 Task: Open a blank google sheet and write heading  Cash Flow TrackerAdd Dates in a column and its values below  '2023-05-01, 2023-05-03, 2023-05-06, 2023-05-10, 2023-05-15, 2023-05-20, 2023-05-25 & 2023-05-31'Add Descriptions in next column and its values below  Monthly Salary, Grocery Shopping, Dining Out., Utility Bill, Transportation, Entertainment, Miscellaneous & Total. Add Amount in next column and its values below  $2,500, $100, $50, $150, $30, $50, $20& $400. Add Income/ Expense in next column and its values below  Income, Expenses, Expenses, Expenses, Expenses, Expenses & Expenses. Add Balance in next column and its values below  $2,500, $2,400, $2,350, $2,200, $2,170, $2,120, $2,100 & $2100. Save page DashboardFinAudit
Action: Mouse moved to (317, 167)
Screenshot: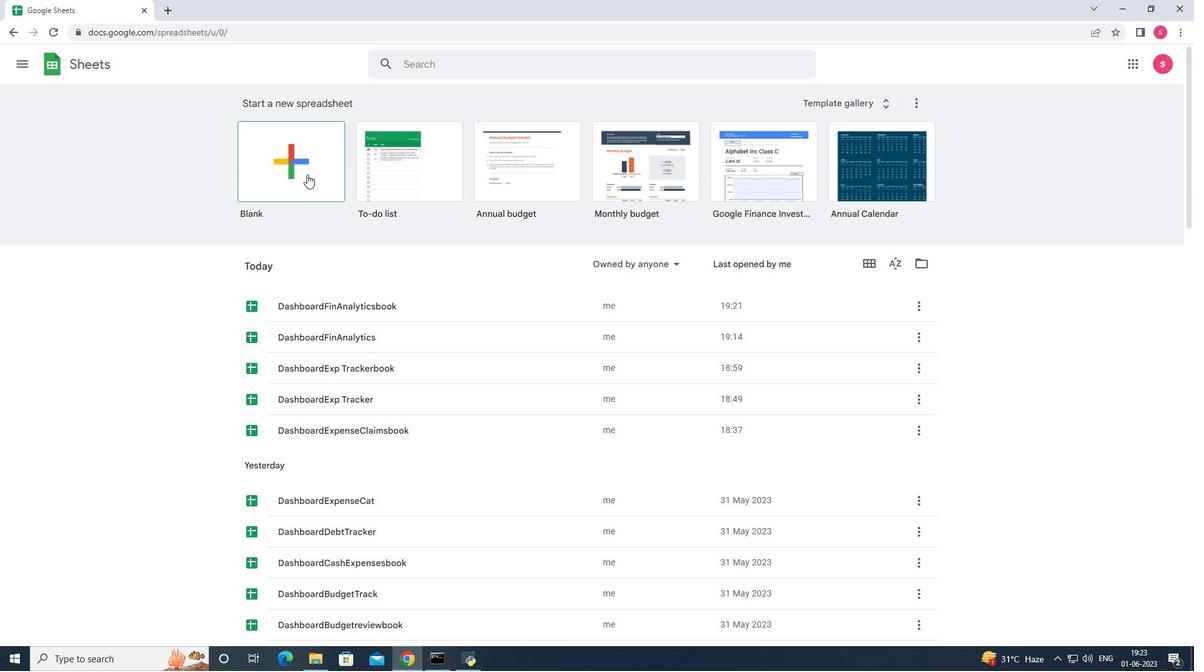 
Action: Mouse pressed left at (317, 167)
Screenshot: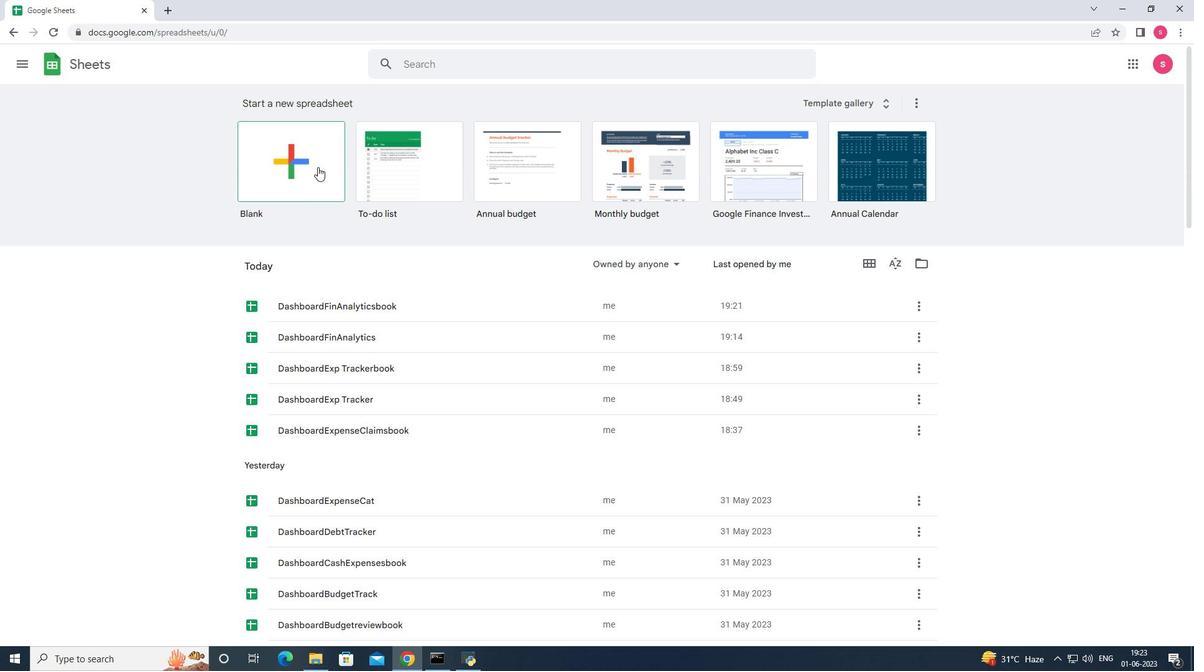 
Action: Key pressed <Key.shift>Cash<Key.space><Key.shift><Key.shift><Key.shift><Key.shift><Key.shift>Flow<Key.space><Key.shift>Tracker<Key.enter><Key.shift>Dates<Key.enter>2023-05-01<Key.enter>2023-05-03<Key.enter>2023-05-03<Key.enter><Key.up><Key.enter><Key.backspace>6<Key.enter>2023-05-10<Key.enter>2023-05-15<Key.enter>2023-05-20<Key.enter>2023-05-25<Key.enter>2023-05-31<Key.enter><Key.right><Key.up><Key.up><Key.up><Key.up><Key.up><Key.up><Key.up><Key.up><Key.up><Key.shift>Descriptions<Key.enter><Key.shift>Monthly<Key.space><Key.shift>sa<Key.backspace><Key.backspace><Key.shift>Salary<Key.enter><Key.shift><Key.shift><Key.shift><Key.shift><Key.shift><Key.shift><Key.shift><Key.shift><Key.shift><Key.shift>Grocery<Key.enter><Key.up><Key.enter><Key.space><Key.shift>Shopping<Key.enter><Key.shift>Dining<Key.space><Key.shift>Out<Key.enter><Key.shift><Key.shift><Key.shift><Key.shift><Key.shift><Key.shift><Key.shift><Key.shift><Key.shift><Key.shift><Key.shift><Key.shift><Key.shift>Utility<Key.space><Key.shift>Bill<Key.enter><Key.shift>Transpotation<Key.enter><Key.shift>Entertainment<Key.enter><Key.shift>Miscellaneous<Key.enter>to<Key.backspace><Key.backspace>ctrl+T
Screenshot: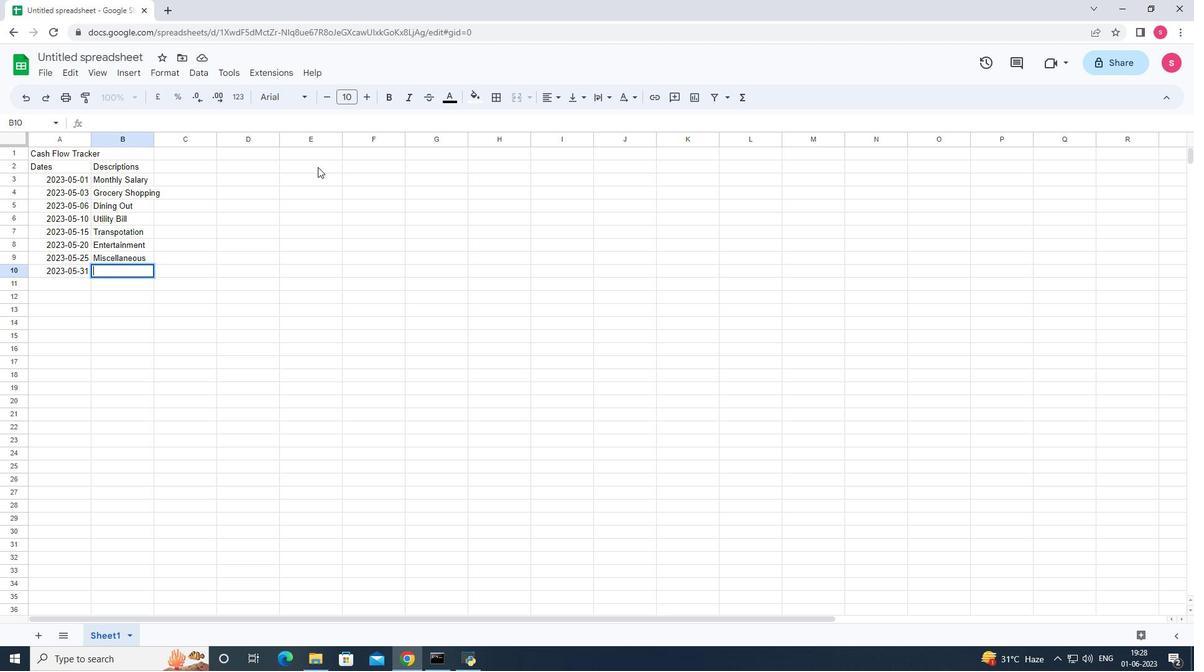 
Action: Mouse moved to (414, 666)
Screenshot: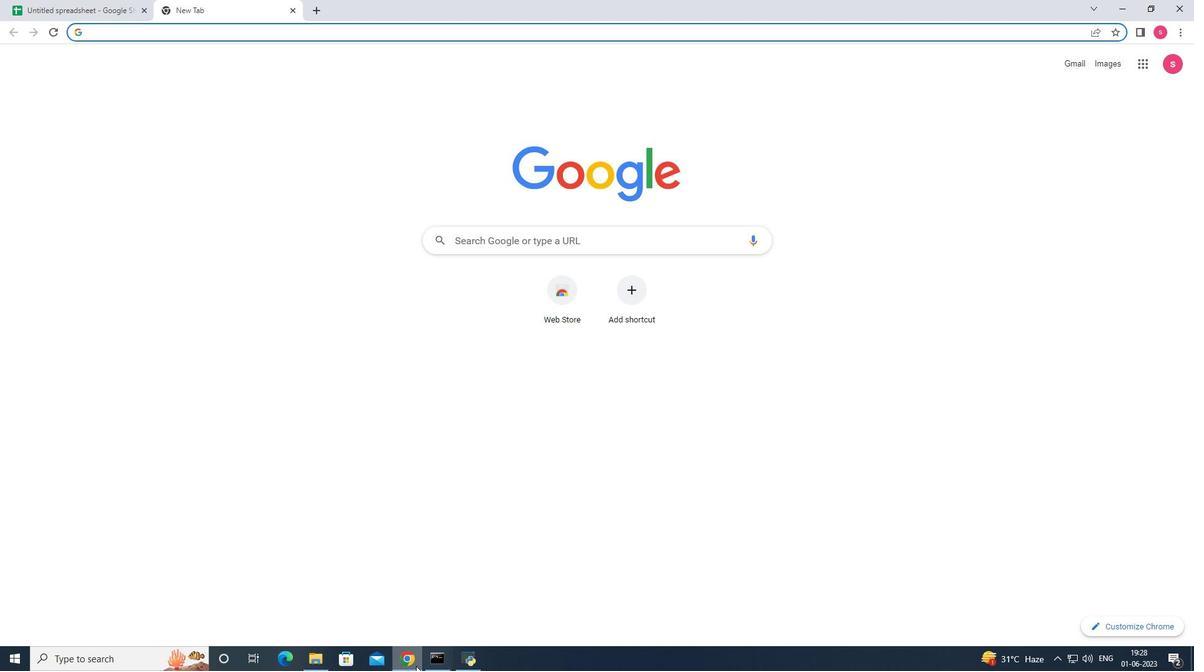 
Action: Mouse pressed left at (414, 666)
Screenshot: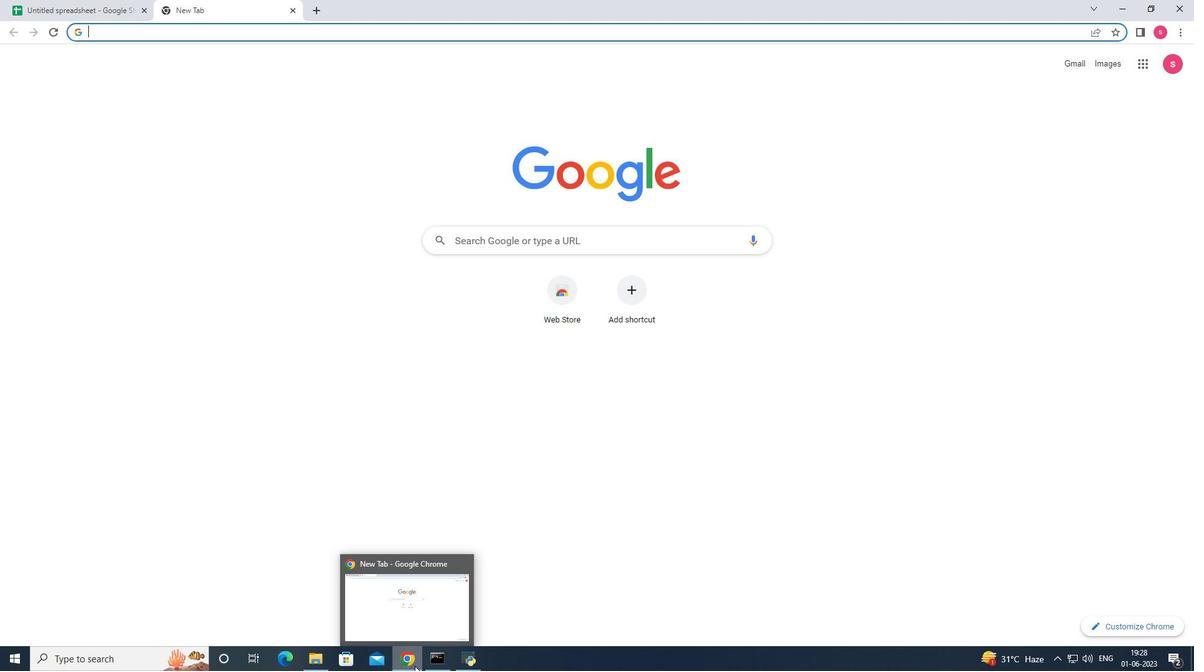 
Action: Mouse moved to (415, 666)
Screenshot: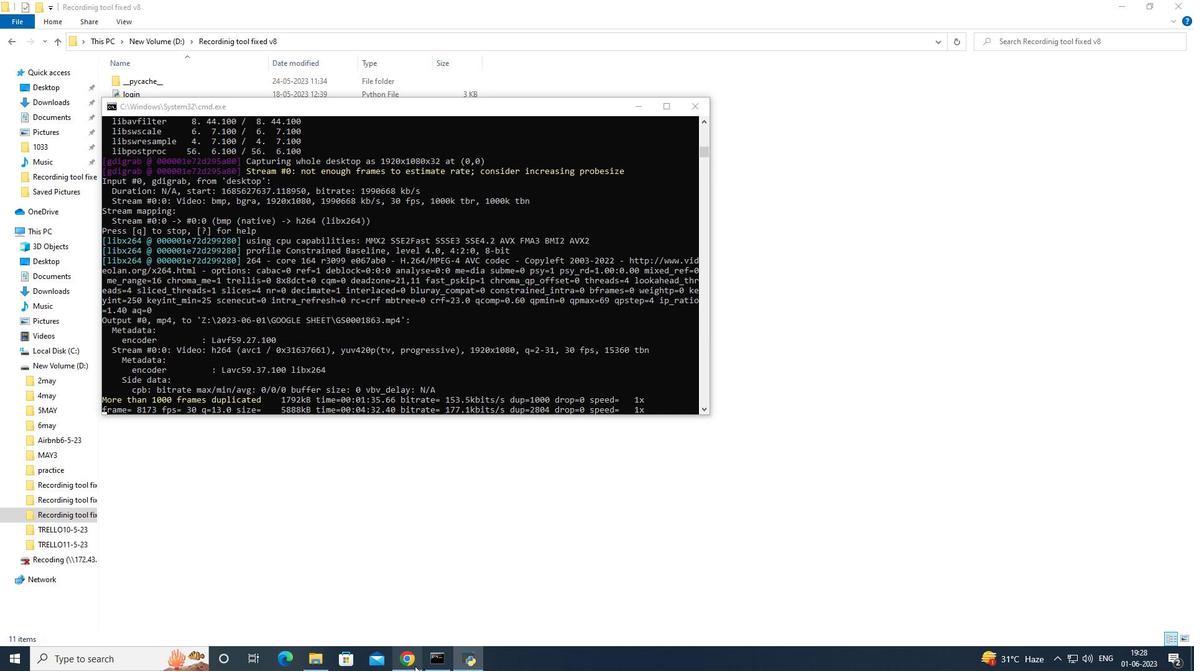 
Action: Mouse pressed left at (415, 666)
Screenshot: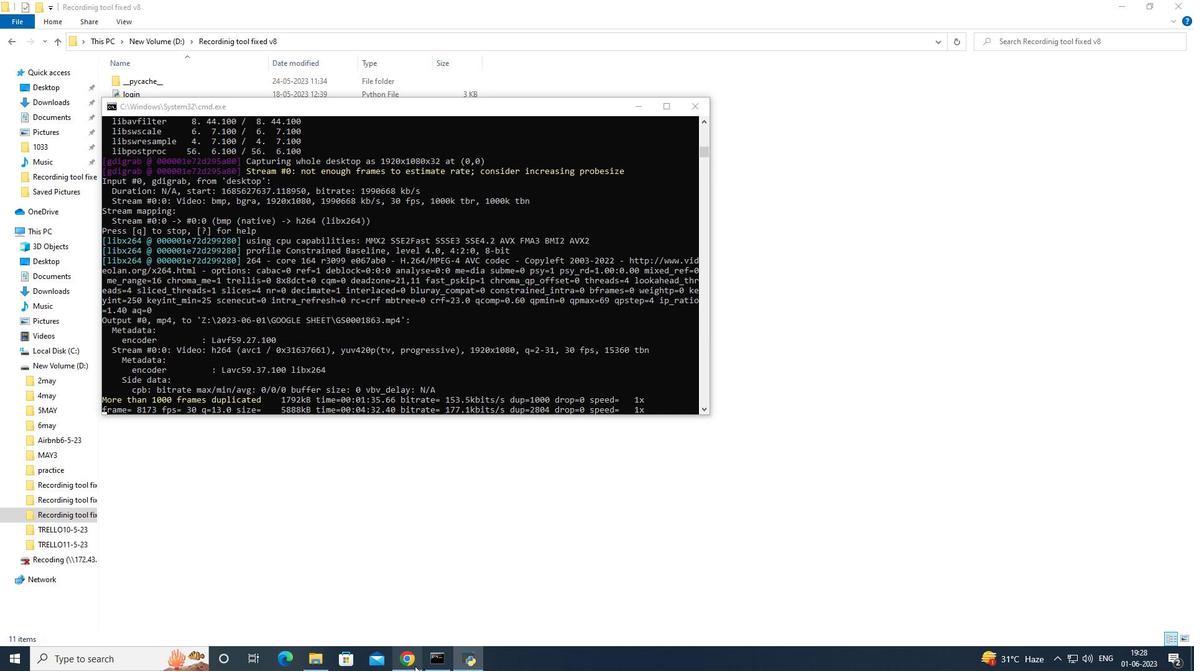 
Action: Mouse moved to (1145, 67)
Screenshot: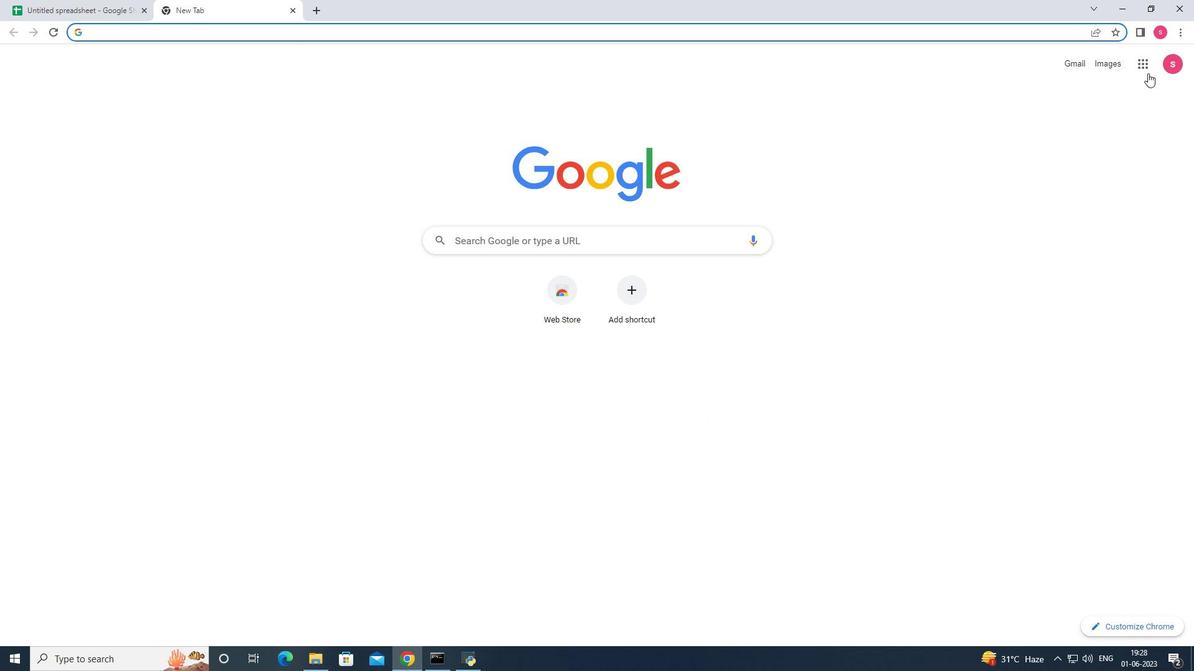 
Action: Mouse pressed left at (1145, 67)
Screenshot: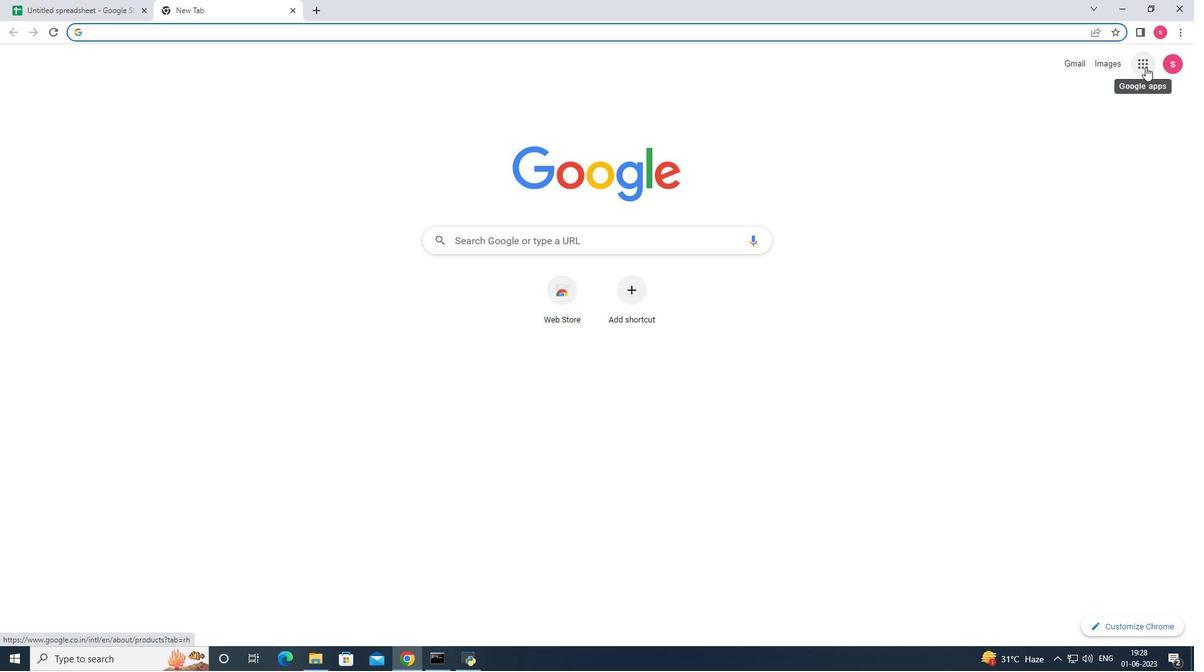 
Action: Mouse moved to (1171, 256)
Screenshot: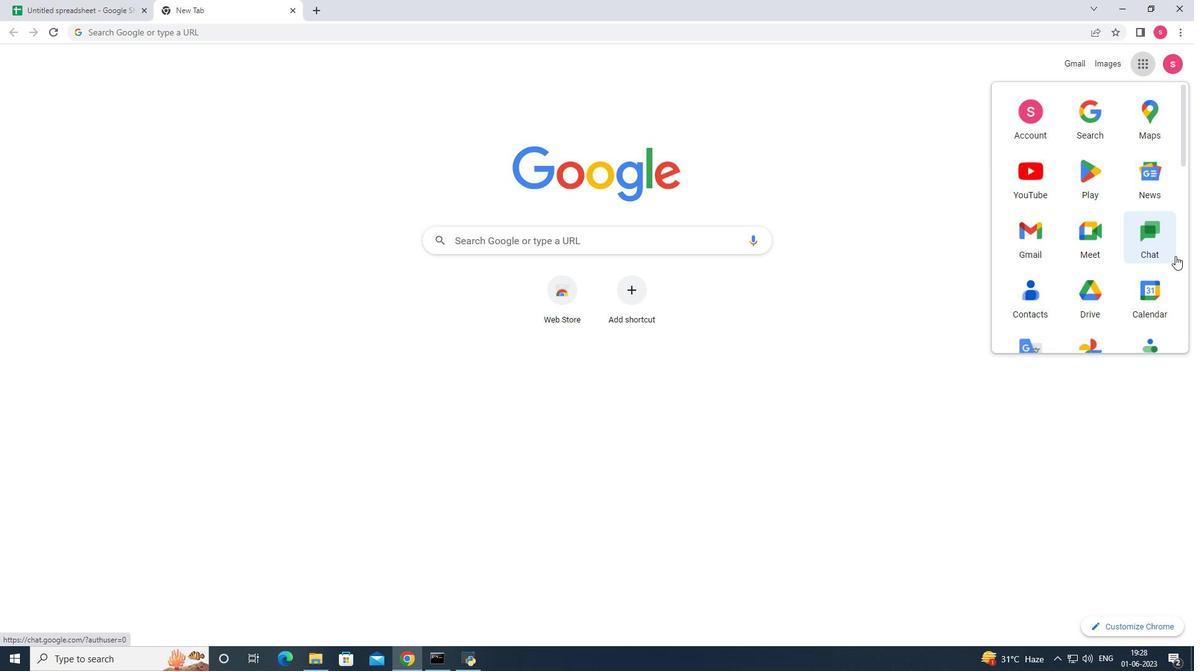 
Action: Mouse scrolled (1171, 255) with delta (0, 0)
Screenshot: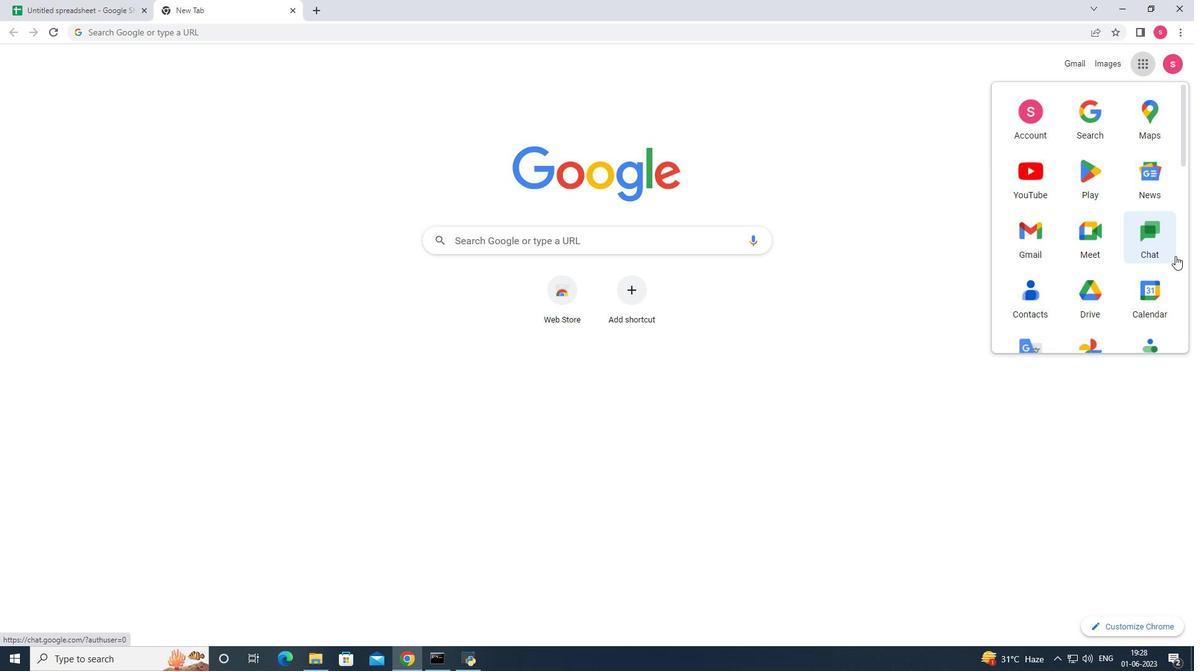 
Action: Mouse moved to (1160, 258)
Screenshot: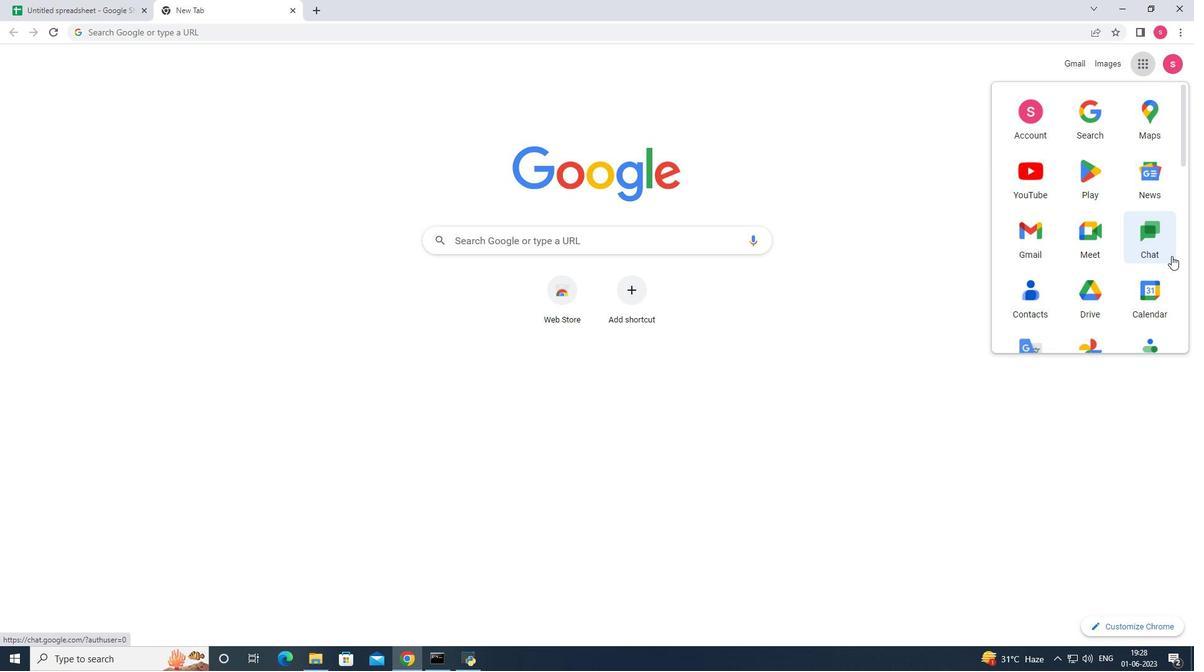 
Action: Mouse scrolled (1171, 255) with delta (0, 0)
Screenshot: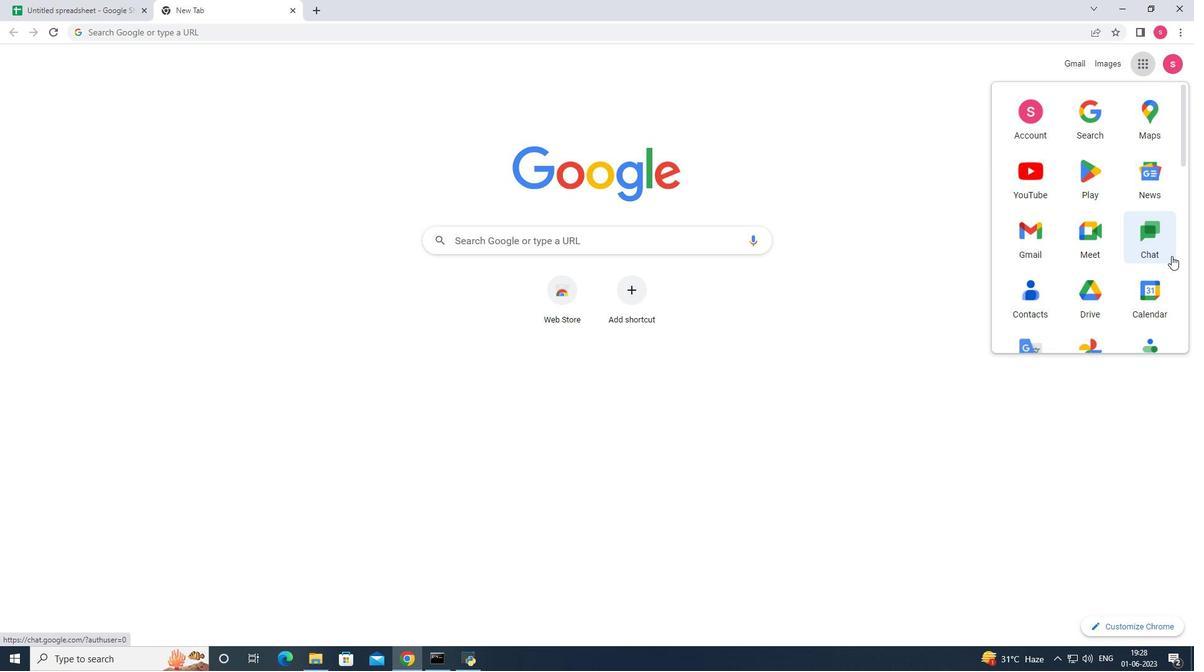 
Action: Mouse moved to (1148, 264)
Screenshot: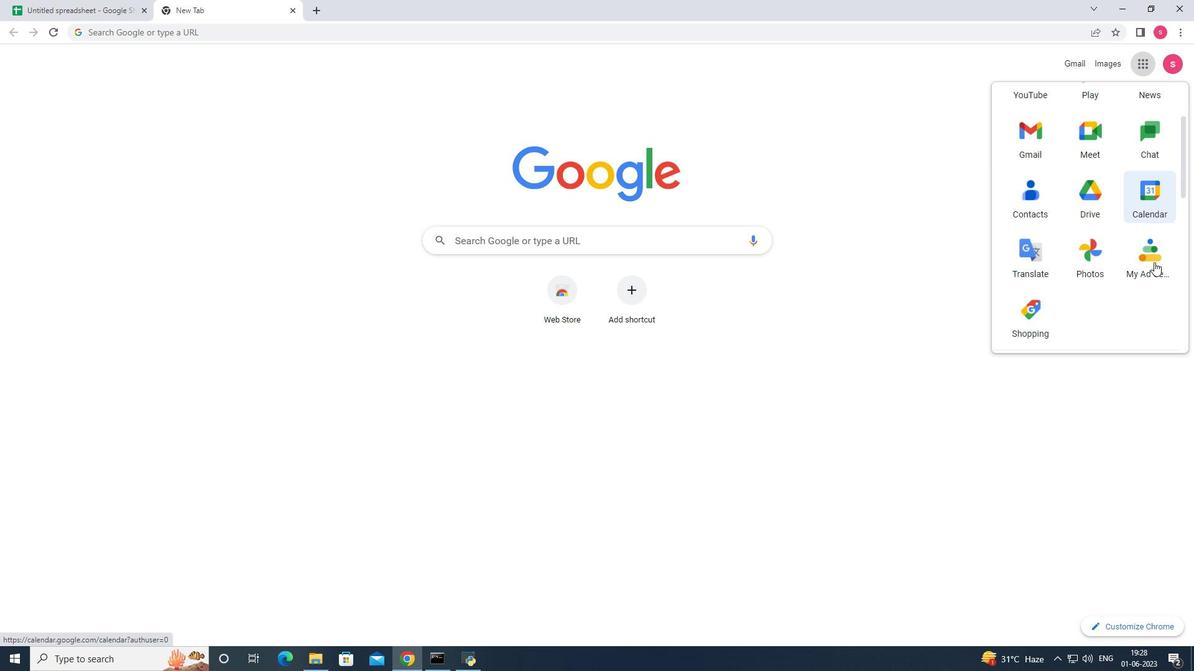 
Action: Mouse scrolled (1148, 263) with delta (0, 0)
Screenshot: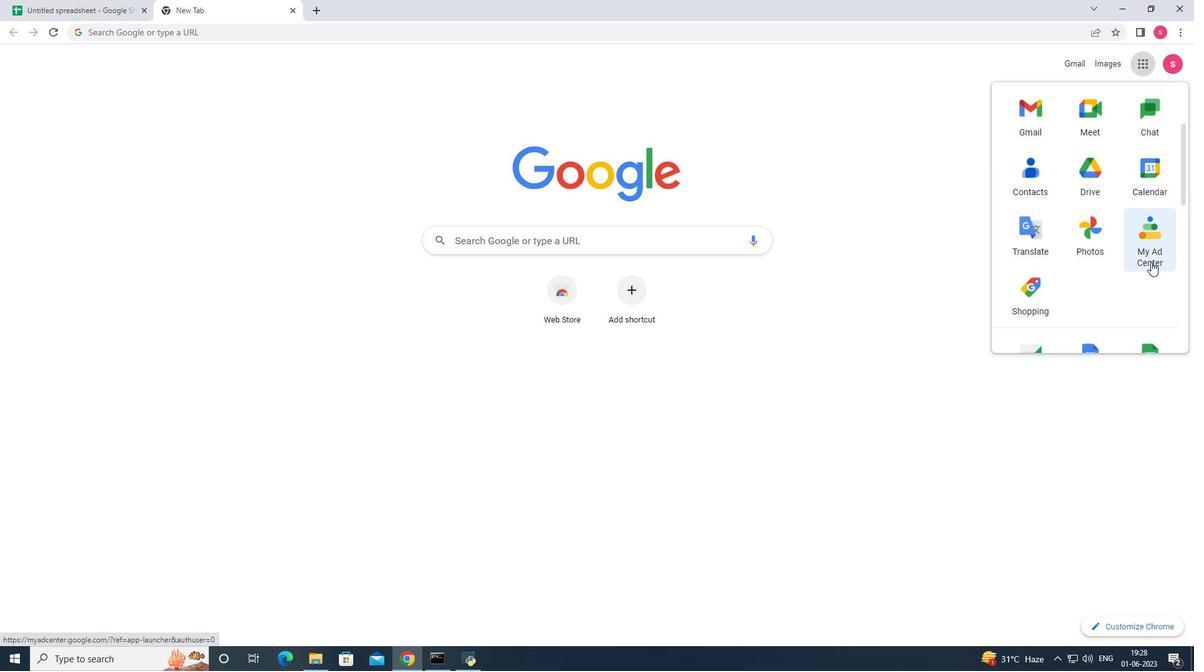 
Action: Mouse moved to (1148, 290)
Screenshot: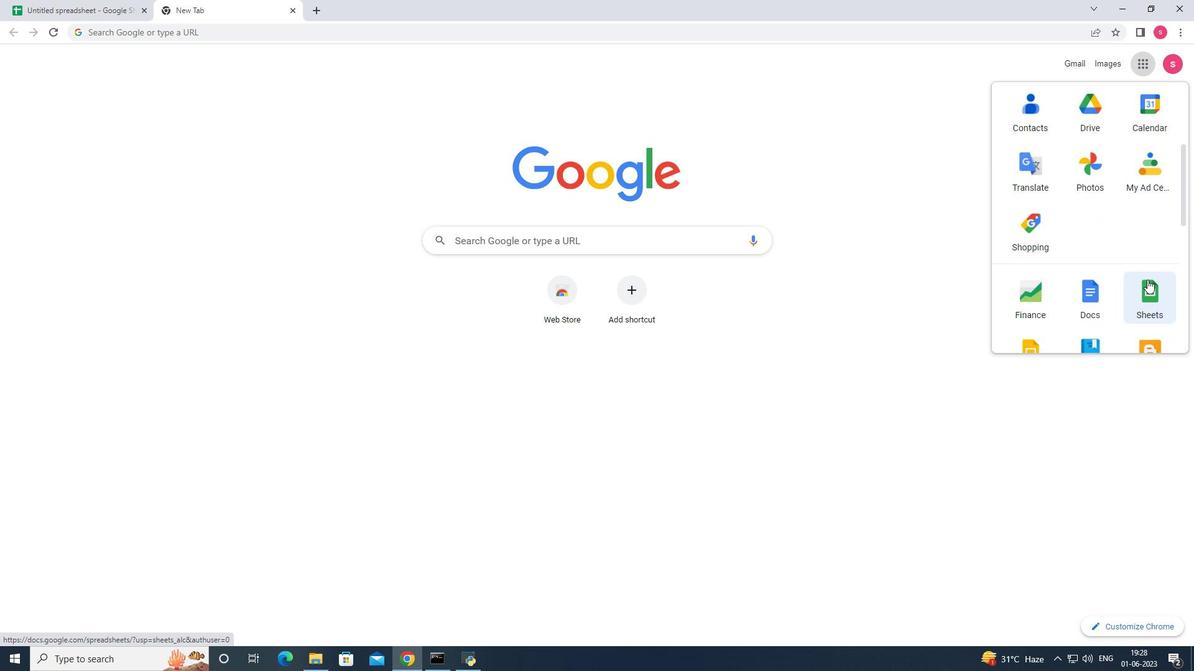 
Action: Mouse pressed left at (1148, 290)
Screenshot: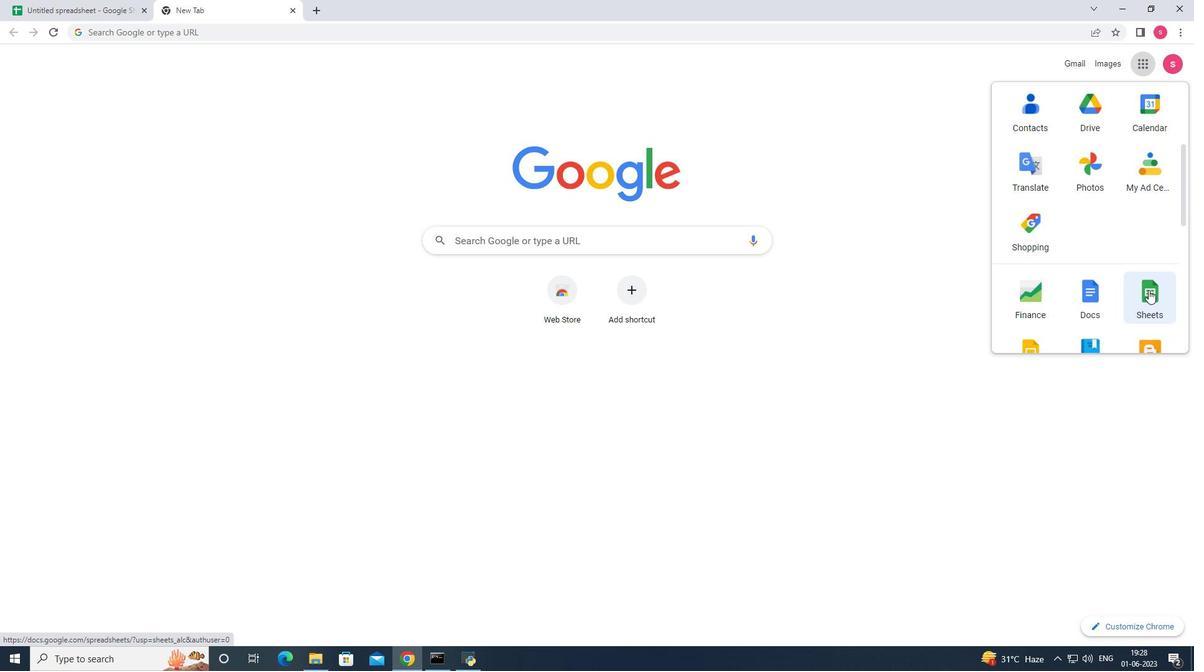 
Action: Mouse moved to (434, 304)
Screenshot: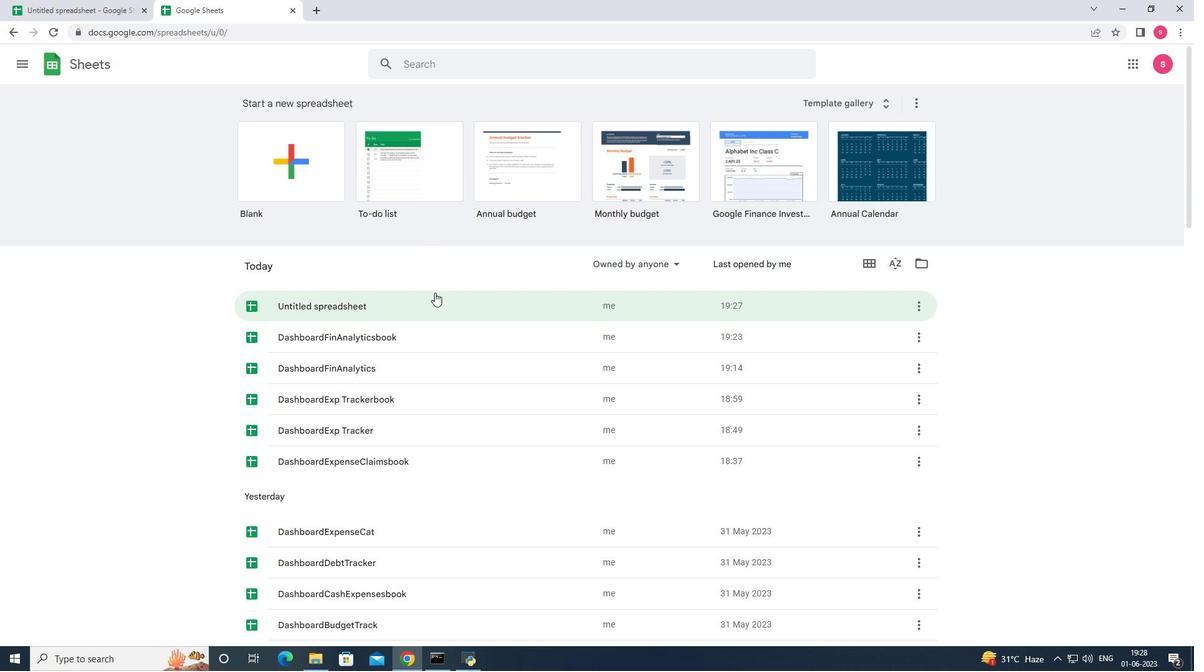 
Action: Mouse pressed left at (434, 304)
Screenshot: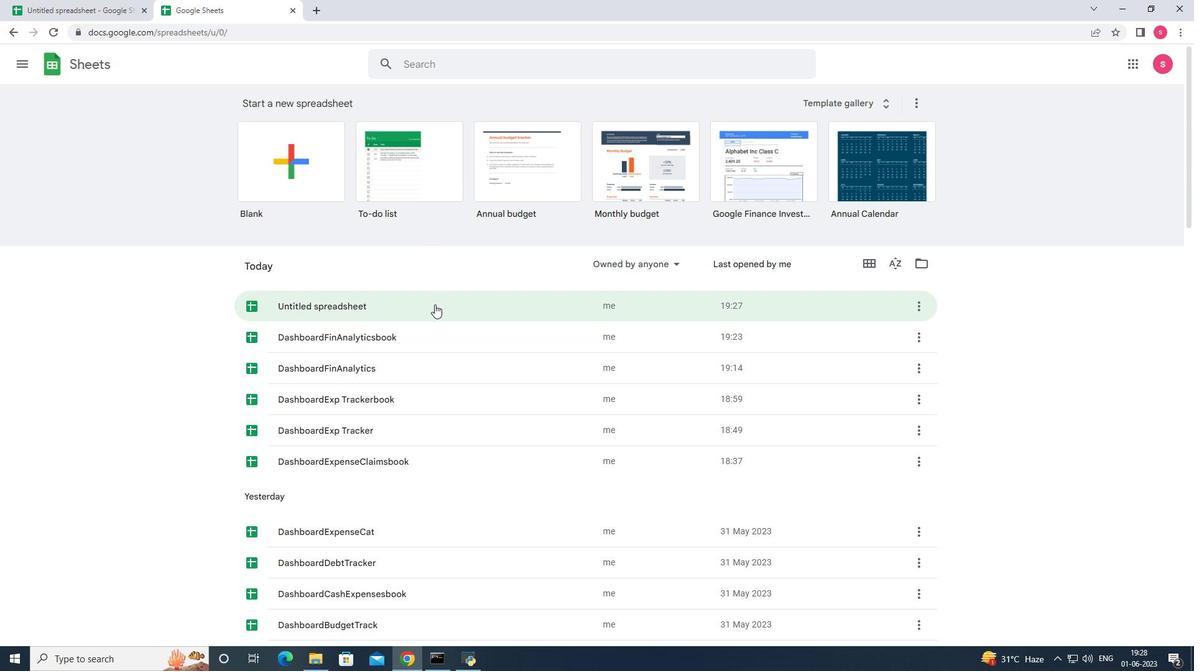 
Action: Mouse moved to (143, 274)
Screenshot: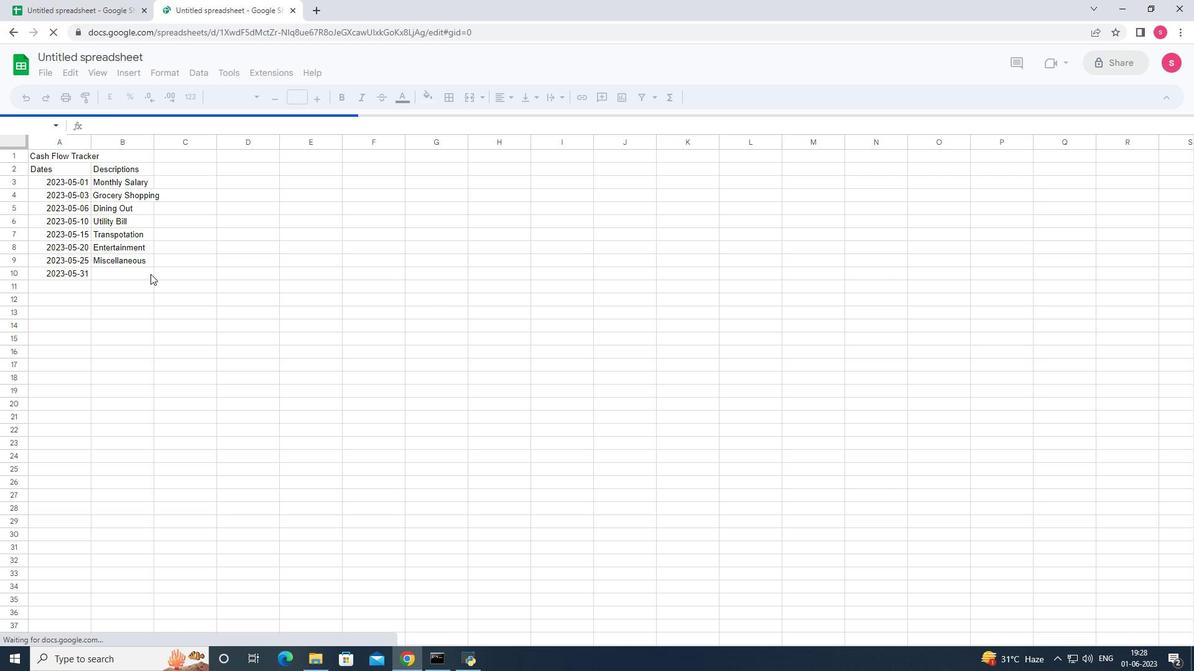 
Action: Mouse pressed left at (143, 274)
Screenshot: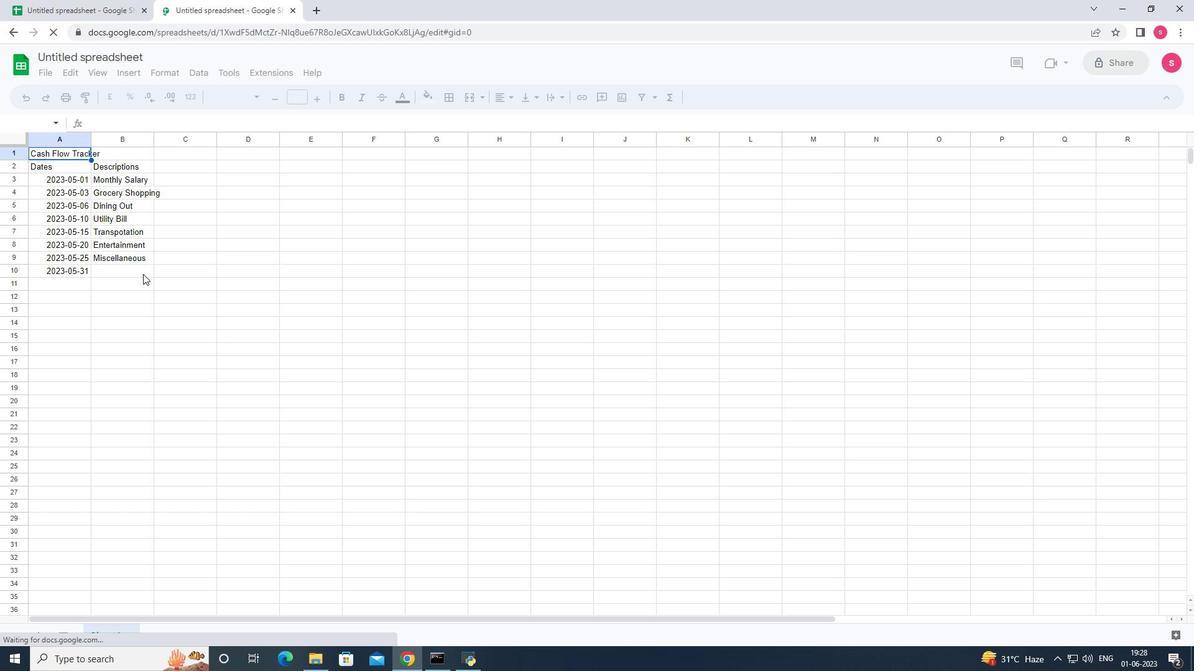 
Action: Mouse moved to (323, 287)
Screenshot: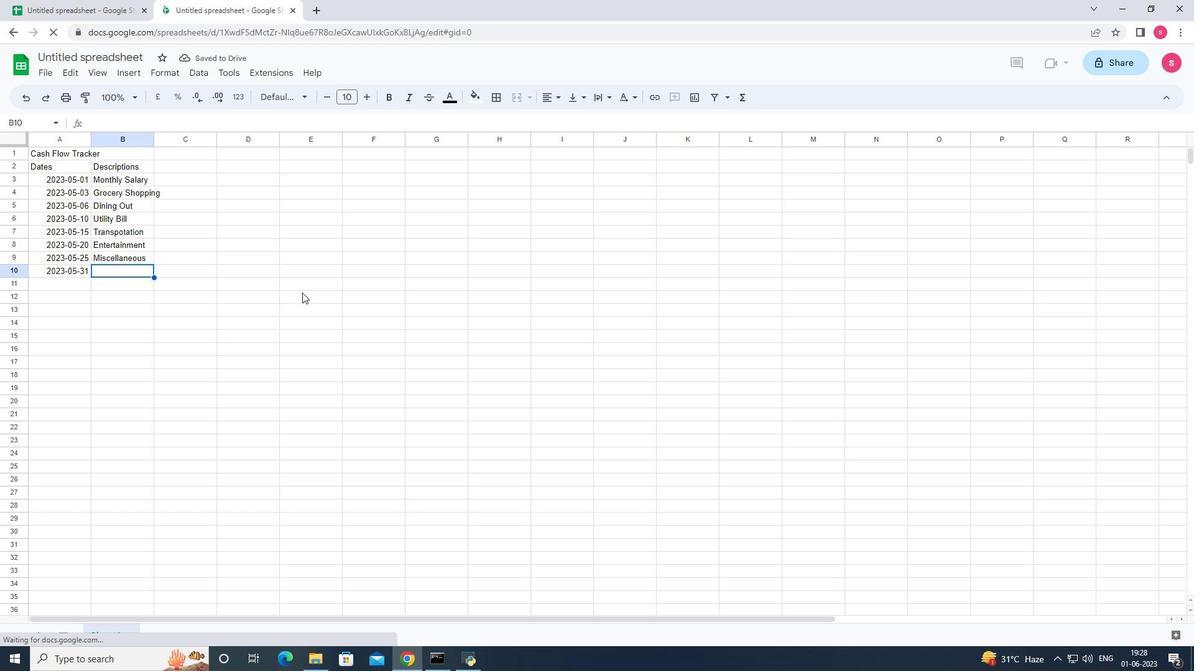 
Action: Key pressed <Key.shift><Key.shift><Key.shift>Total<Key.right><Key.left><Key.down><Key.up><Key.enter><Key.enter><Key.enter><Key.up><Key.up><Key.up><Key.enter><Key.up><Key.up><Key.enter>
Screenshot: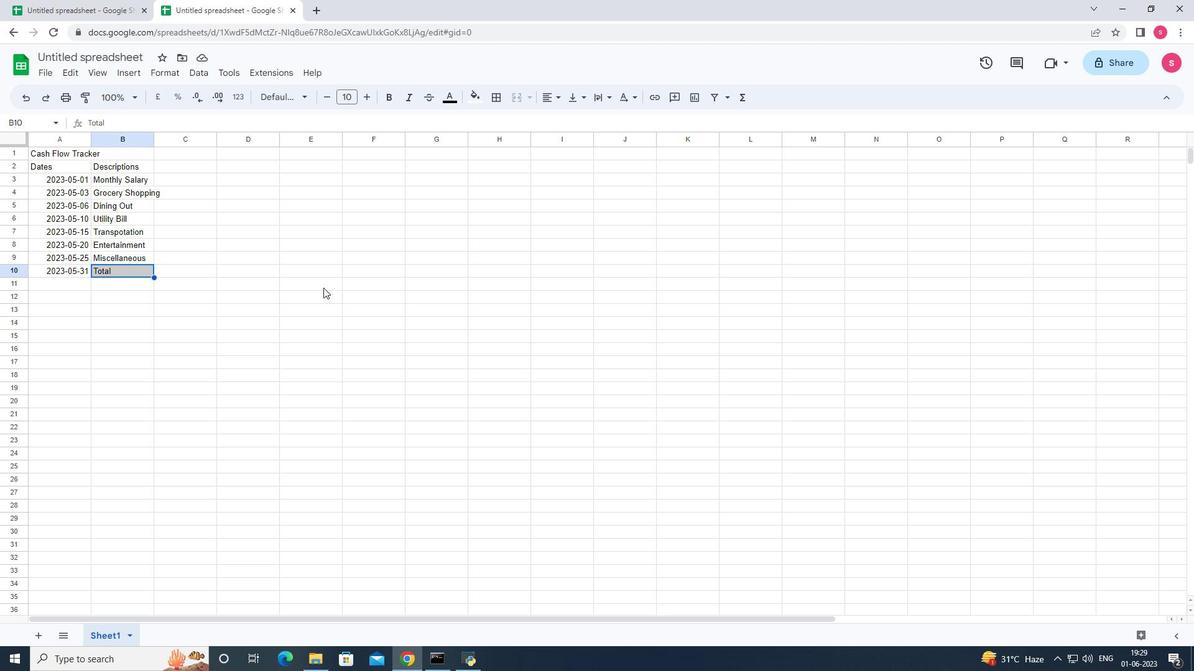 
Action: Mouse moved to (178, 169)
Screenshot: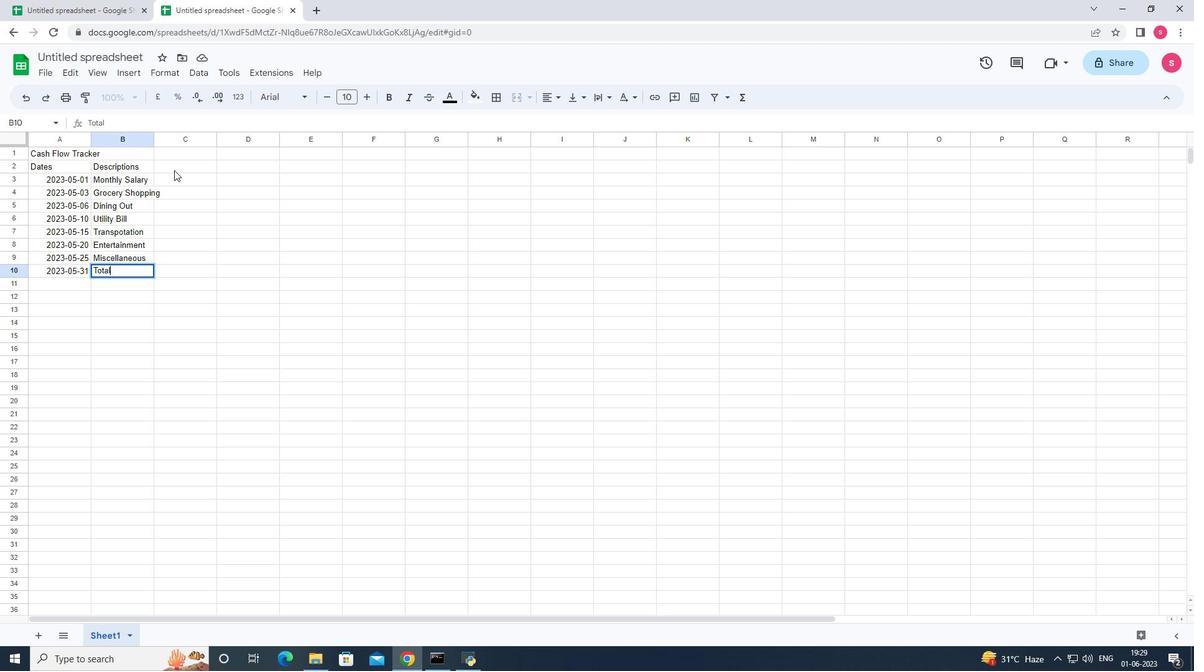 
Action: Mouse pressed left at (178, 169)
Screenshot: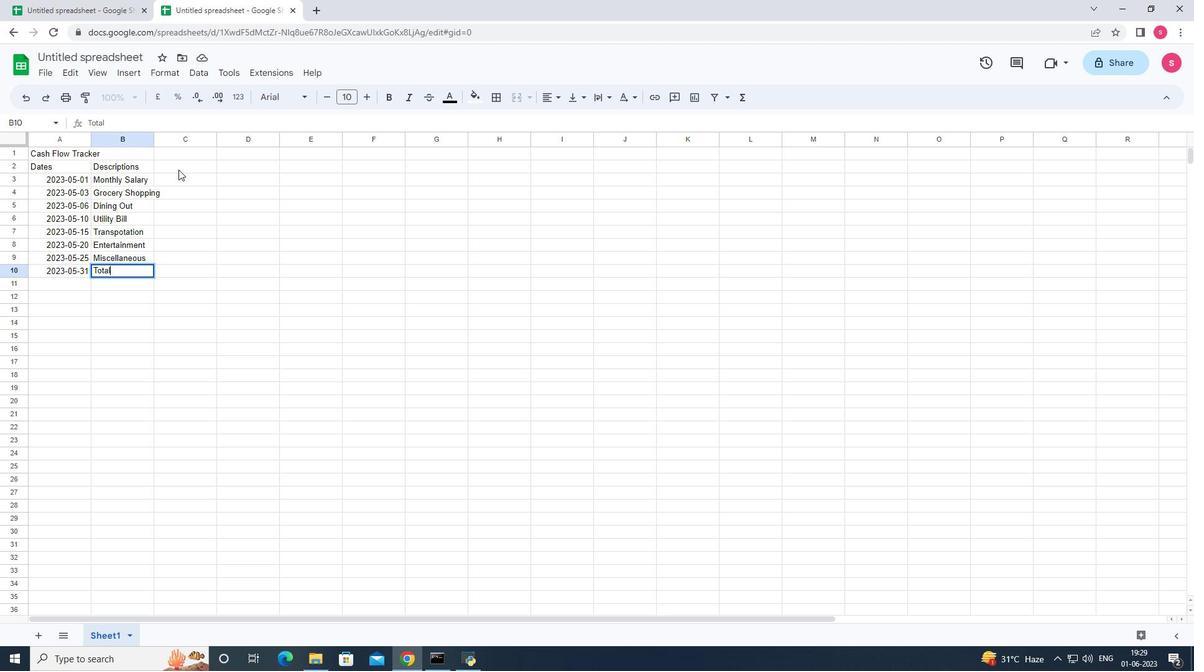 
Action: Mouse moved to (134, 268)
Screenshot: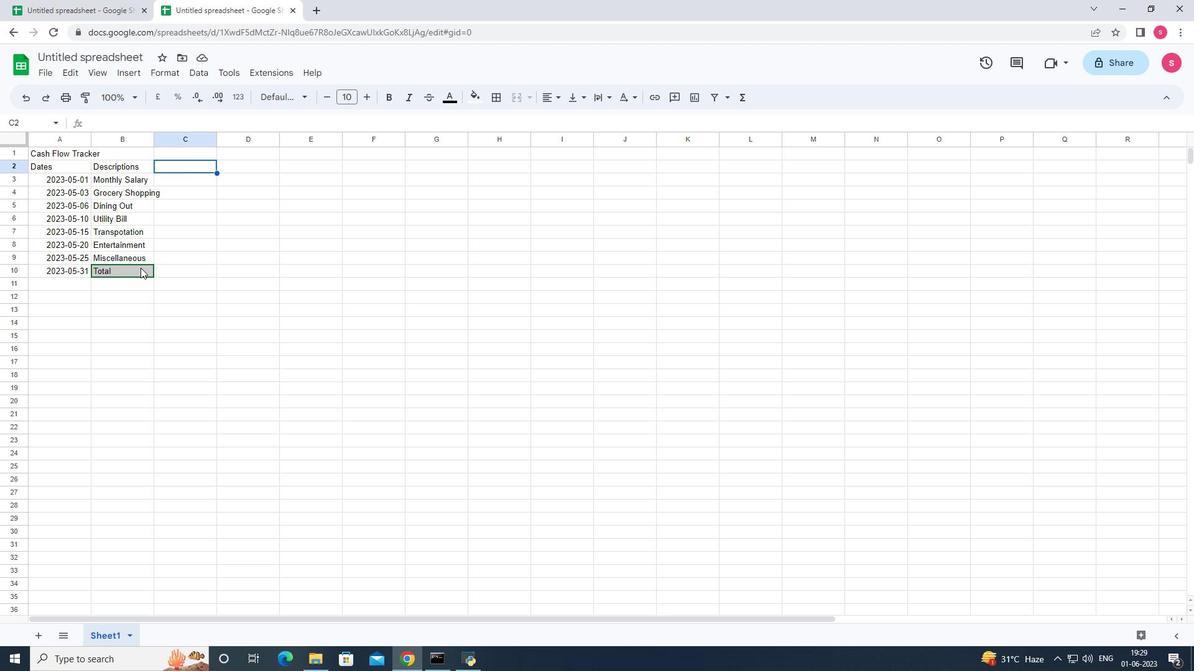 
Action: Mouse pressed left at (134, 268)
Screenshot: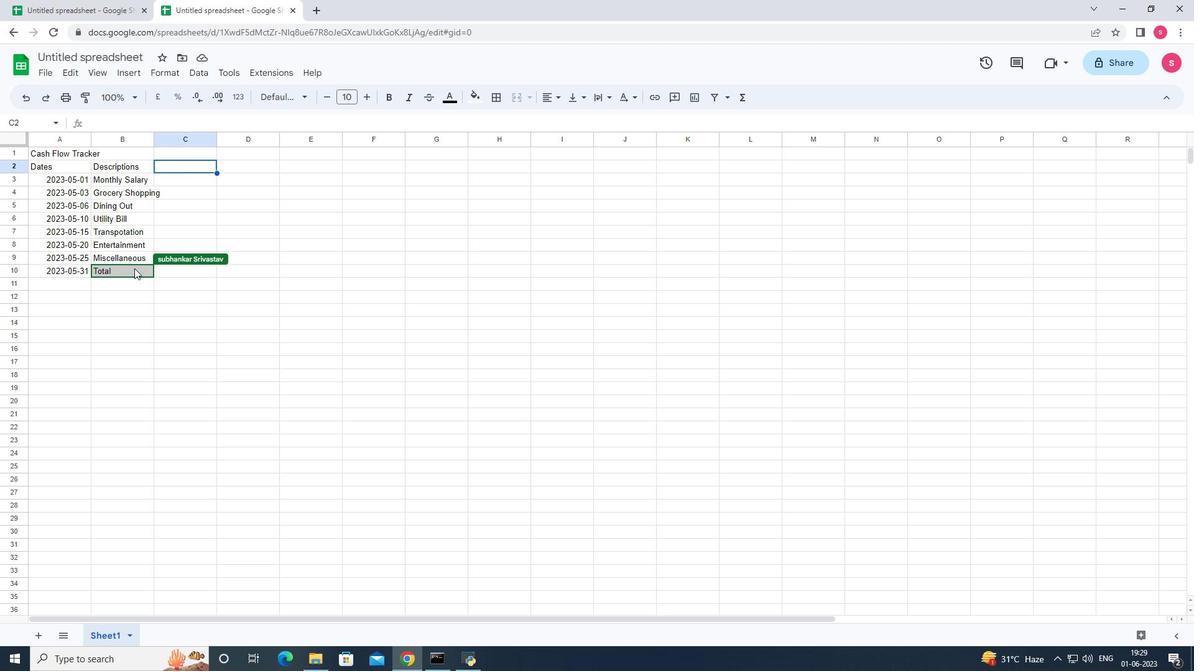 
Action: Mouse moved to (138, 276)
Screenshot: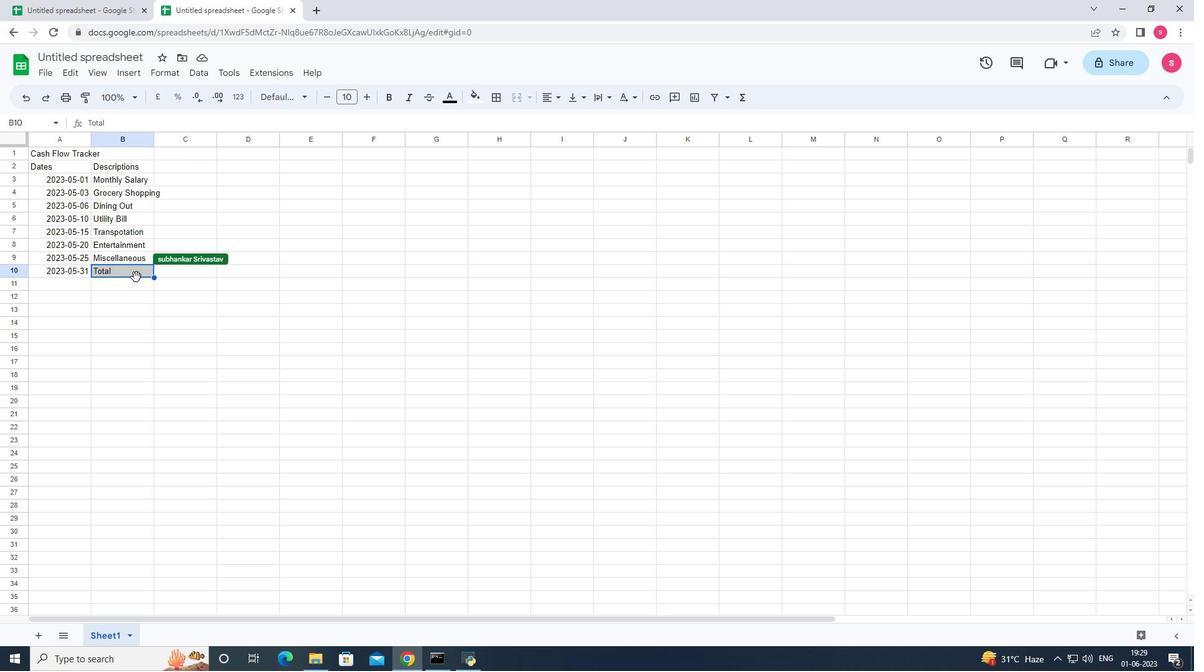 
Action: Key pressed <Key.backspace><Key.backspace>
Screenshot: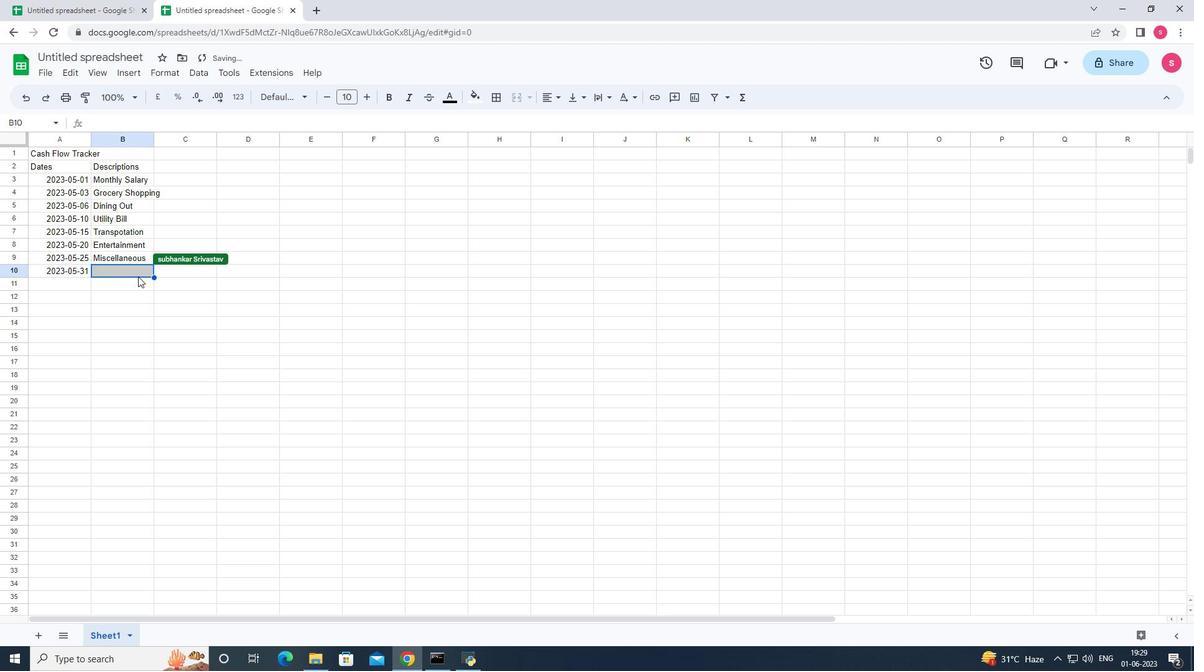 
Action: Mouse moved to (141, 273)
Screenshot: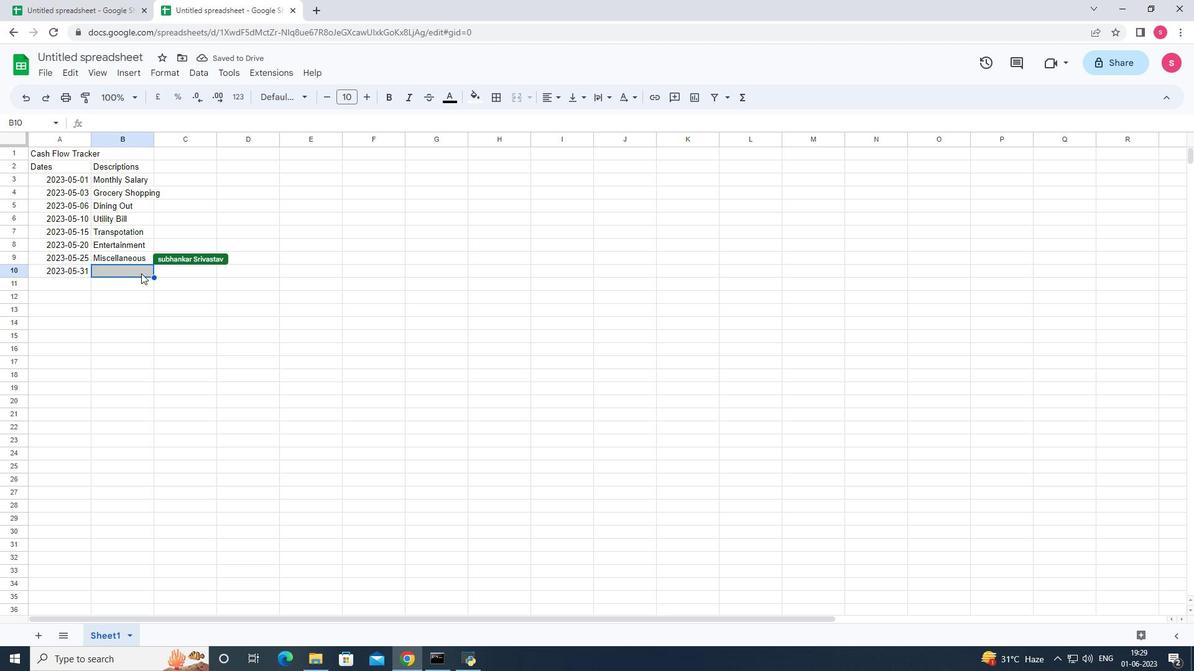 
Action: Mouse pressed left at (141, 273)
Screenshot: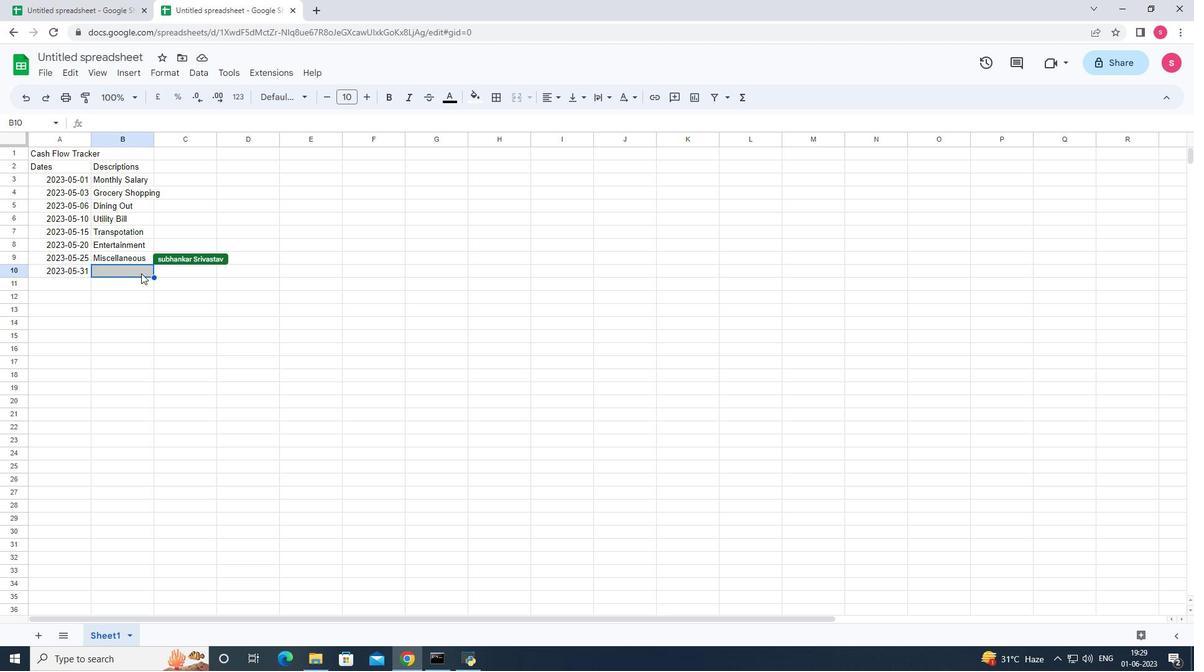 
Action: Mouse moved to (179, 271)
Screenshot: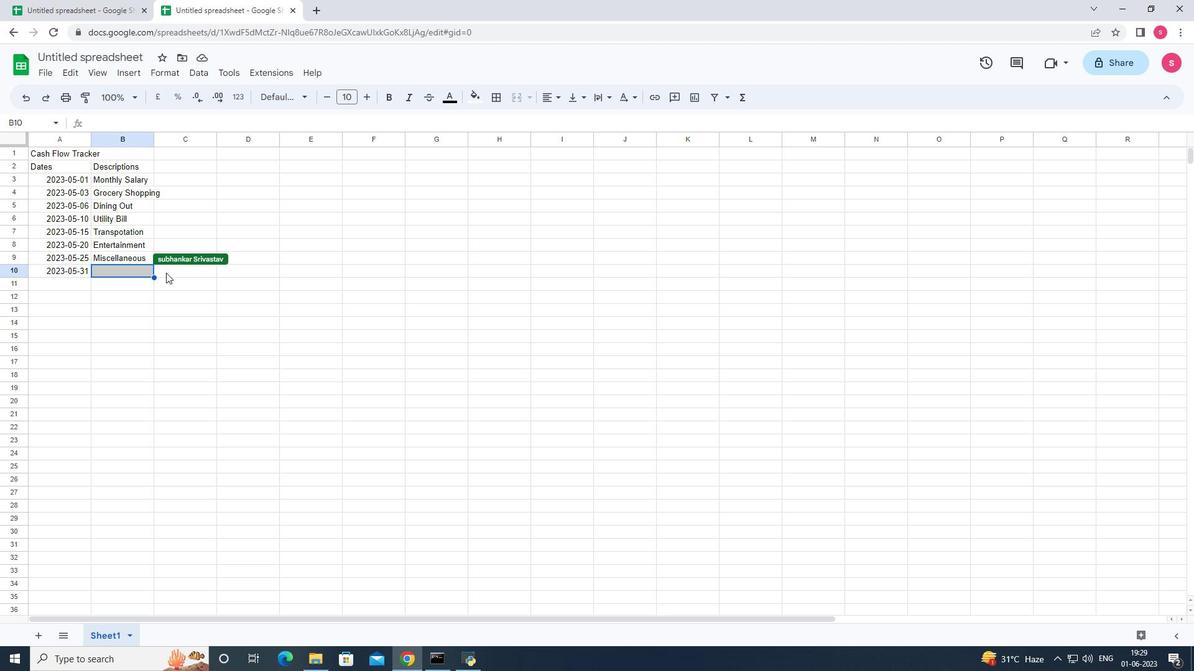 
Action: Mouse pressed left at (179, 271)
Screenshot: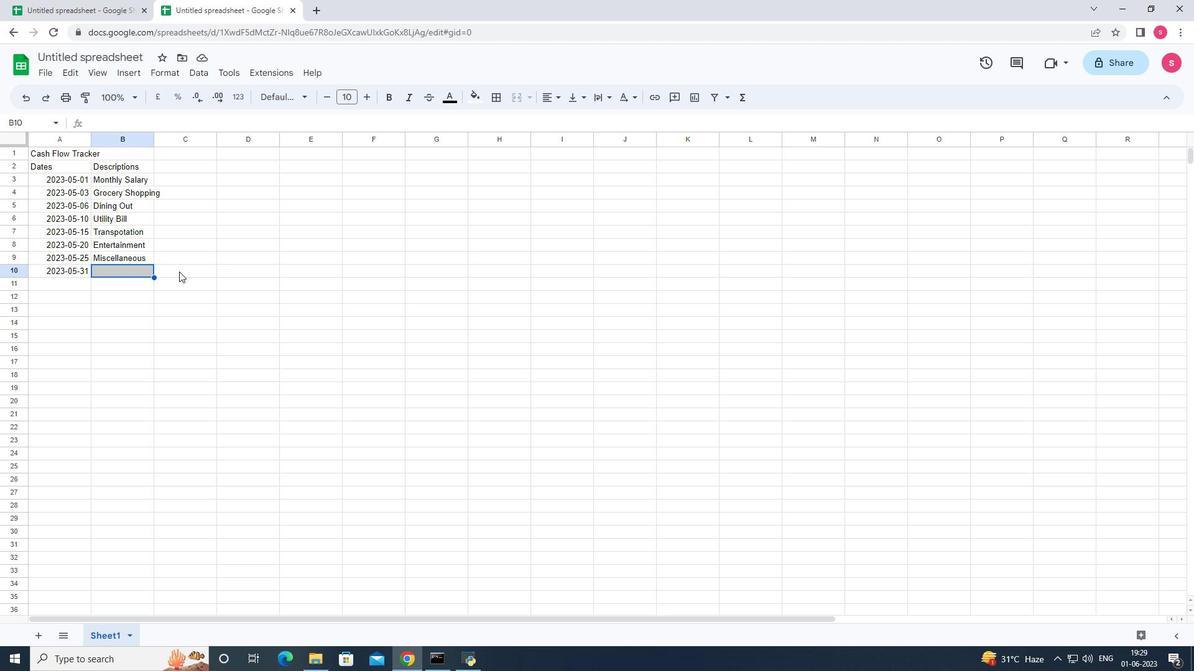 
Action: Mouse moved to (169, 295)
Screenshot: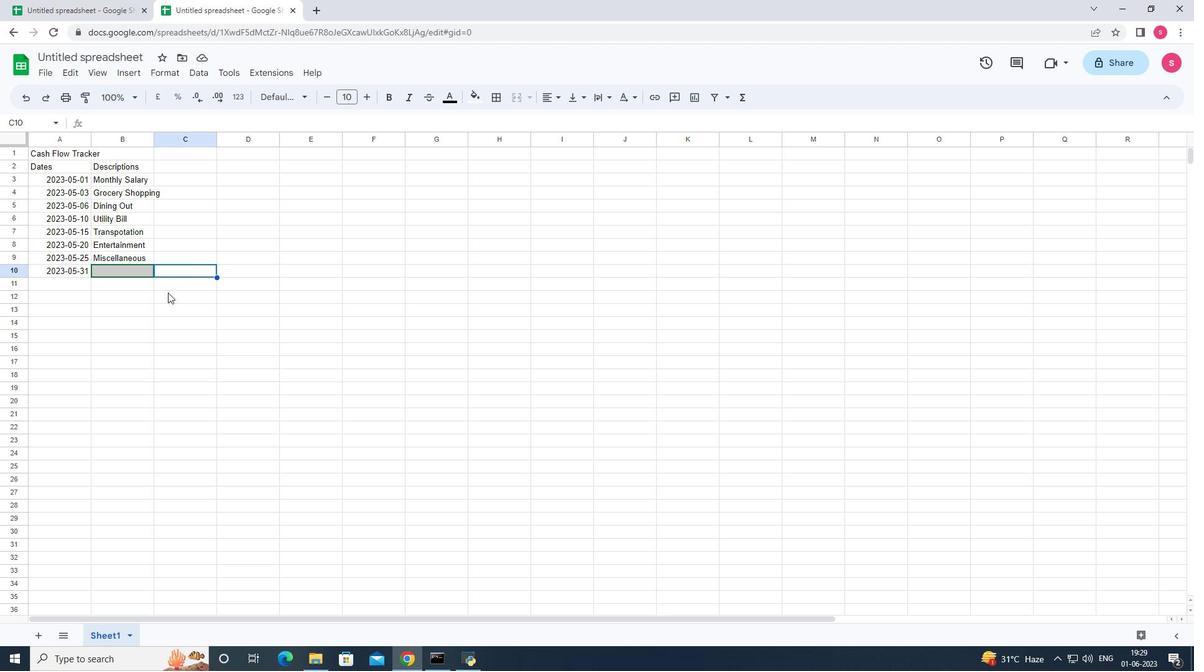 
Action: Mouse pressed left at (169, 295)
Screenshot: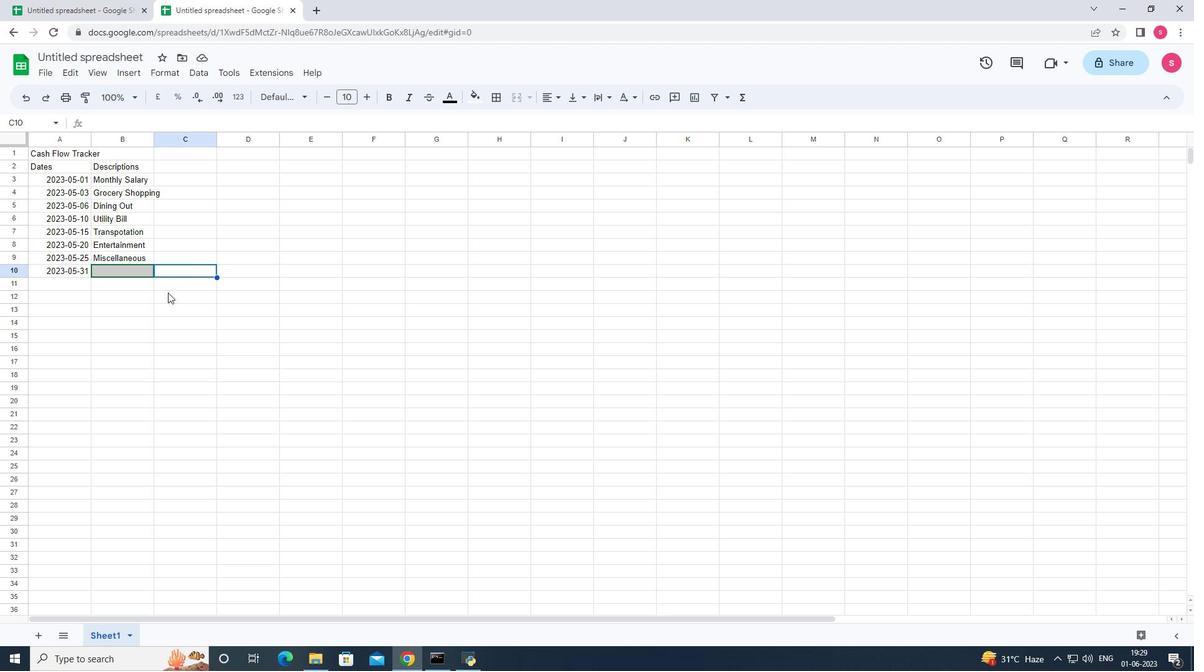 
Action: Mouse moved to (164, 291)
Screenshot: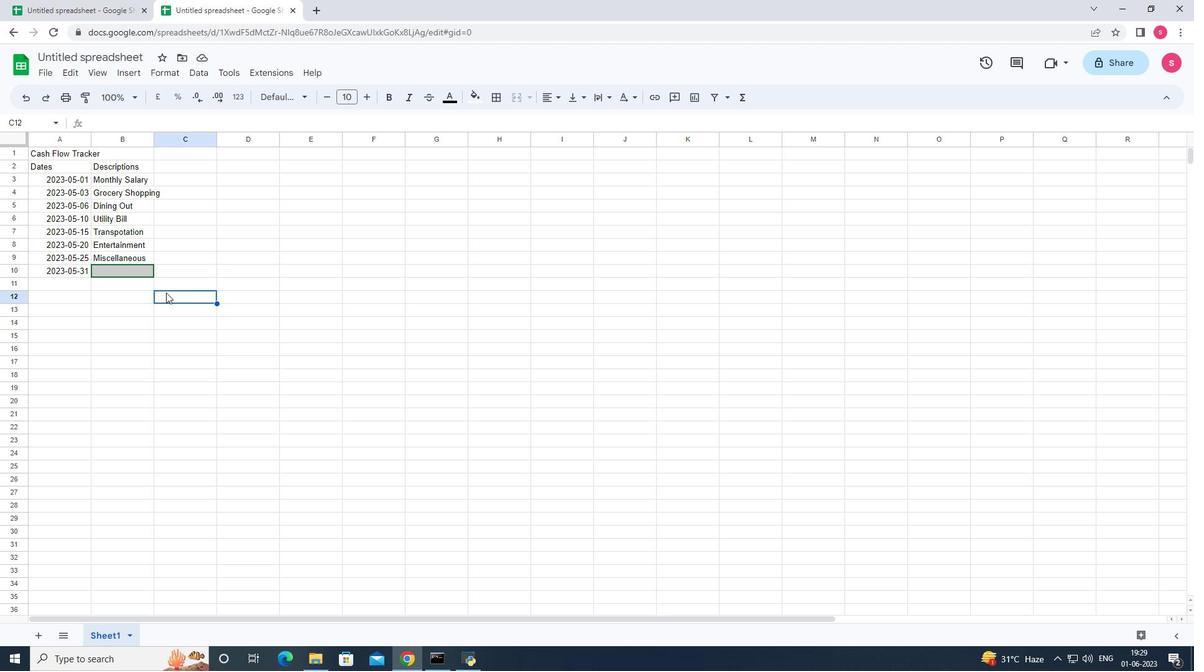 
Action: Mouse pressed right at (164, 291)
Screenshot: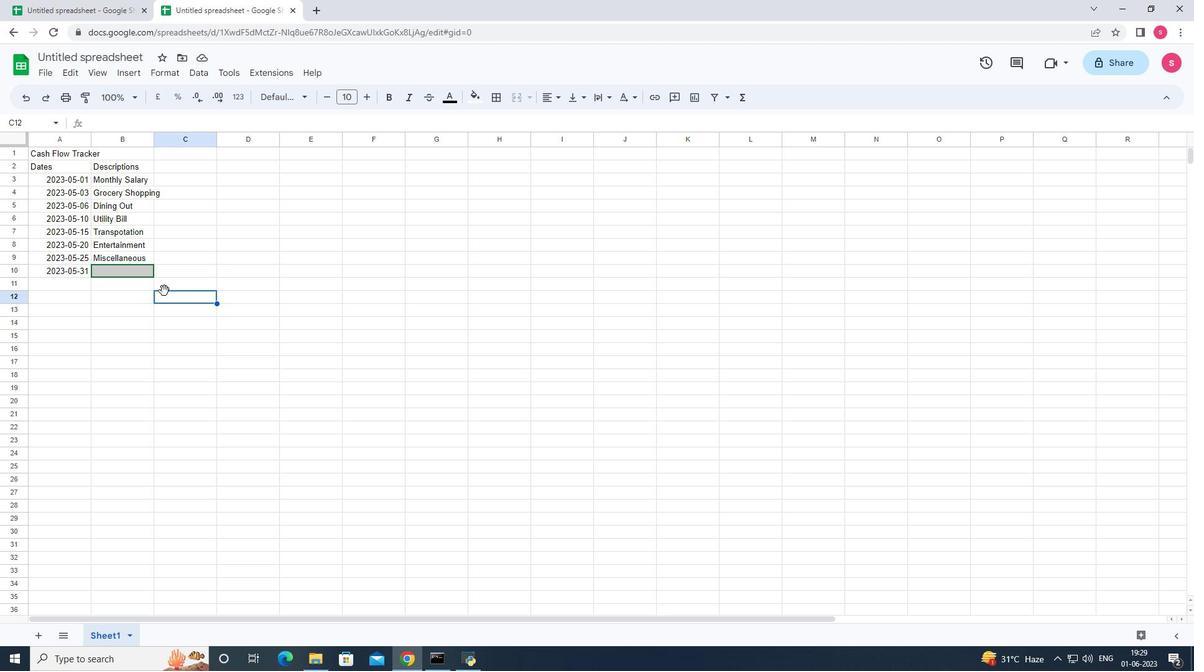 
Action: Mouse moved to (222, 212)
Screenshot: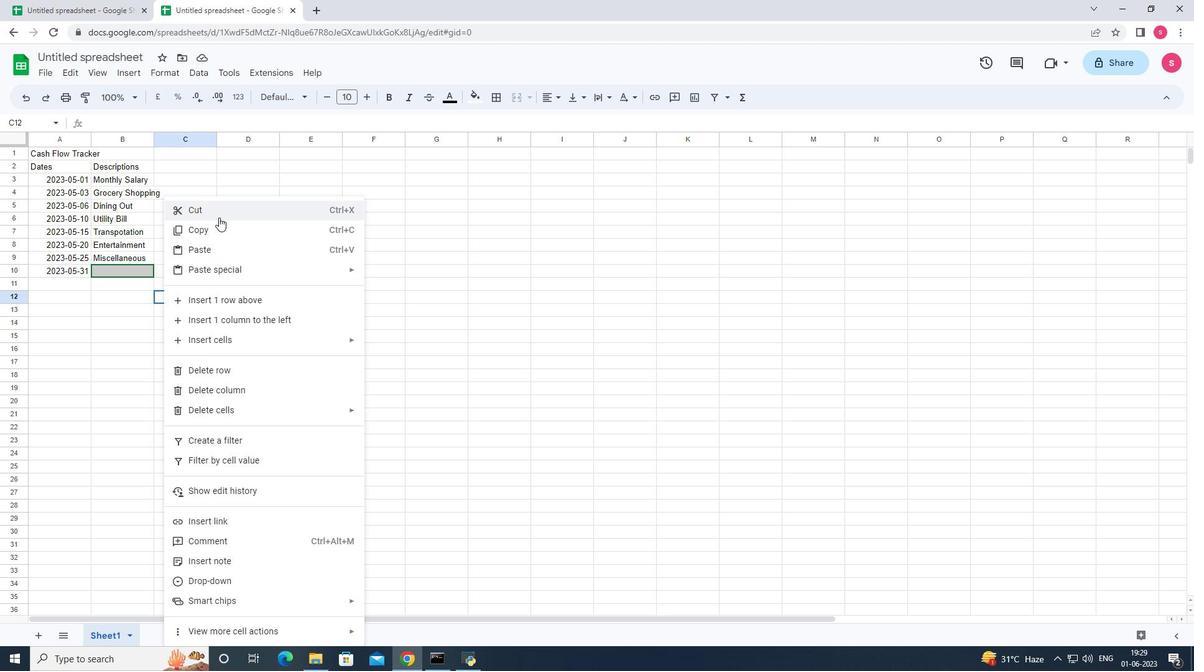 
Action: Mouse pressed left at (222, 212)
Screenshot: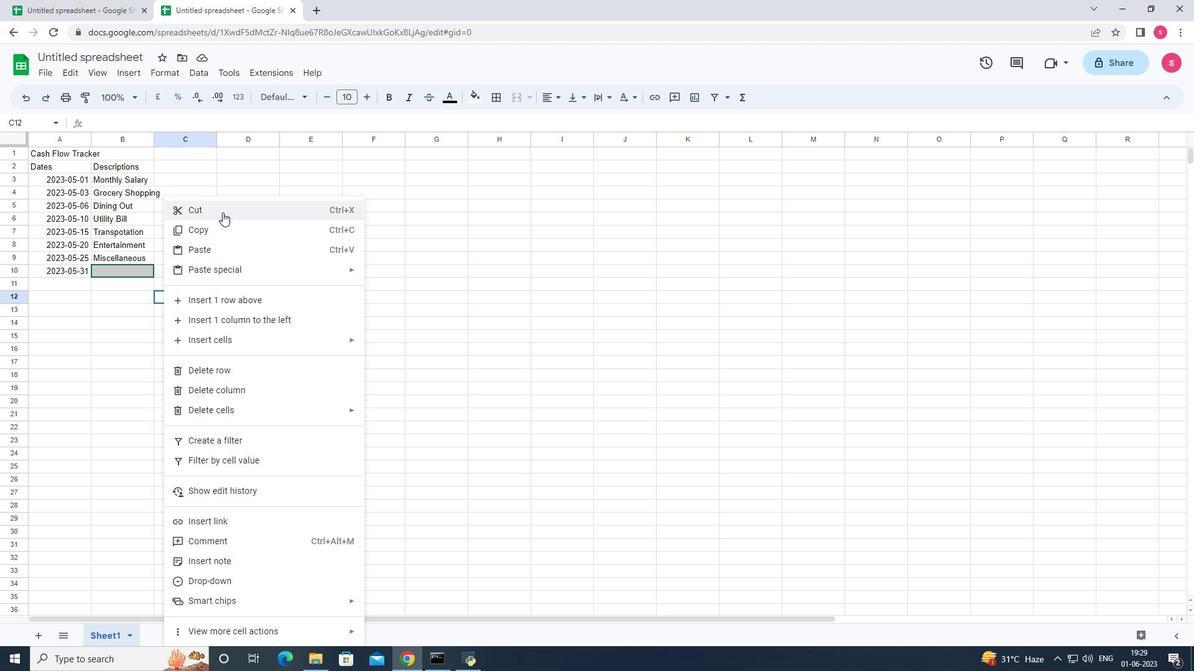 
Action: Mouse moved to (139, 268)
Screenshot: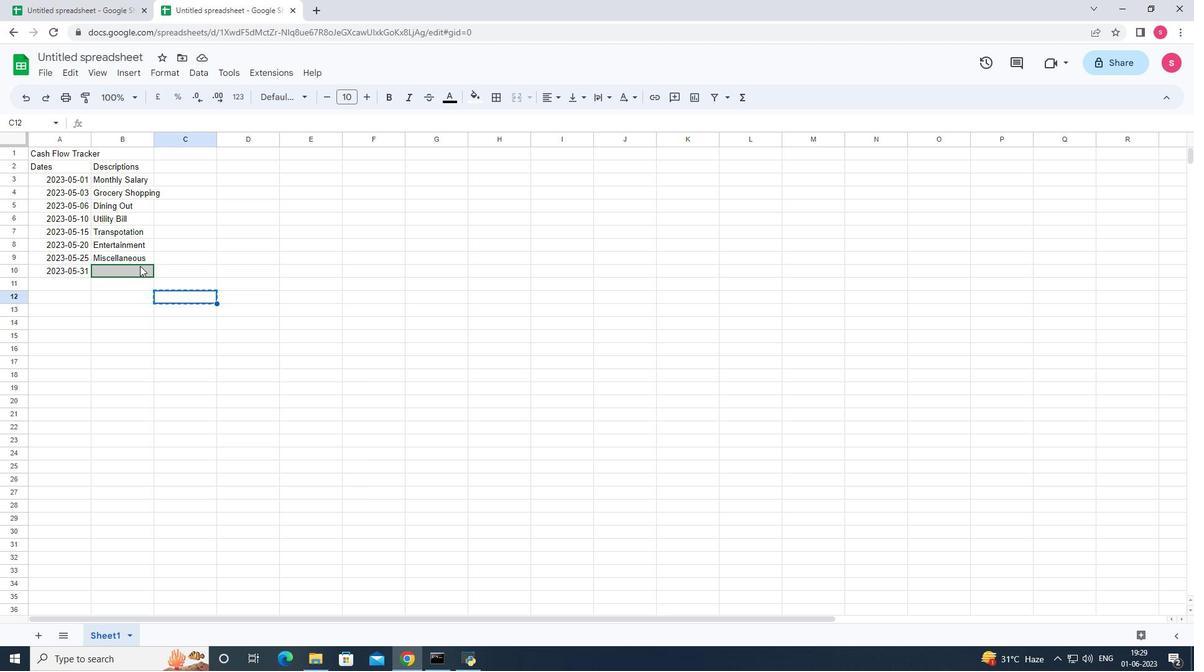 
Action: Mouse pressed left at (139, 268)
Screenshot: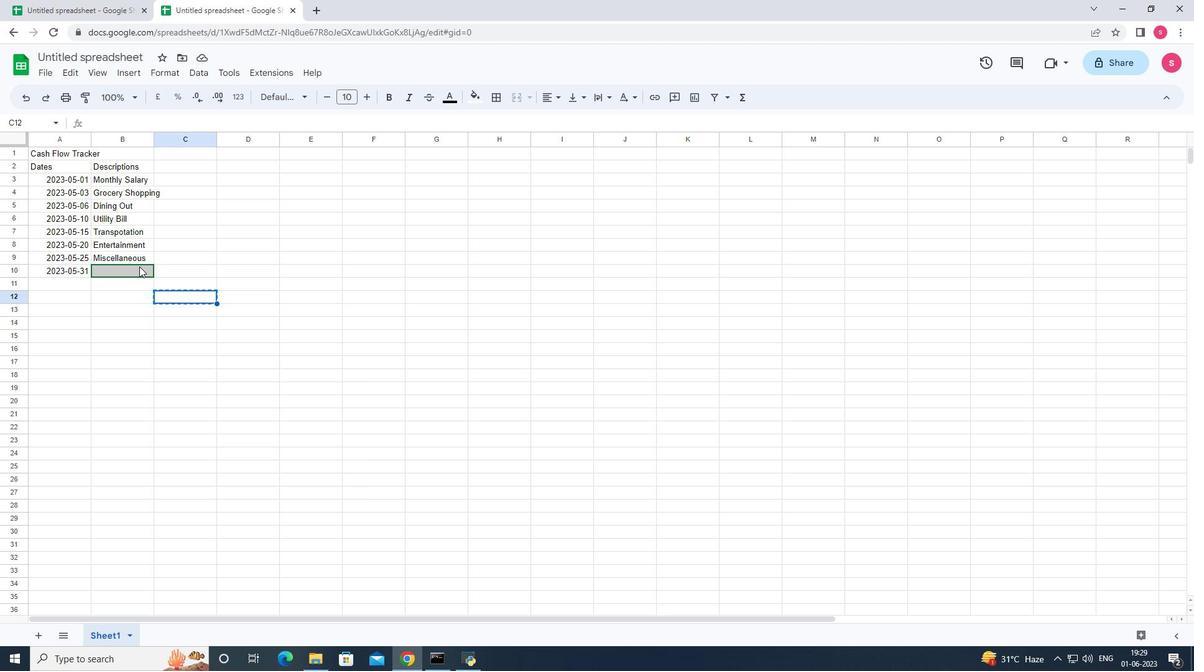 
Action: Mouse moved to (143, 273)
Screenshot: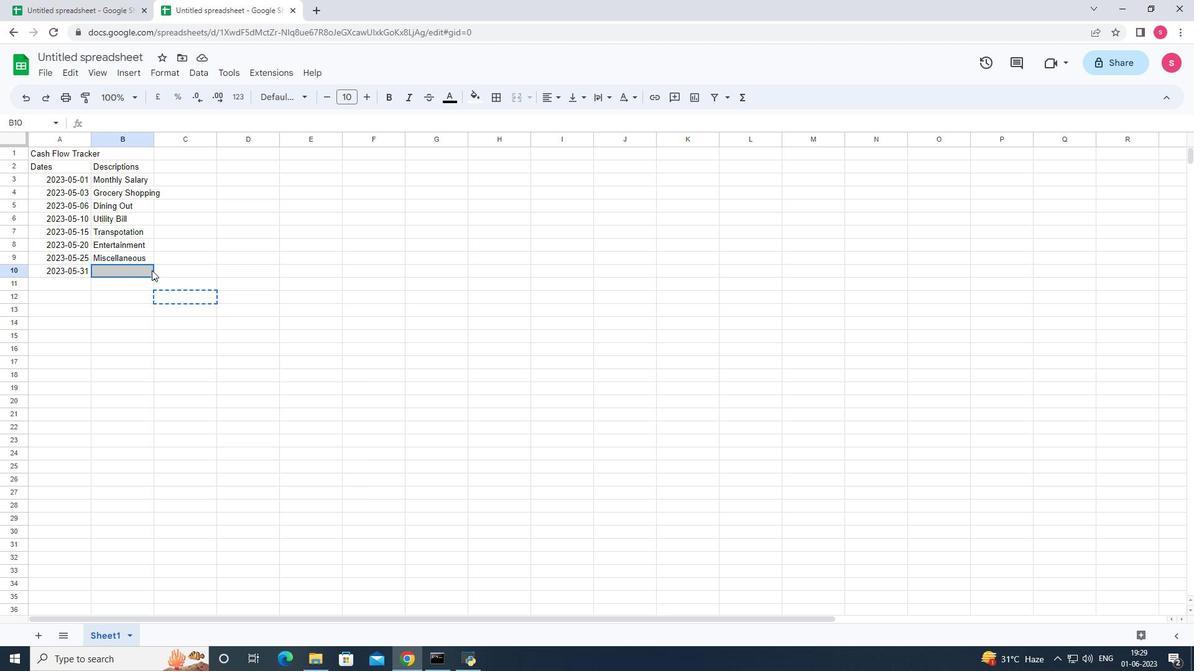 
Action: Mouse pressed right at (143, 273)
Screenshot: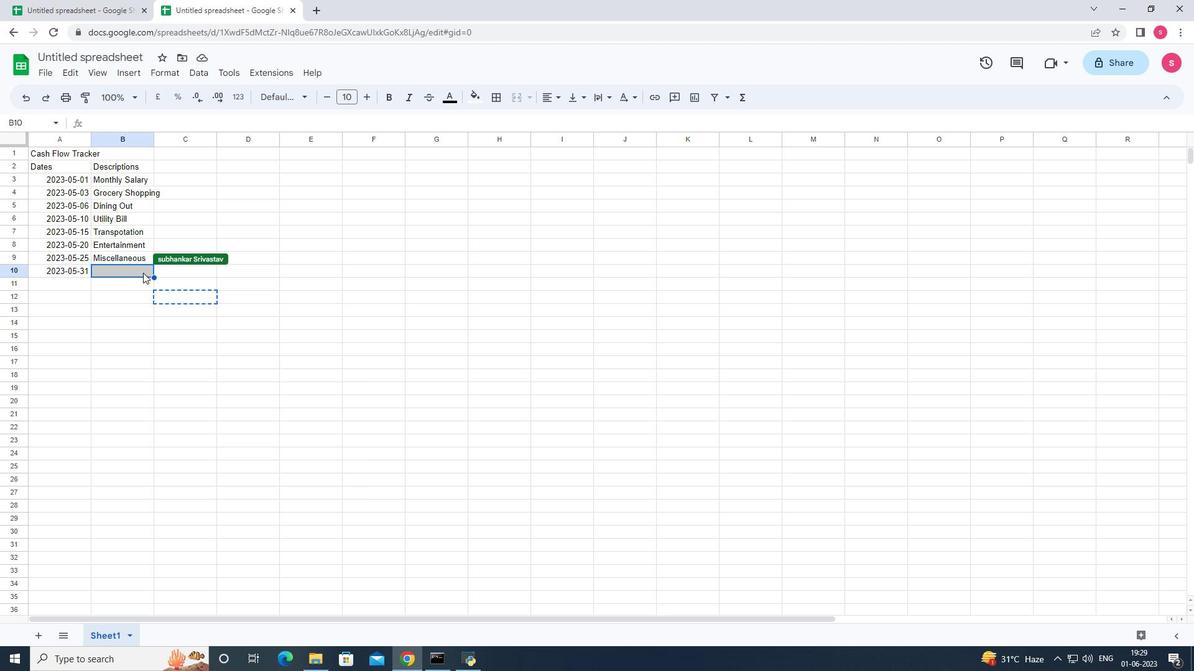 
Action: Mouse moved to (198, 212)
Screenshot: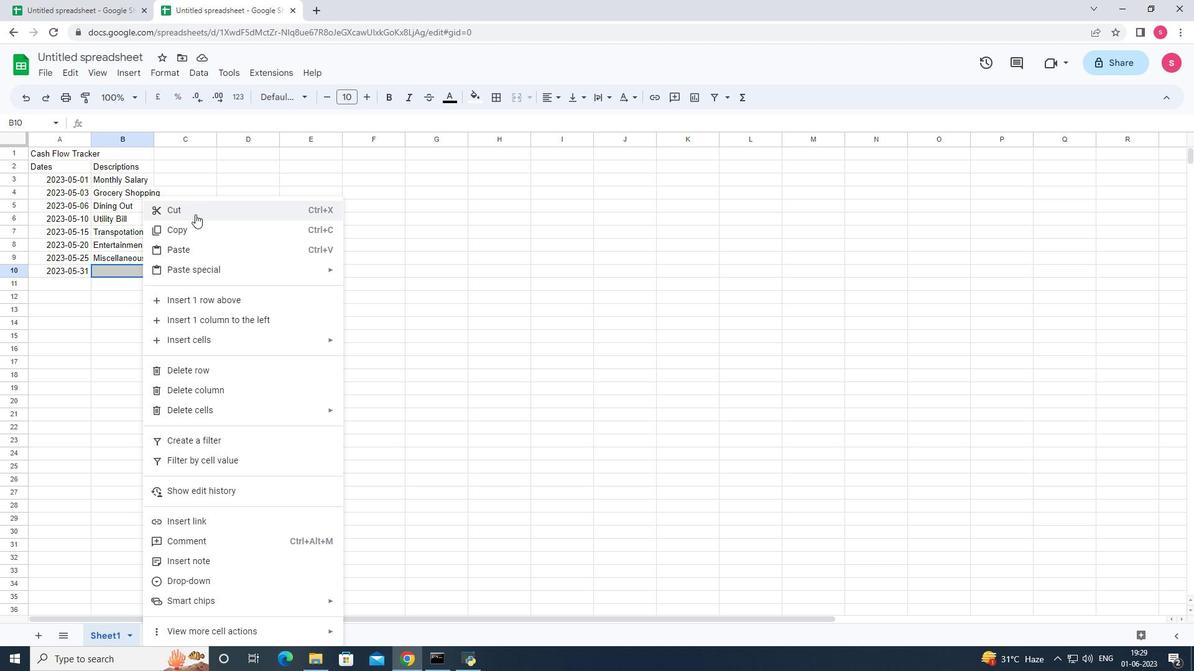 
Action: Mouse pressed left at (198, 212)
Screenshot: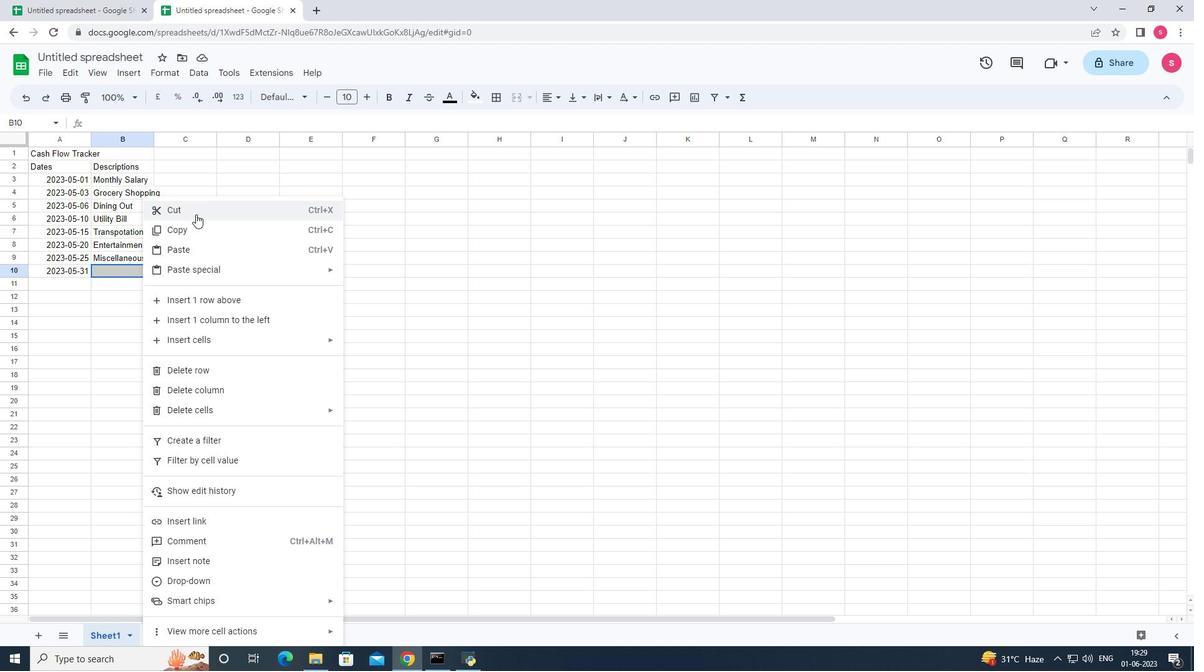 
Action: Mouse moved to (127, 277)
Screenshot: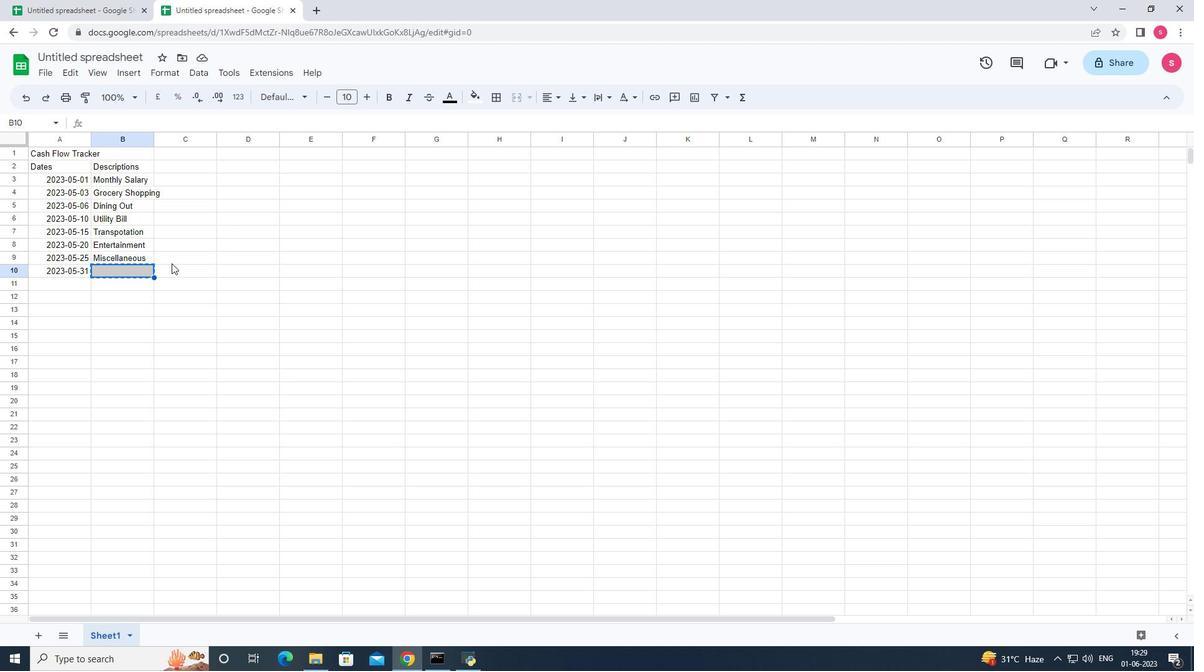 
Action: Mouse pressed left at (127, 277)
Screenshot: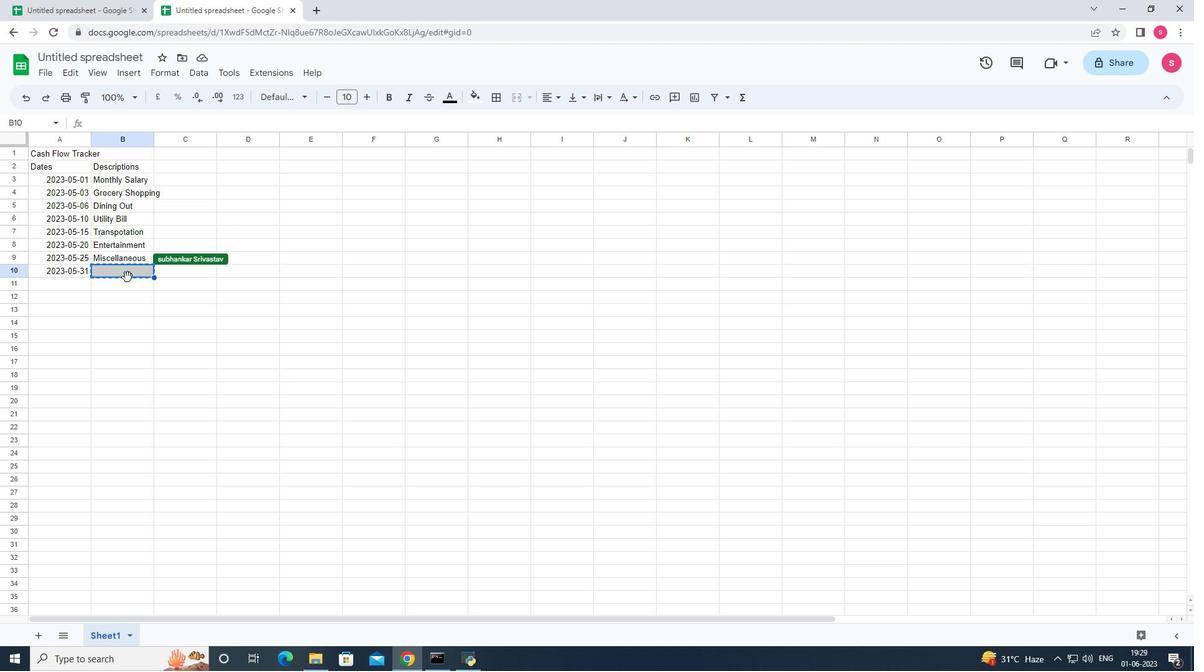 
Action: Mouse moved to (215, 211)
Screenshot: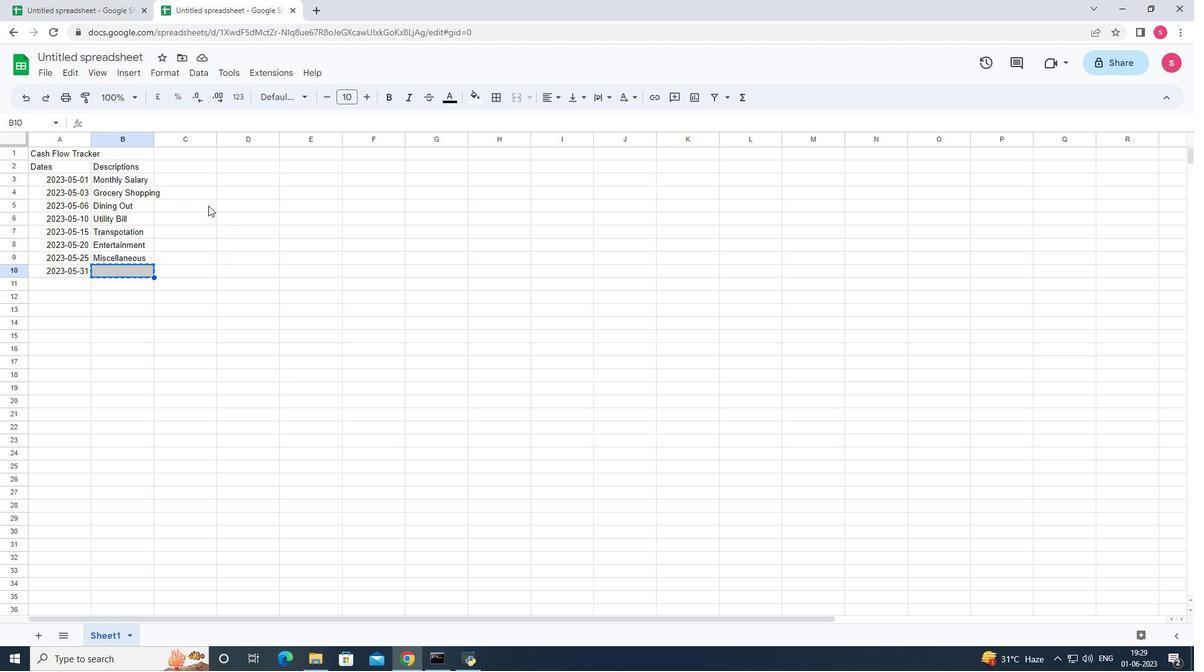 
Action: Mouse pressed left at (215, 211)
Screenshot: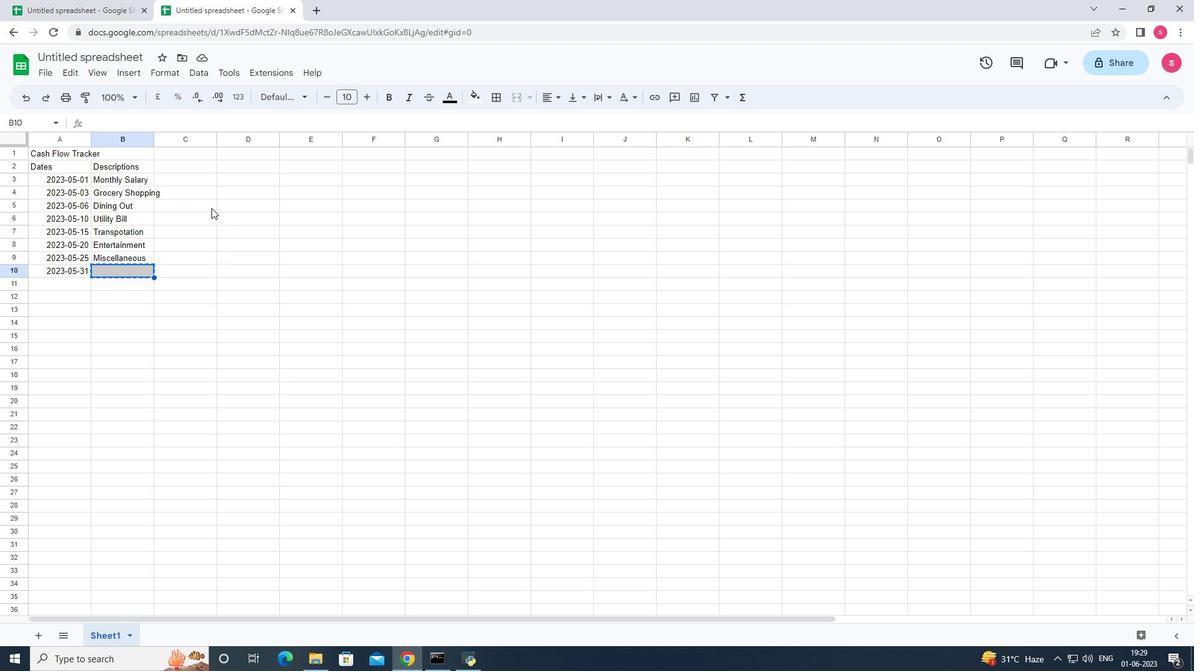 
Action: Mouse moved to (181, 169)
Screenshot: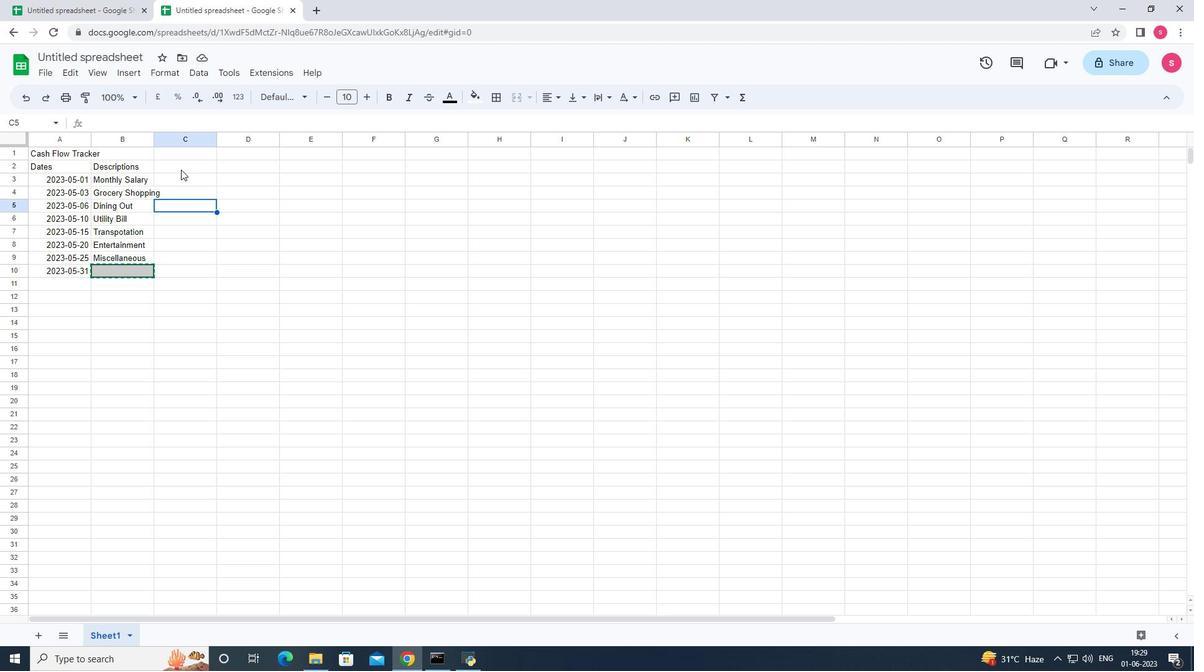 
Action: Mouse pressed left at (181, 169)
Screenshot: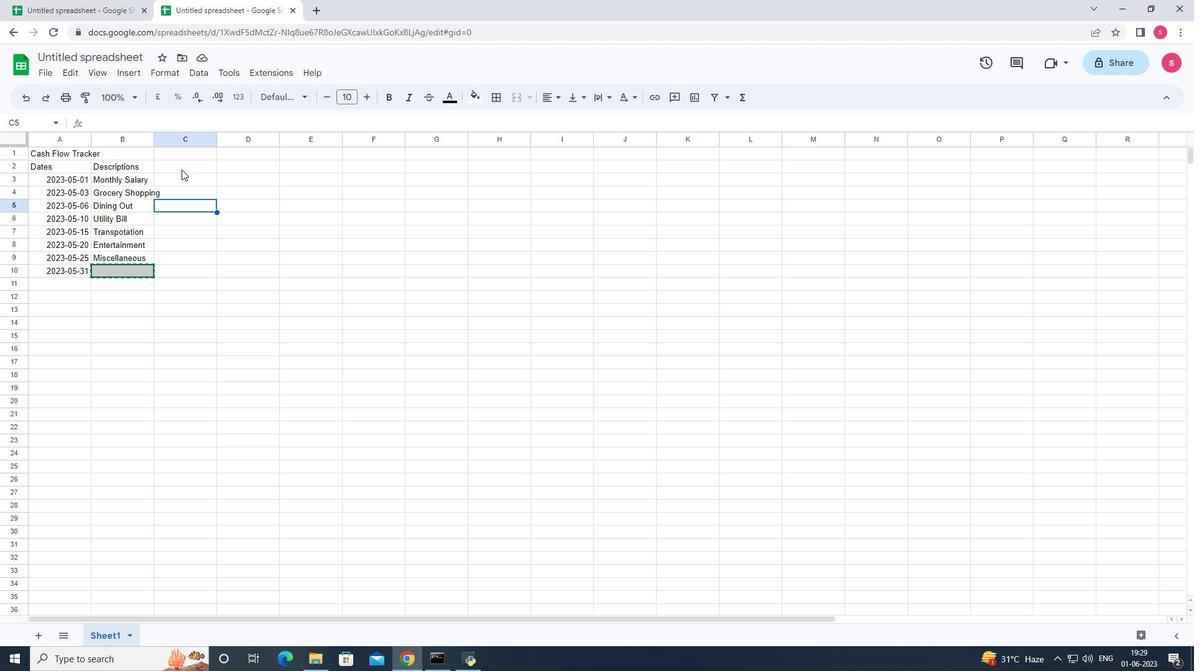 
Action: Mouse moved to (183, 174)
Screenshot: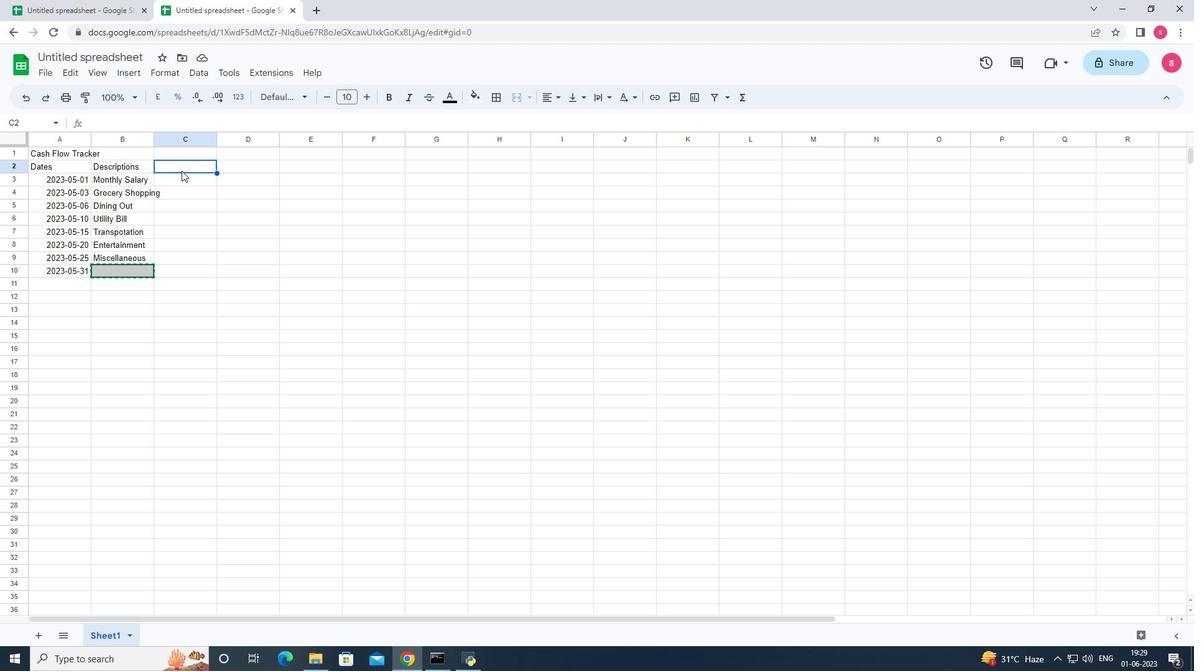 
Action: Key pressed <Key.shift>Amount<Key.enter>2500<Key.enter>100<Key.enter>50<Key.enter>150<Key.enter>30<Key.enter>50<Key.enter>20<Key.enter>400<Key.enter><Key.right><Key.up><Key.up><Key.up><Key.up><Key.up><Key.up><Key.up><Key.up><Key.up>
Screenshot: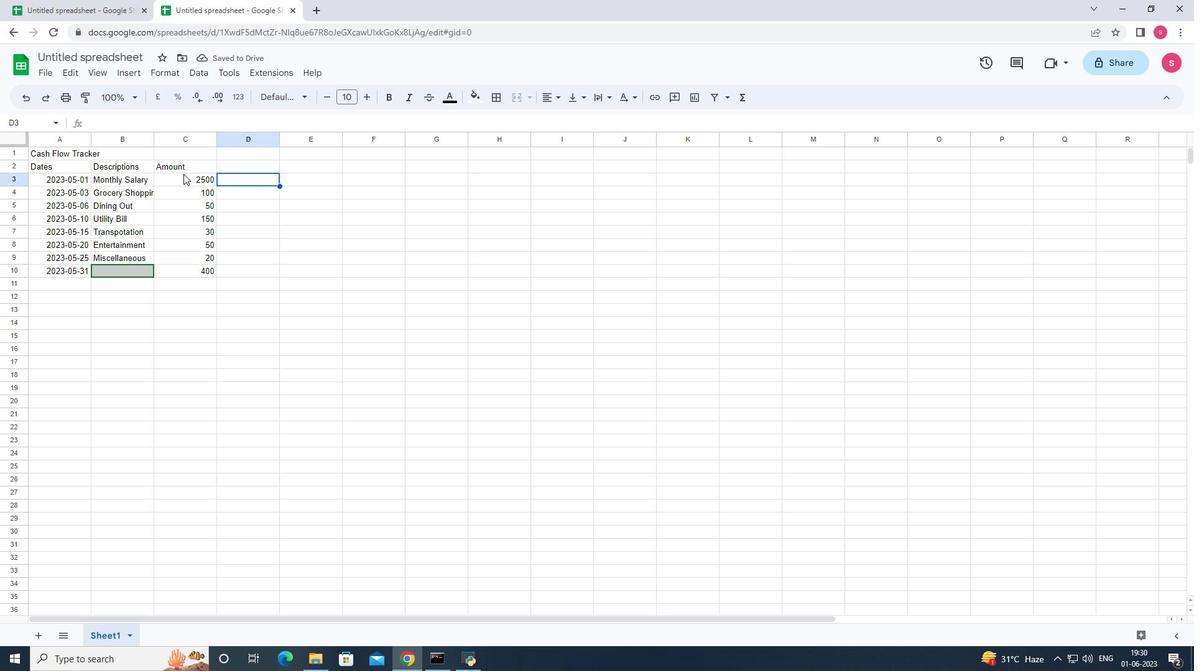 
Action: Mouse moved to (187, 183)
Screenshot: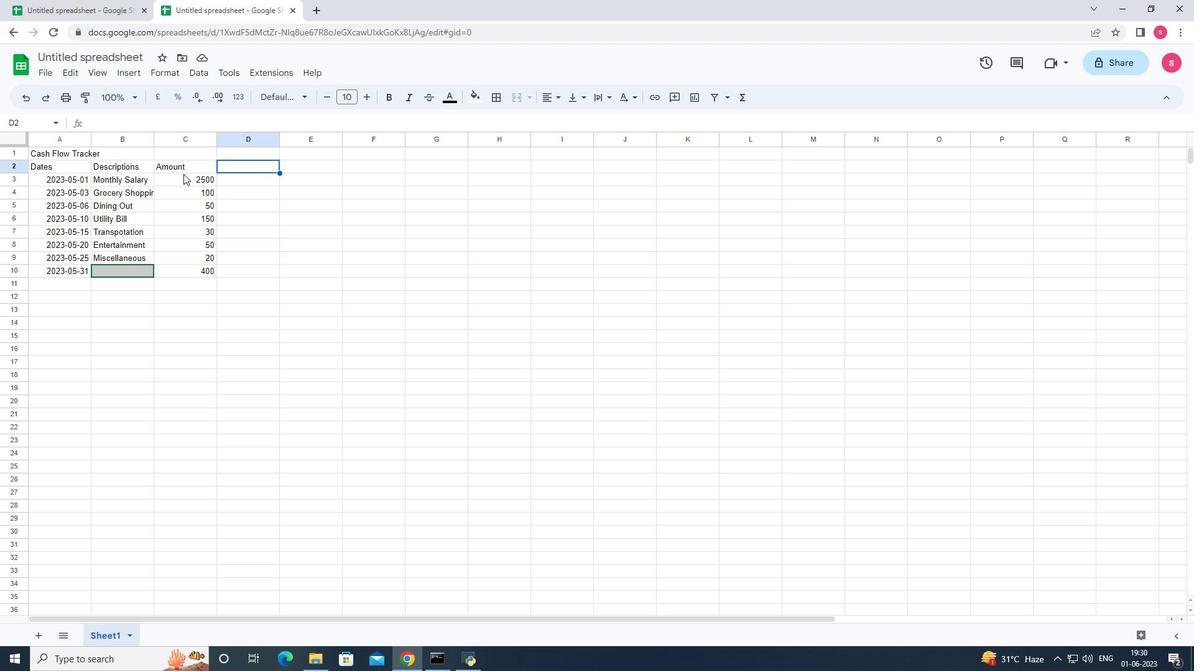 
Action: Mouse pressed left at (187, 183)
Screenshot: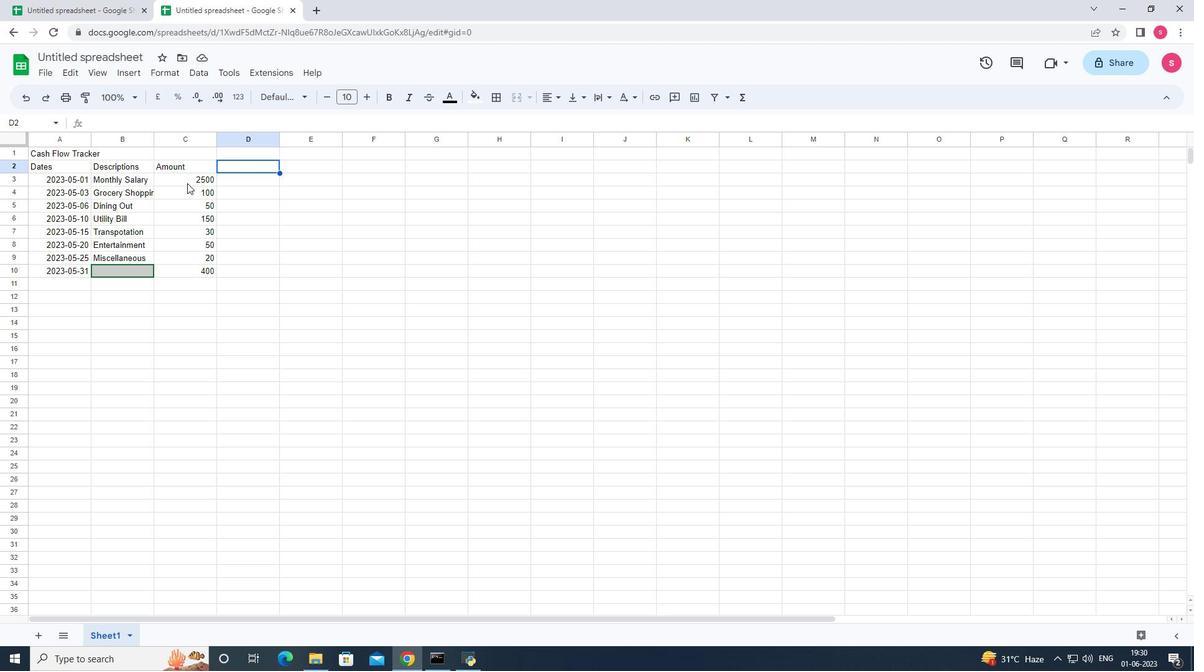 
Action: Mouse moved to (168, 72)
Screenshot: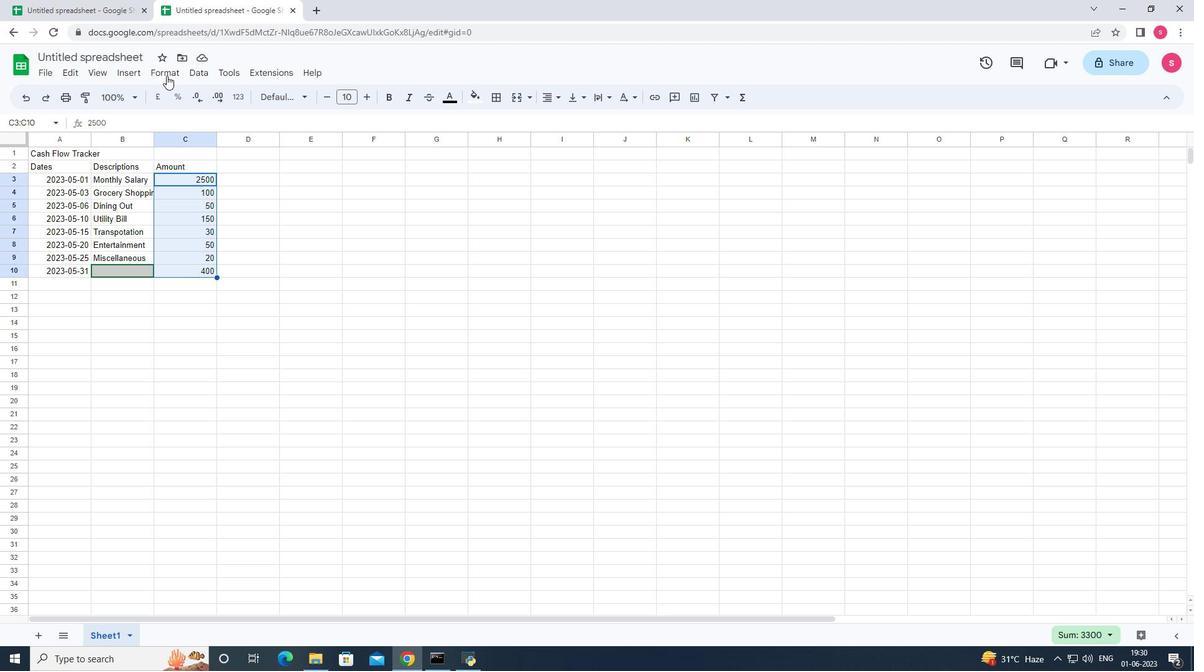
Action: Mouse pressed left at (168, 72)
Screenshot: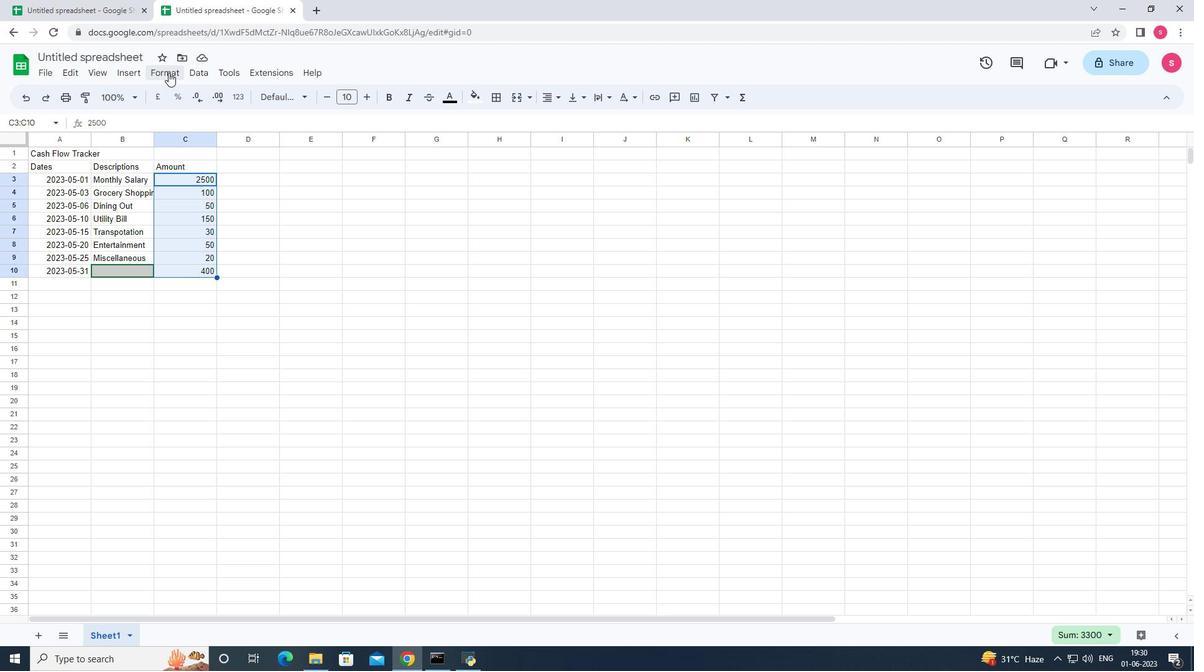 
Action: Mouse moved to (270, 123)
Screenshot: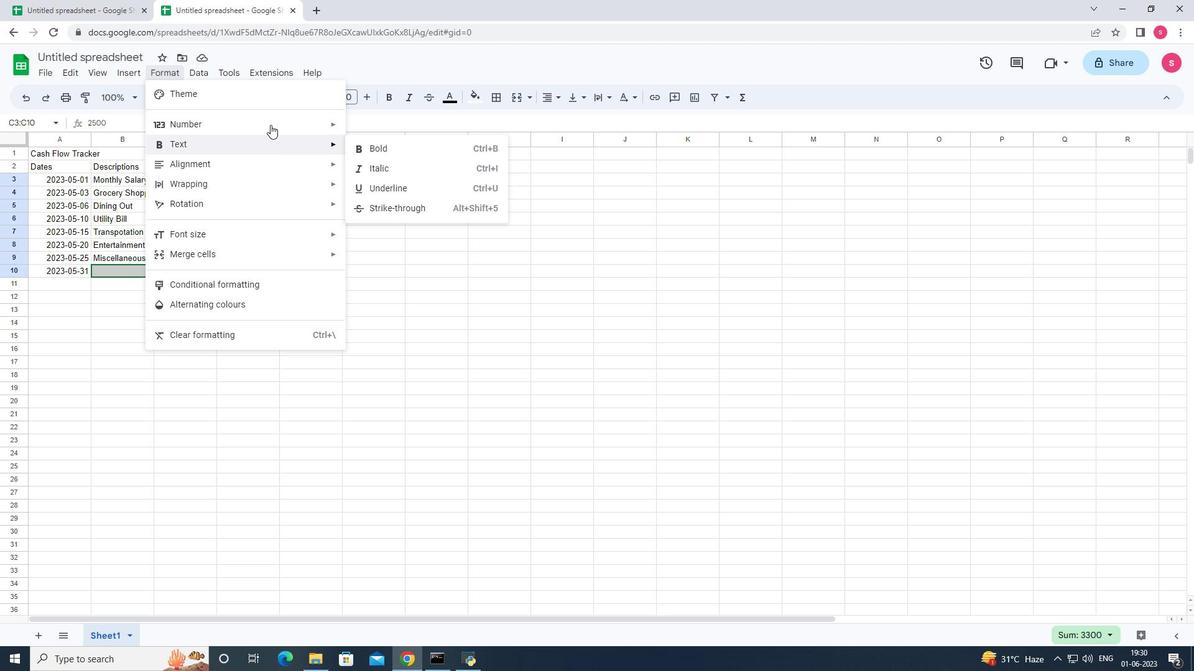 
Action: Mouse pressed left at (270, 123)
Screenshot: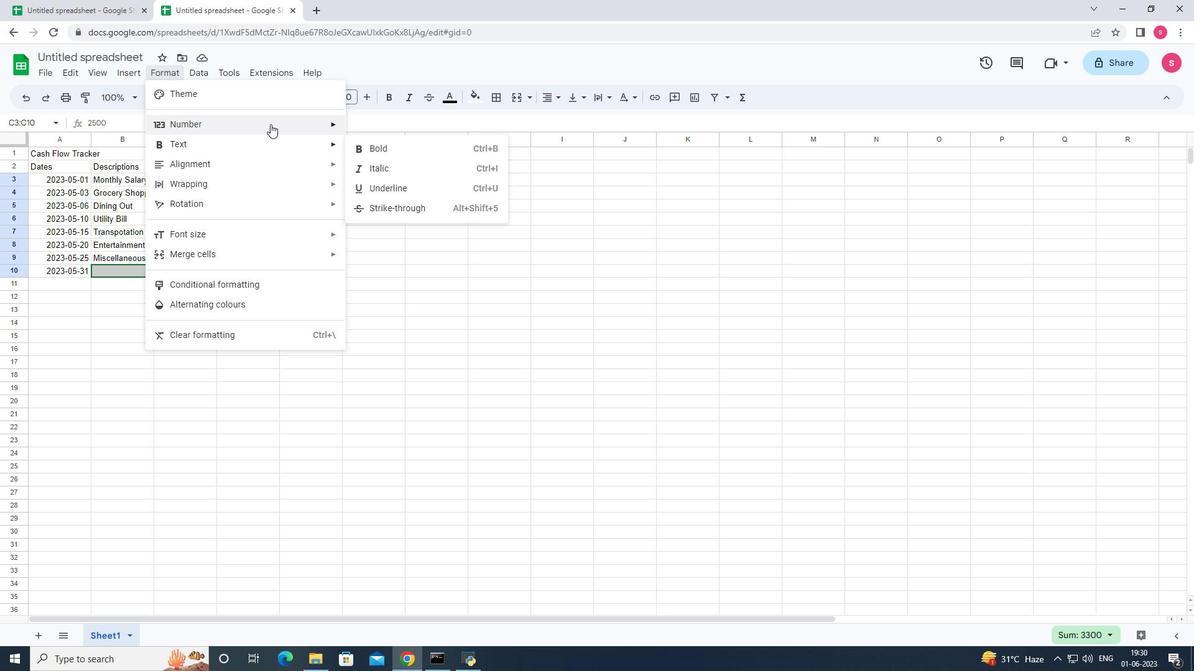 
Action: Mouse moved to (470, 497)
Screenshot: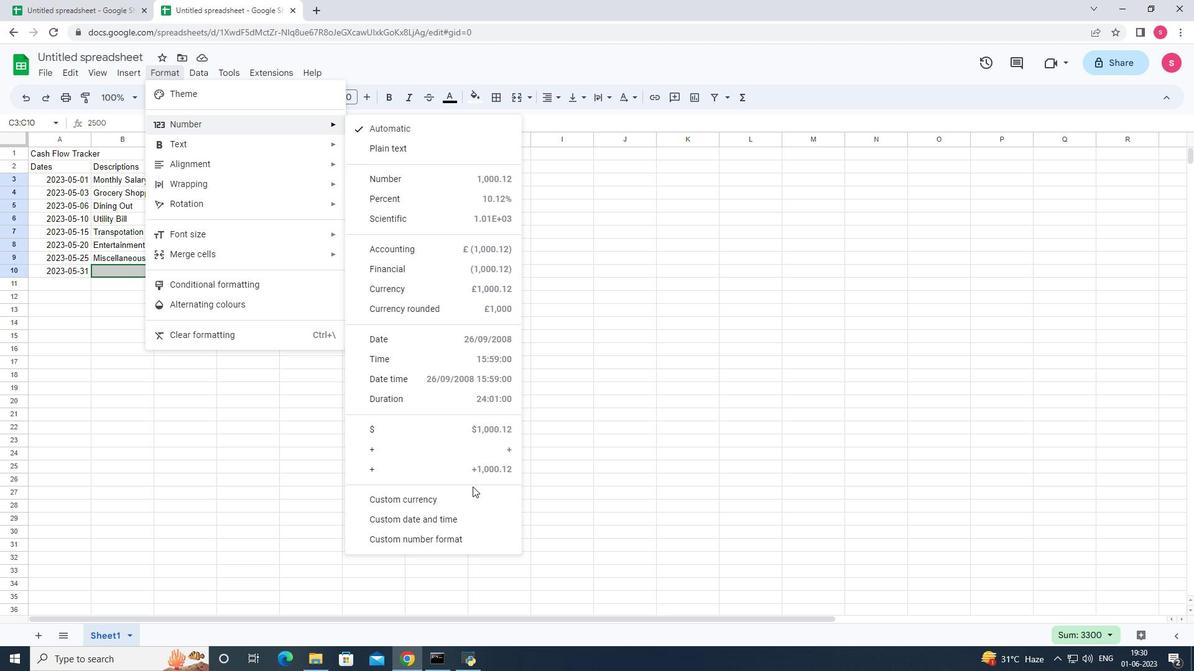 
Action: Mouse pressed left at (470, 497)
Screenshot: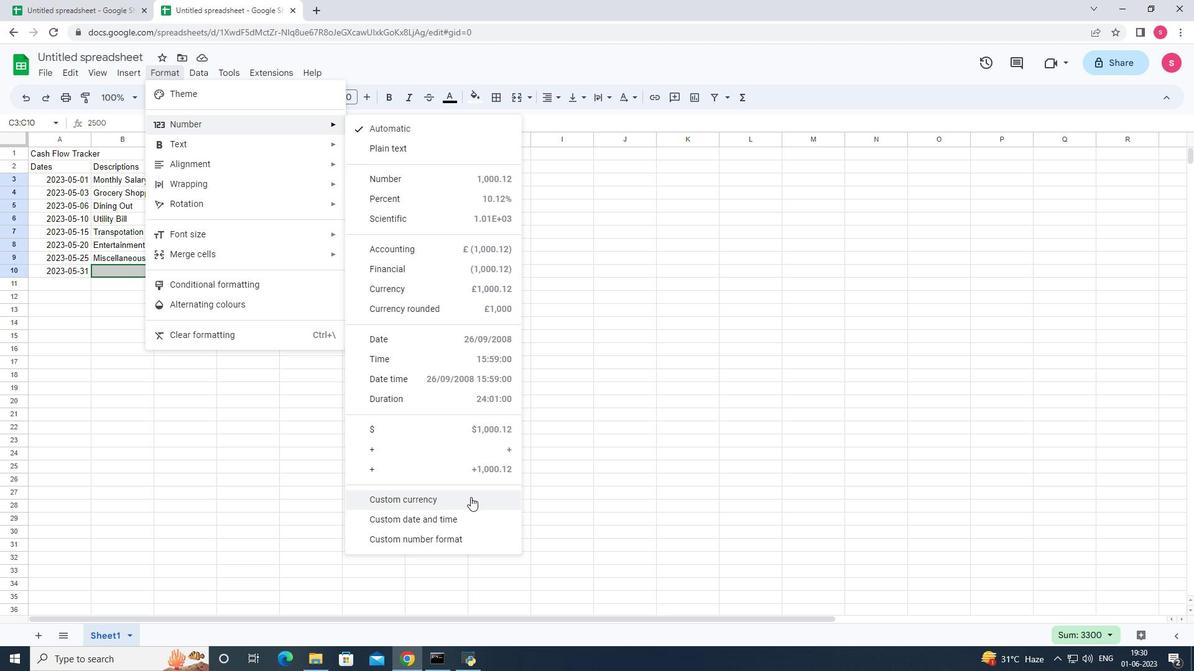 
Action: Mouse moved to (661, 276)
Screenshot: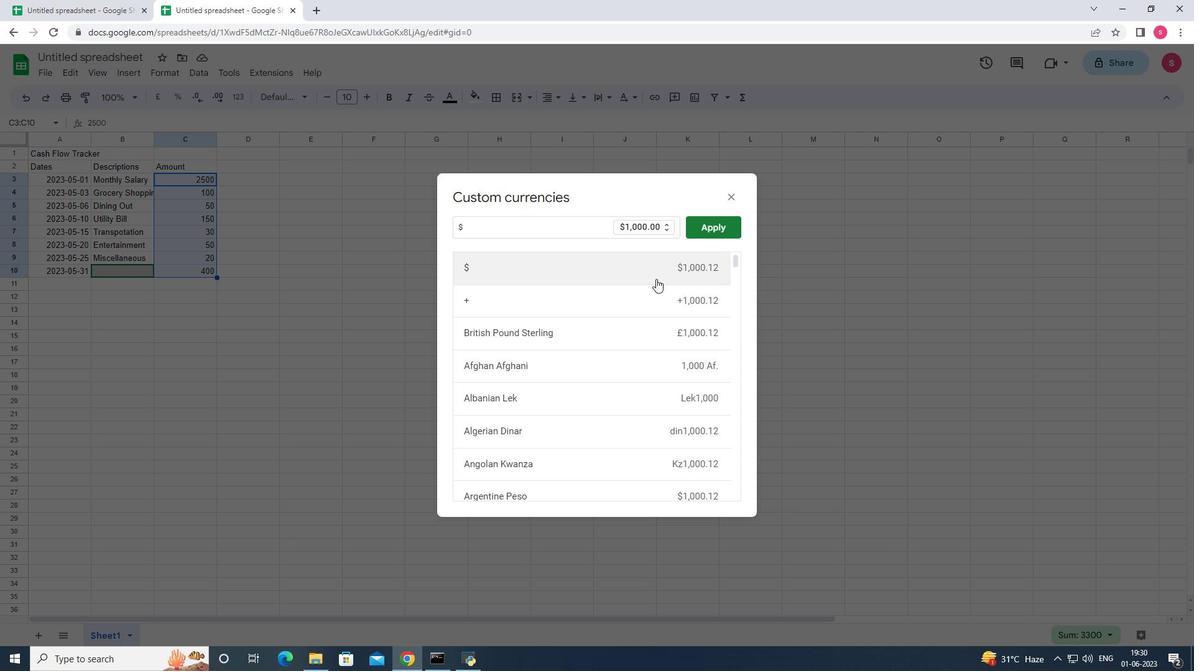
Action: Mouse pressed left at (661, 276)
Screenshot: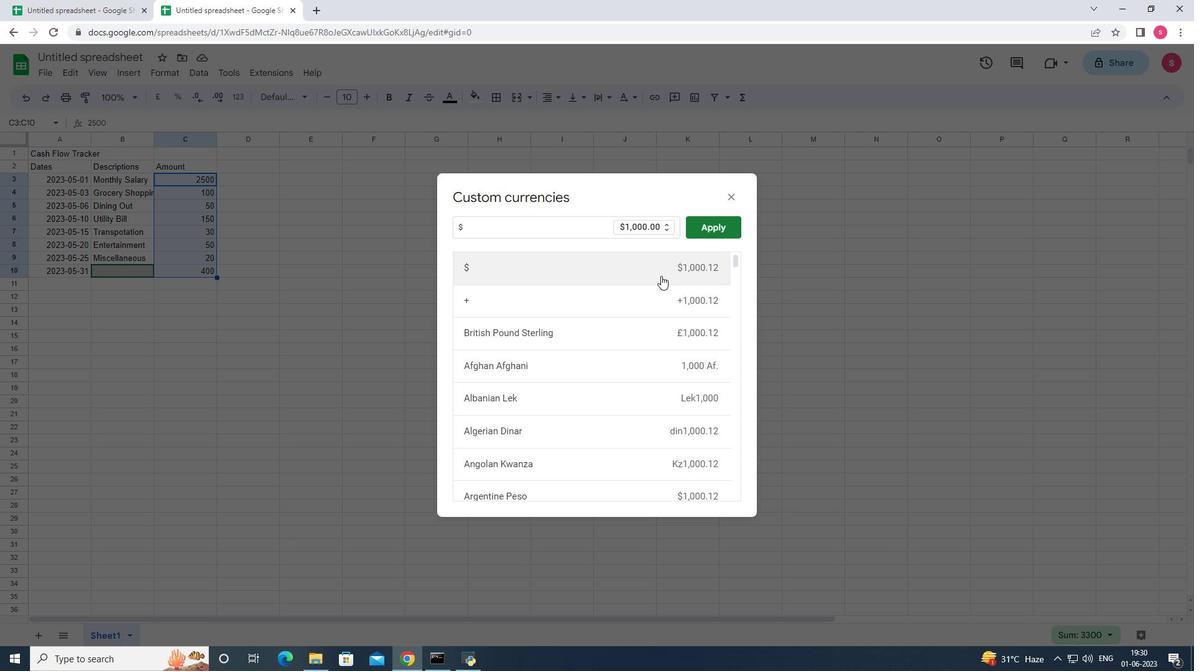 
Action: Mouse moved to (721, 235)
Screenshot: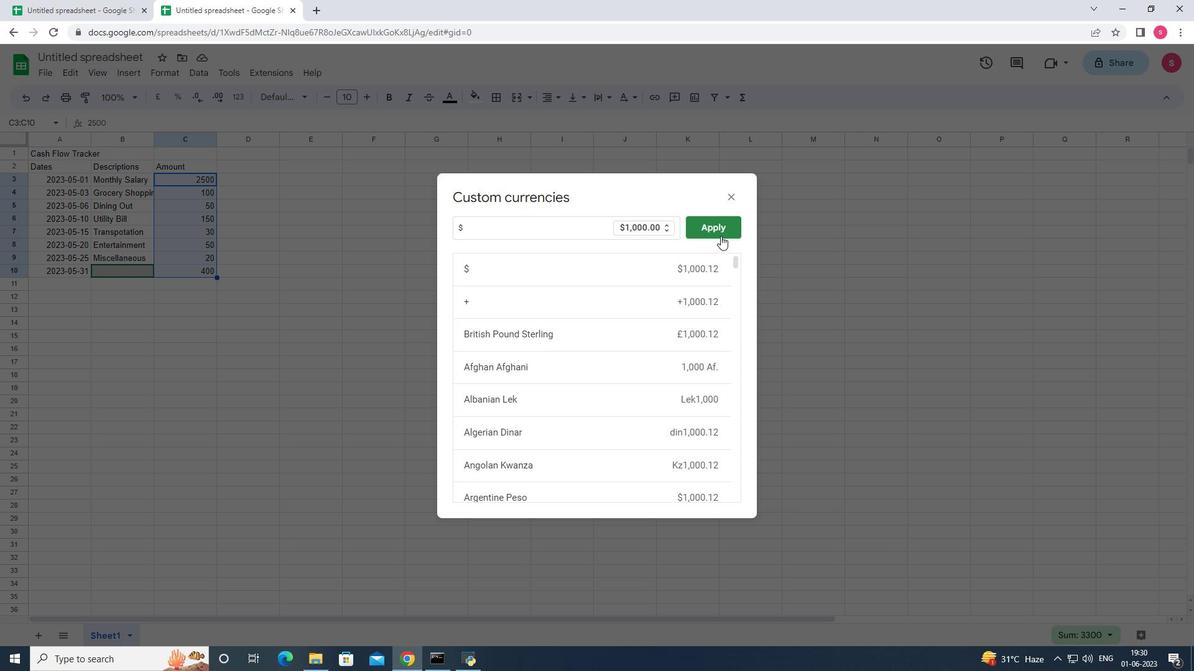 
Action: Mouse pressed left at (721, 235)
Screenshot: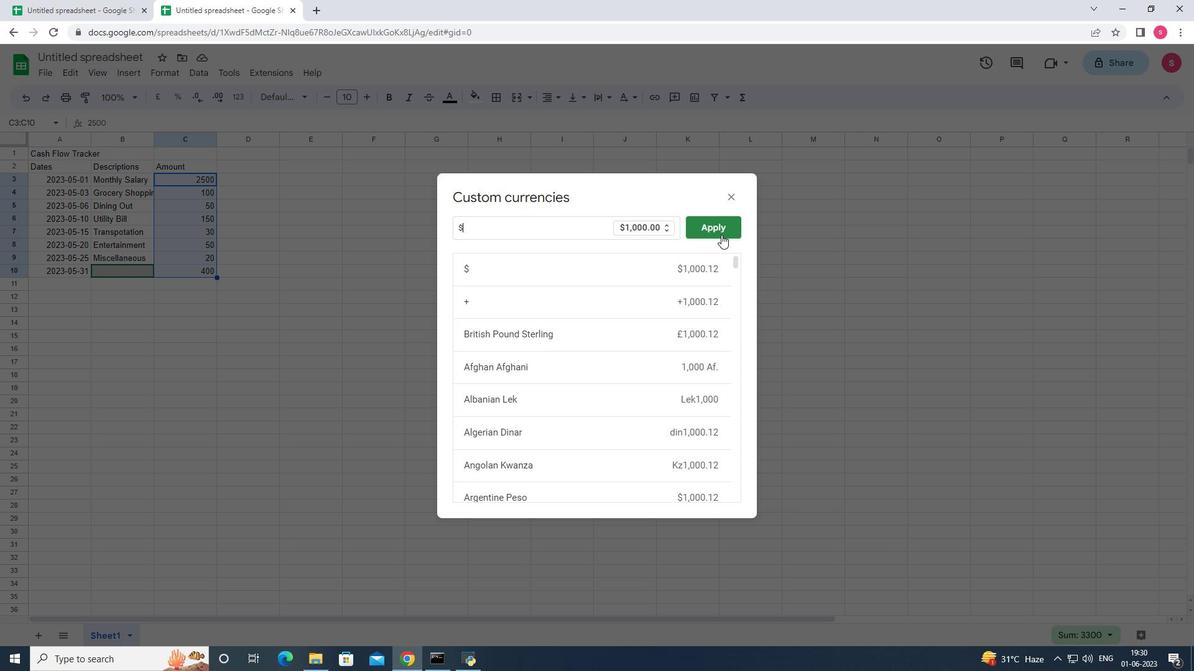 
Action: Mouse moved to (258, 167)
Screenshot: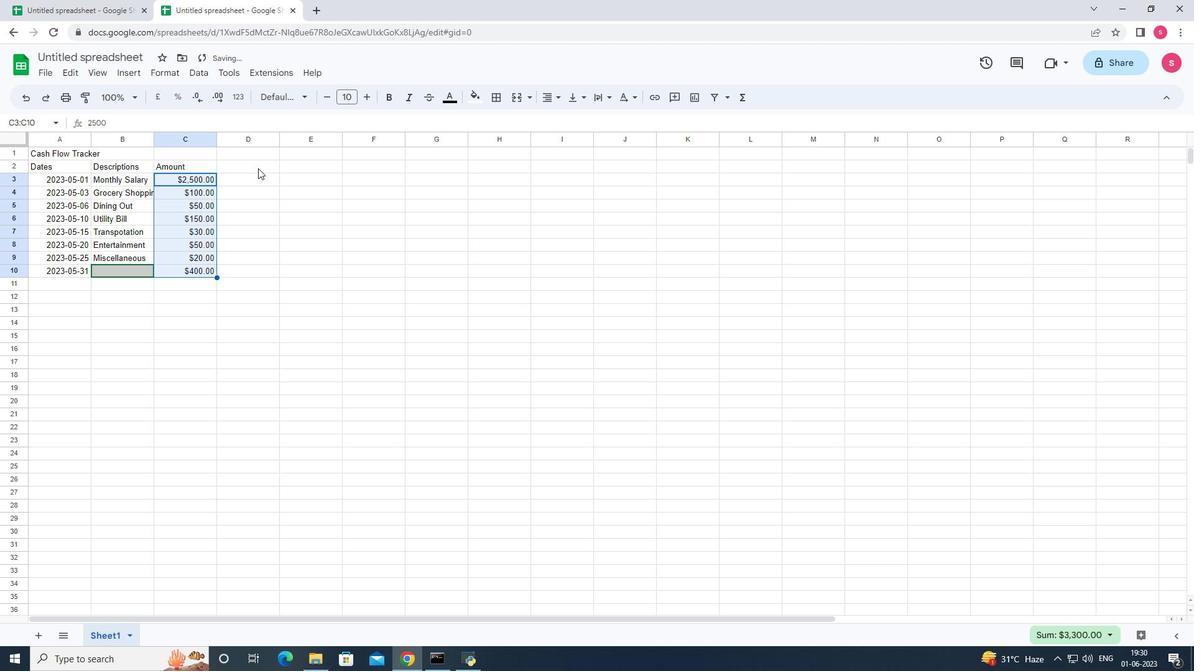 
Action: Mouse pressed left at (258, 167)
Screenshot: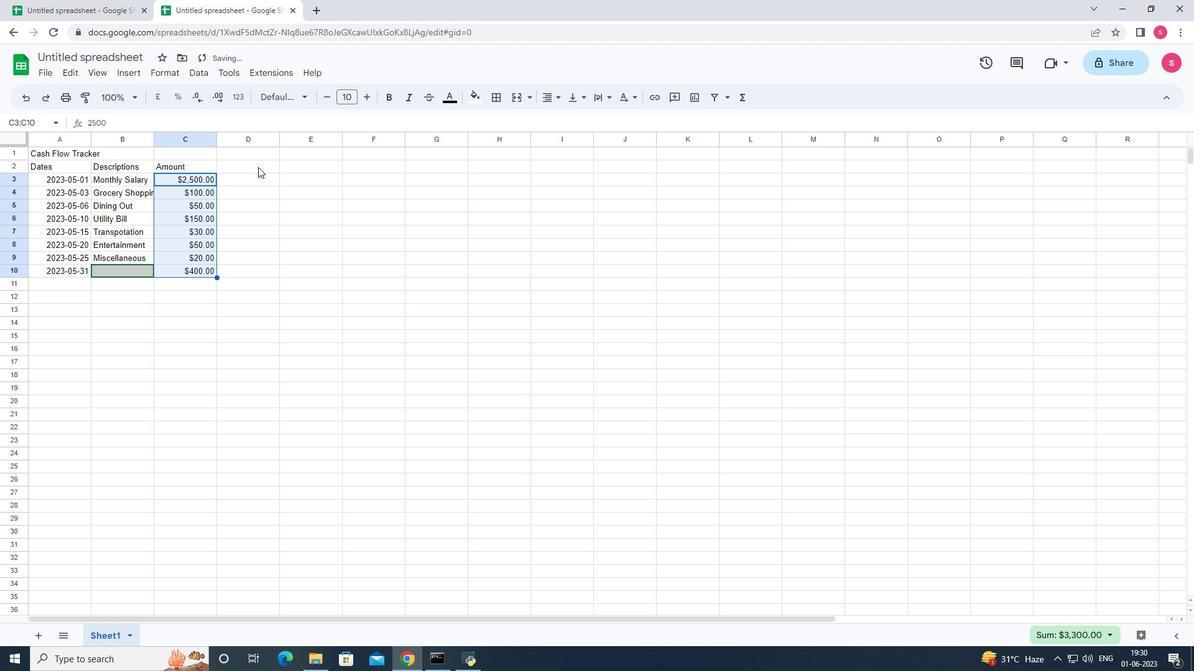 
Action: Mouse moved to (269, 185)
Screenshot: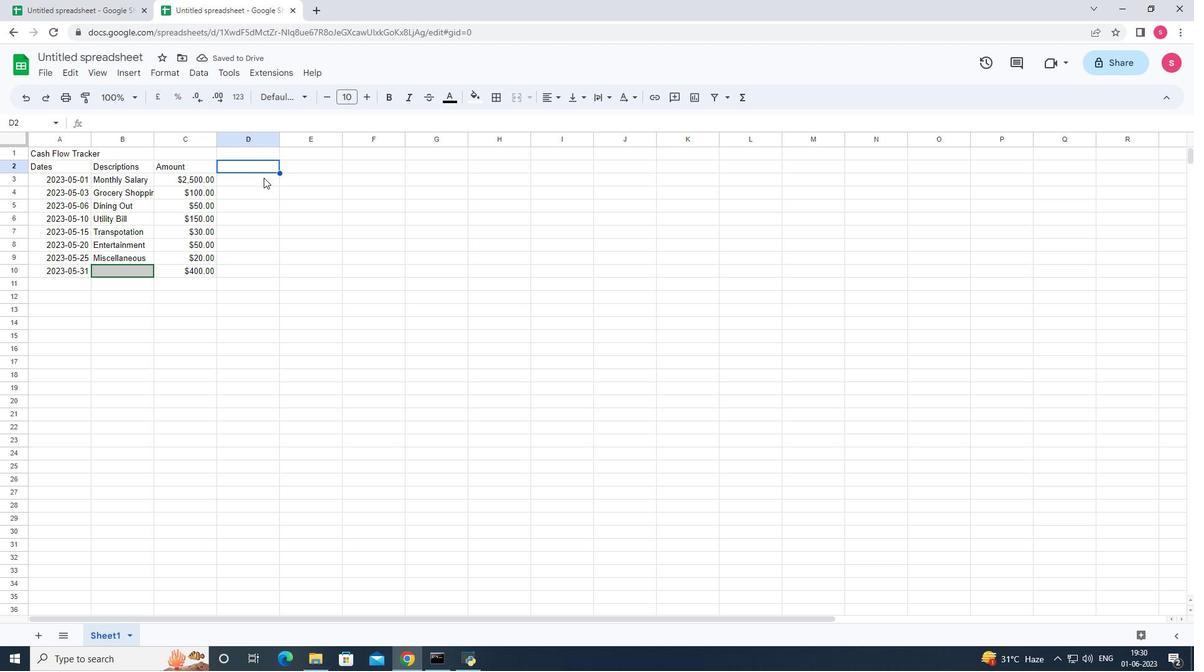 
Action: Key pressed <Key.shift>Income/<Key.space><Key.shift>Expense<Key.down><Key.shift>Income<Key.space><Key.enter><Key.shift><Key.shift><Key.shift>Expenses<Key.enter><Key.shift>e<Key.backspace><Key.backspace><Key.shift>E<Key.enter><Key.shift><Key.shift><Key.shift>E<Key.enter><Key.shift>E<Key.enter><Key.shift>e<Key.backspace><Key.shift>E<Key.backspace><Key.backspace><Key.shift>E<Key.enter><Key.shift>E<Key.enter><Key.shift>E<Key.enter><Key.right><Key.up><Key.up><Key.up><Key.up><Key.up><Key.up><Key.up><Key.up><Key.up><Key.shift>Balance<Key.space><Key.shift>Amount<Key.down>2400<Key.enter>2350<Key.enter>2200<Key.enter>2170<Key.enter>2120<Key.enter>2100<Key.enter>2100<Key.enter><Key.up><Key.up><Key.up><Key.up><Key.up><Key.up>
Screenshot: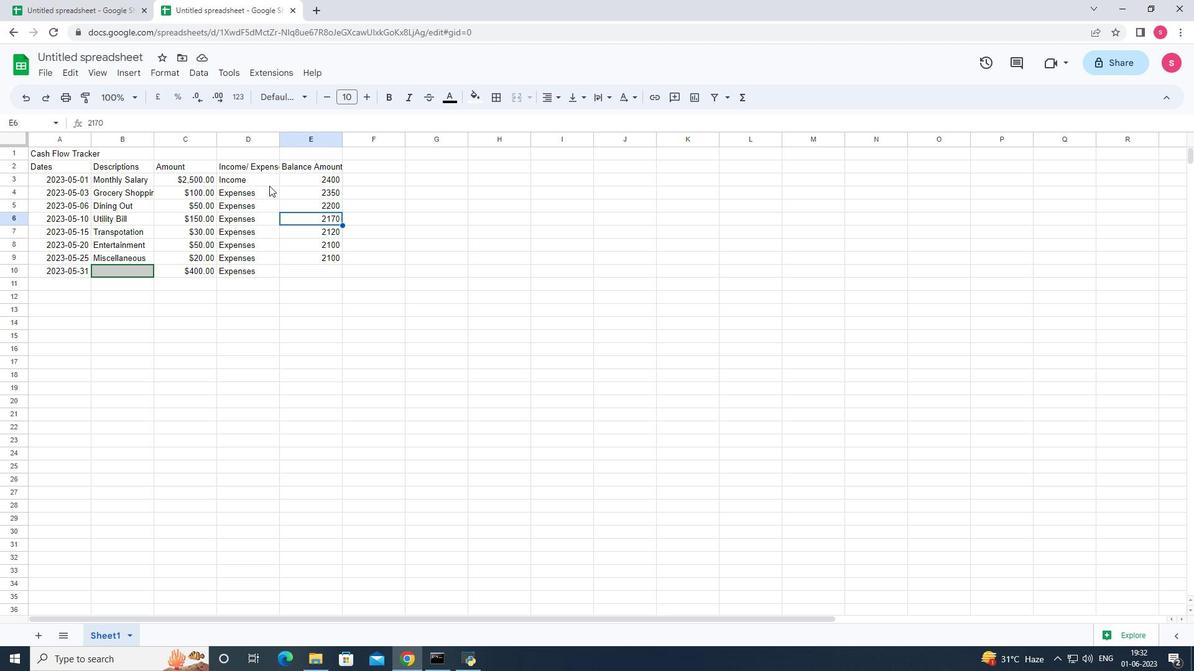 
Action: Mouse moved to (302, 177)
Screenshot: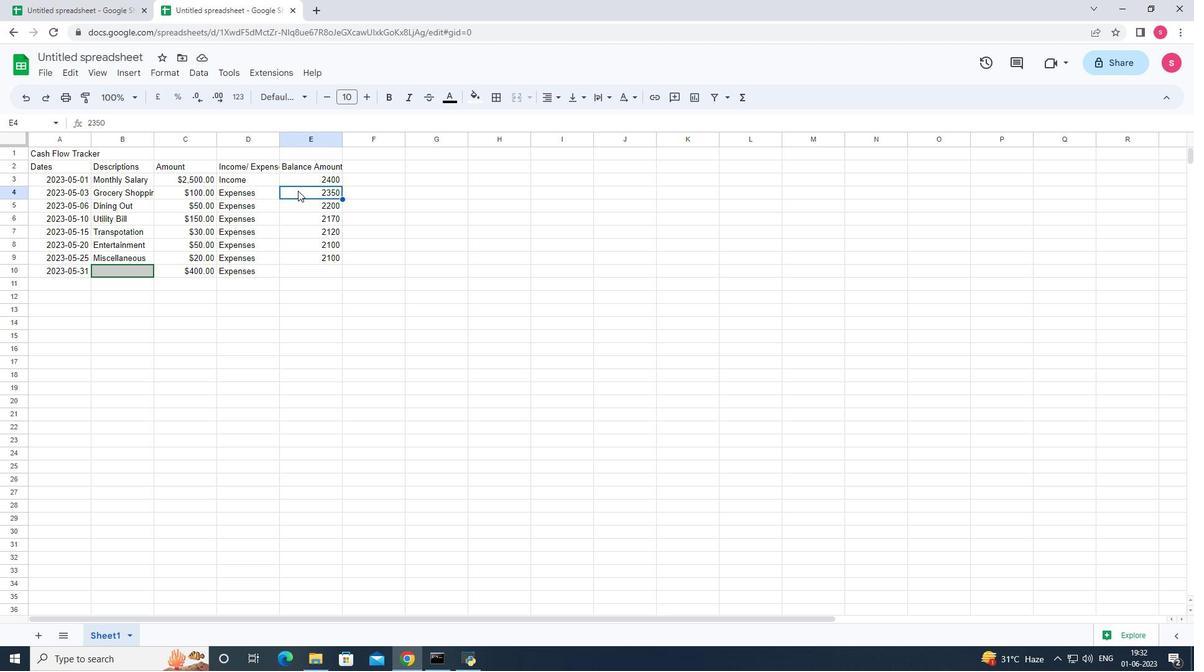 
Action: Mouse pressed left at (302, 177)
Screenshot: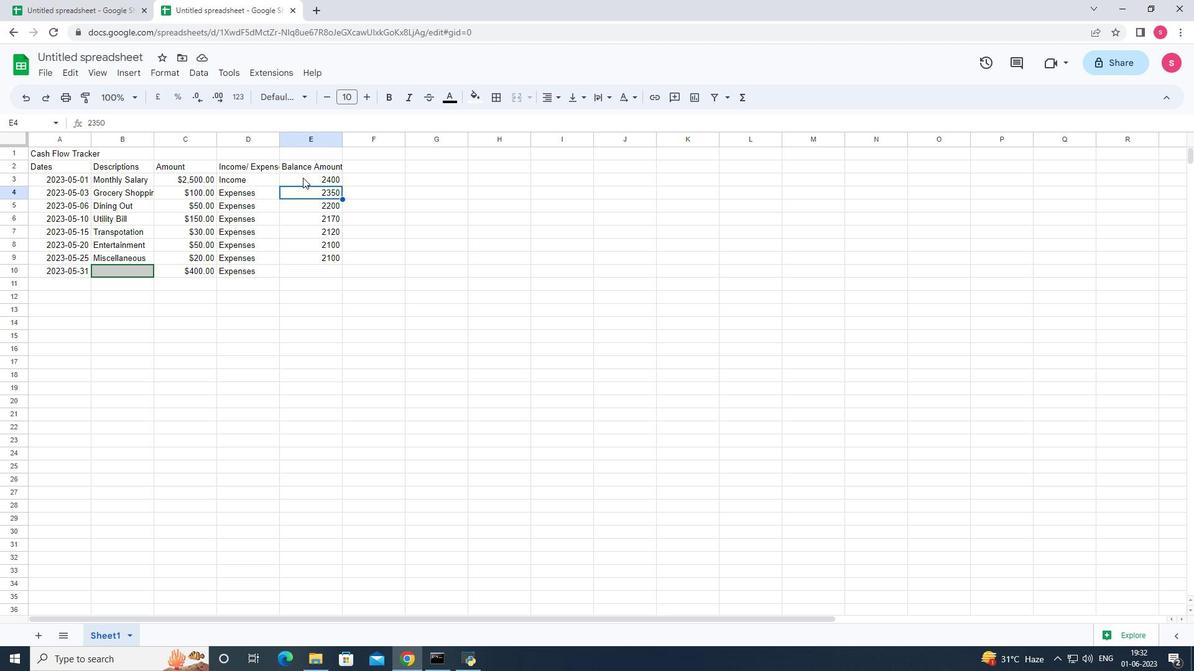 
Action: Mouse moved to (381, 427)
Screenshot: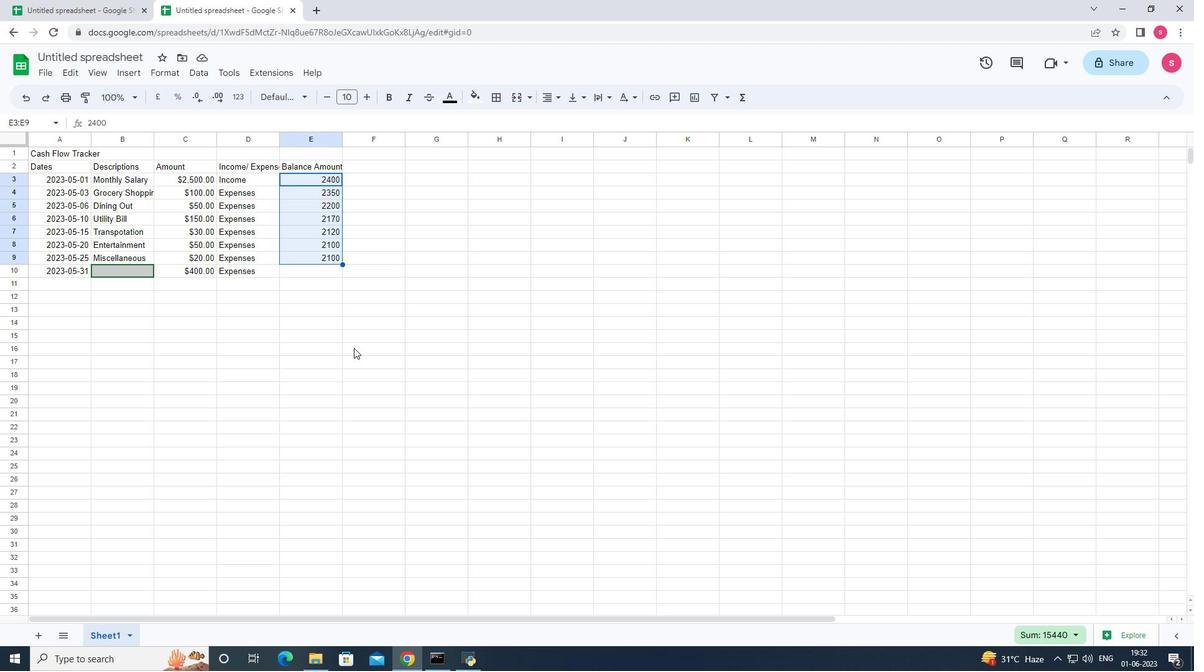 
Action: Key pressed ctrl+X
Screenshot: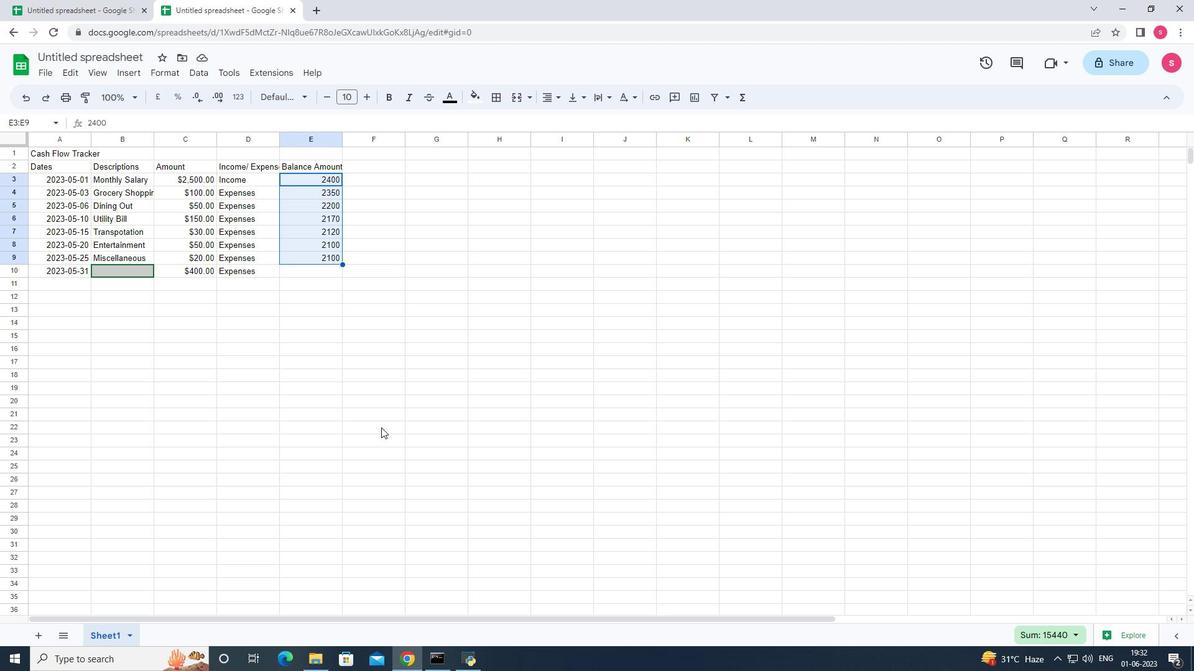 
Action: Mouse moved to (330, 273)
Screenshot: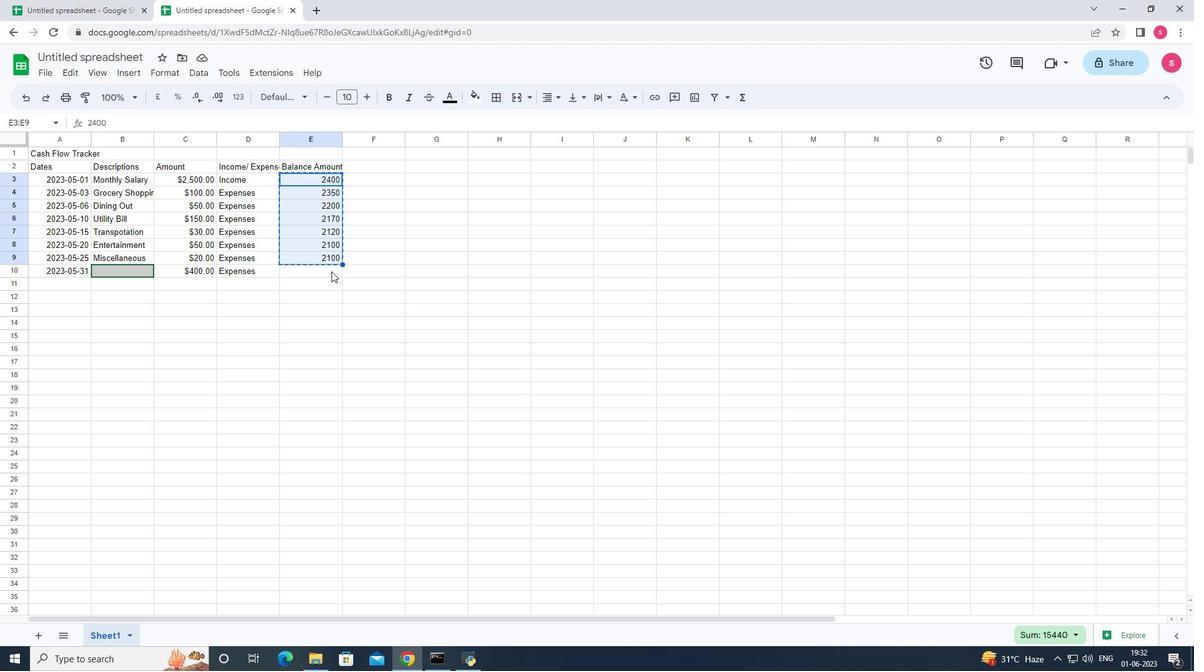 
Action: Mouse pressed left at (330, 273)
Screenshot: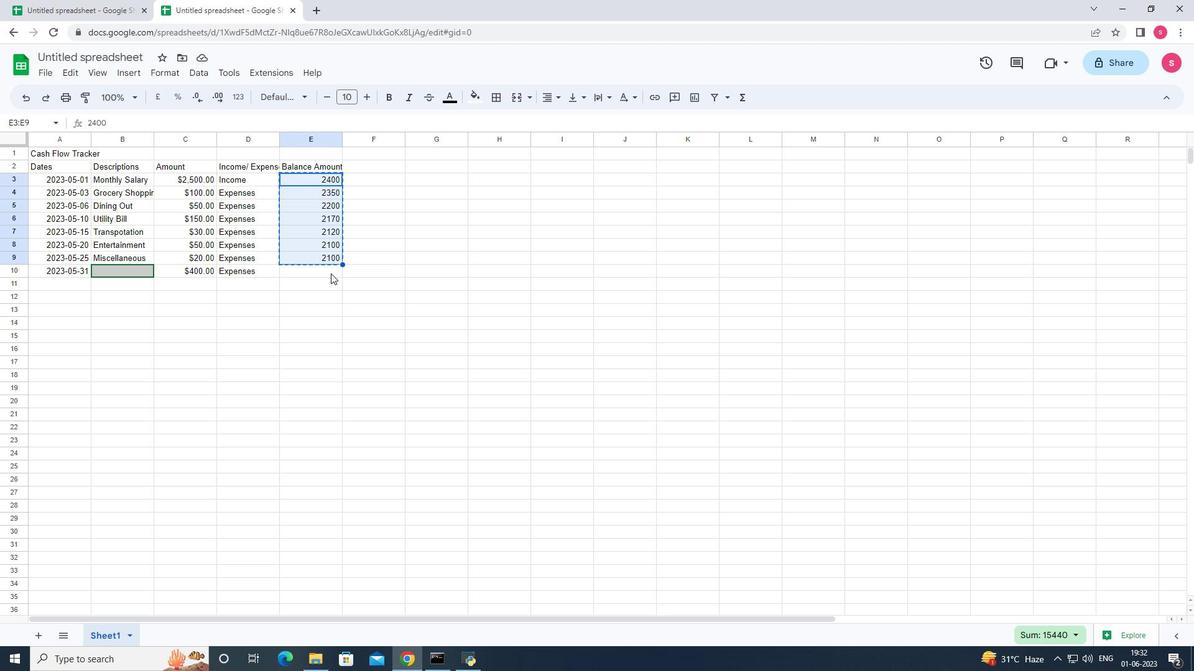 
Action: Key pressed ctrl+V
Screenshot: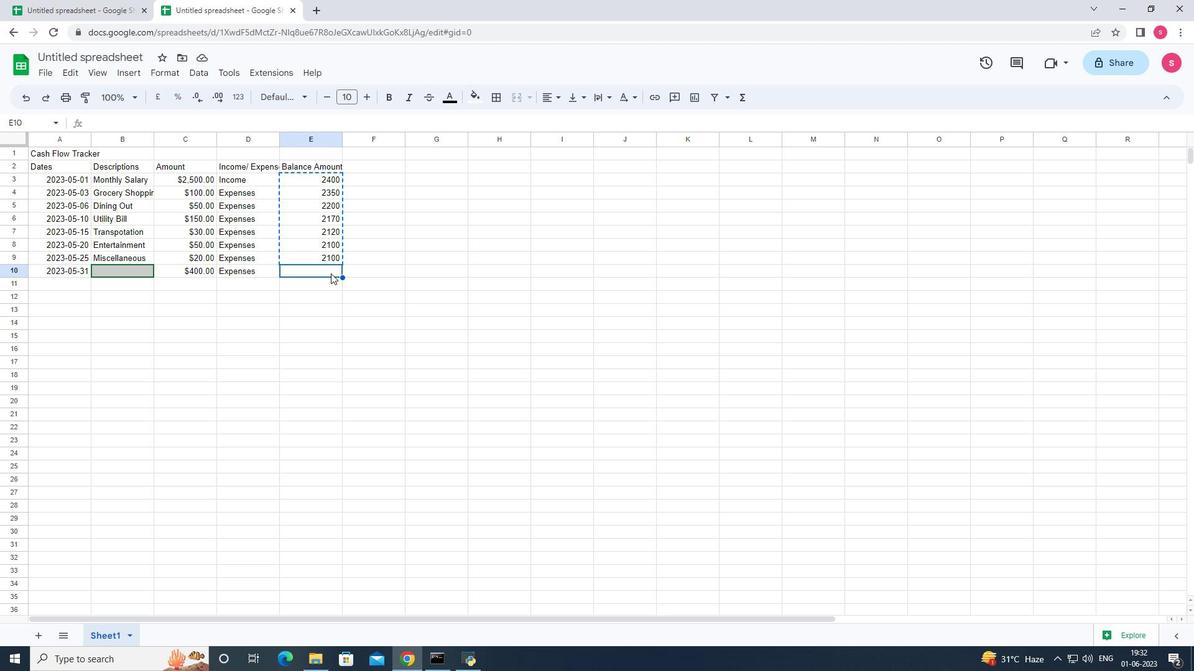 
Action: Mouse moved to (315, 196)
Screenshot: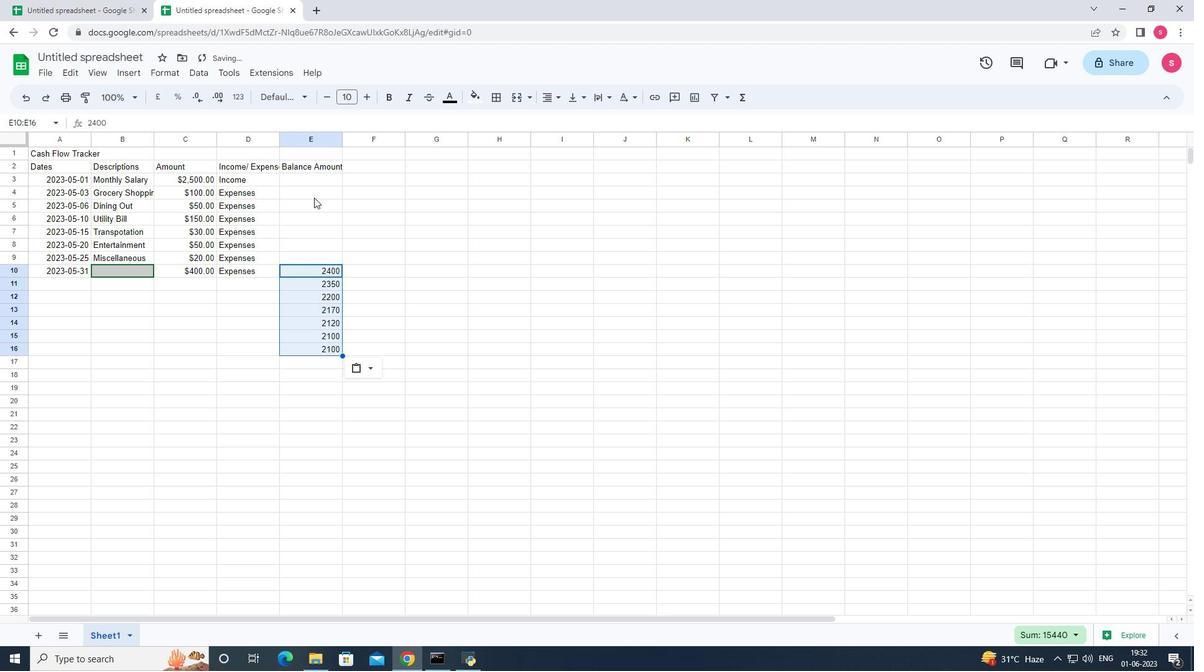 
Action: Mouse pressed left at (315, 196)
Screenshot: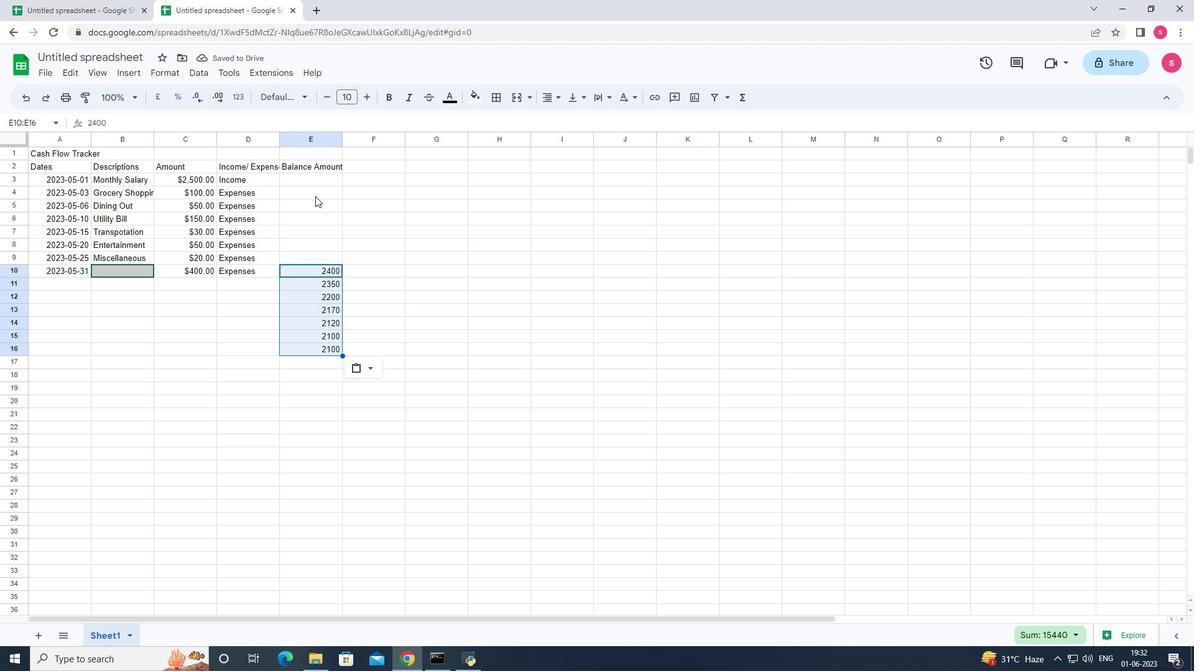 
Action: Mouse moved to (322, 218)
Screenshot: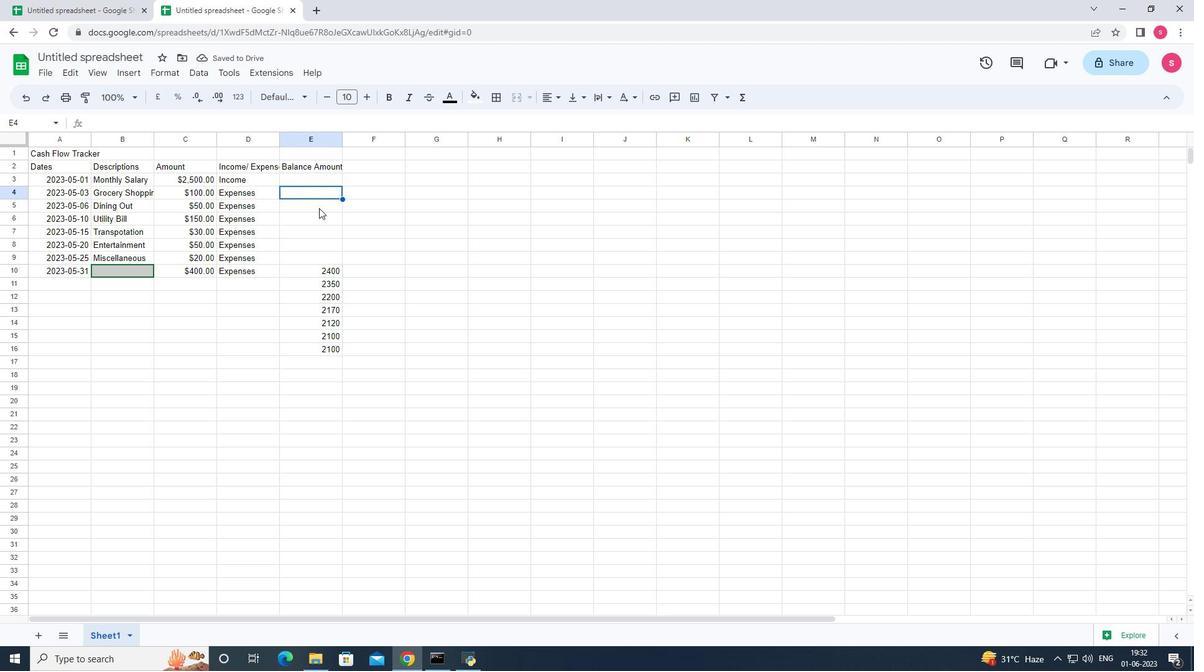 
Action: Key pressed ctrl+V
Screenshot: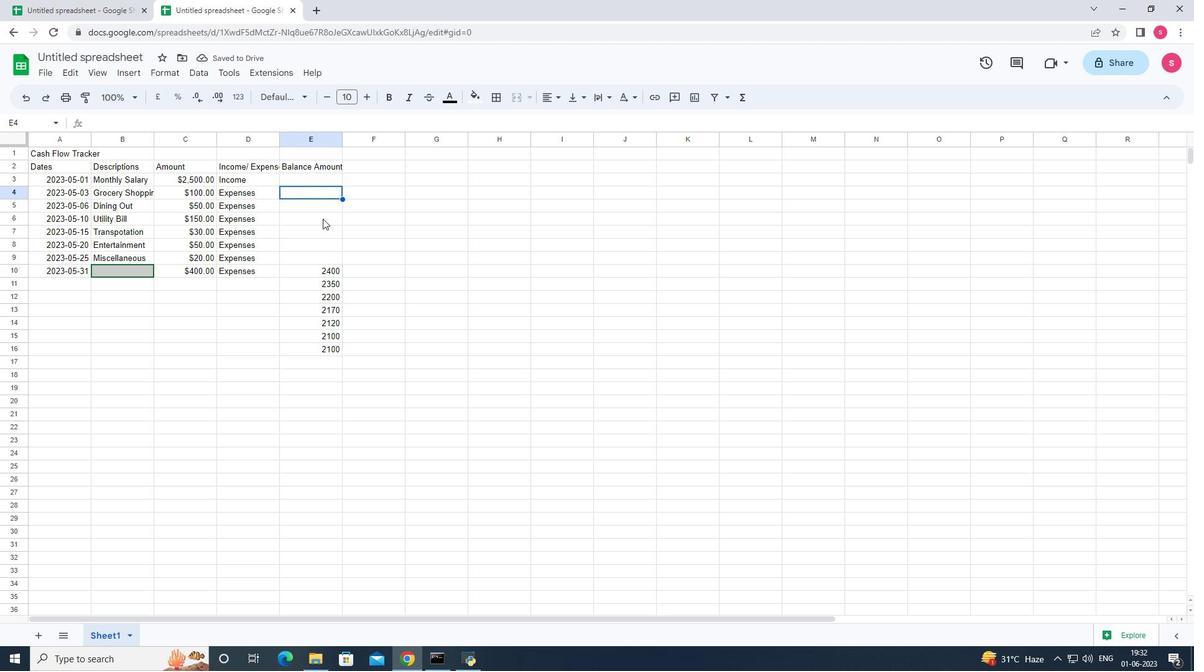 
Action: Mouse moved to (471, 313)
Screenshot: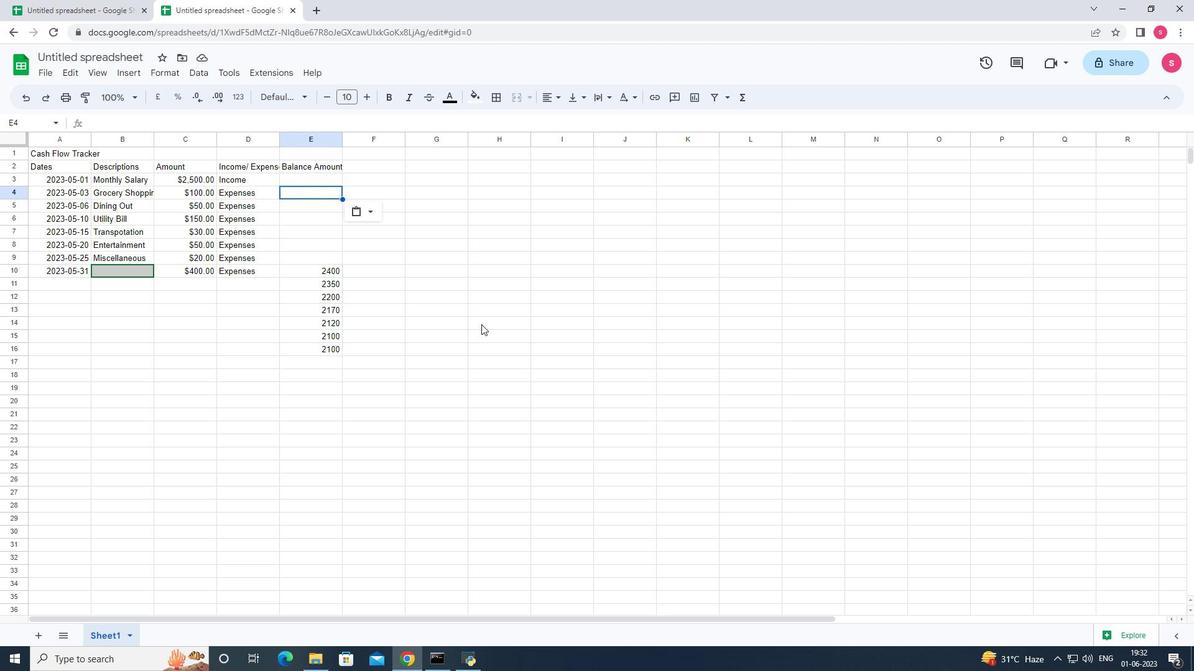 
Action: Mouse pressed left at (471, 313)
Screenshot: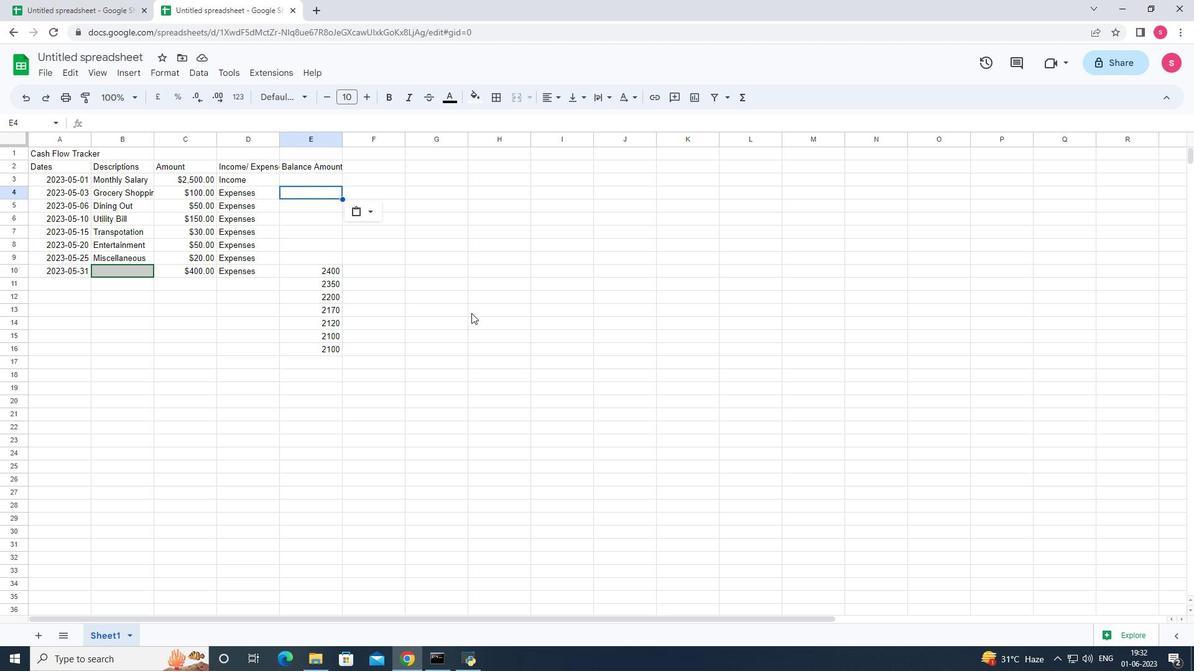 
Action: Mouse moved to (307, 271)
Screenshot: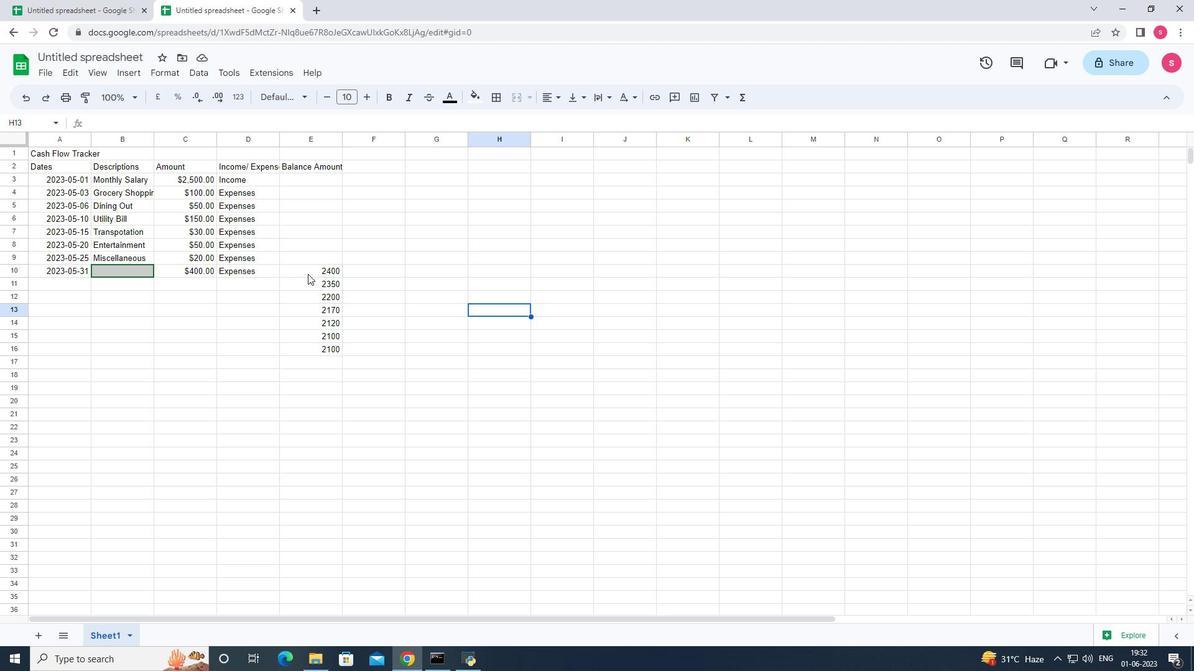 
Action: Mouse pressed left at (307, 271)
Screenshot: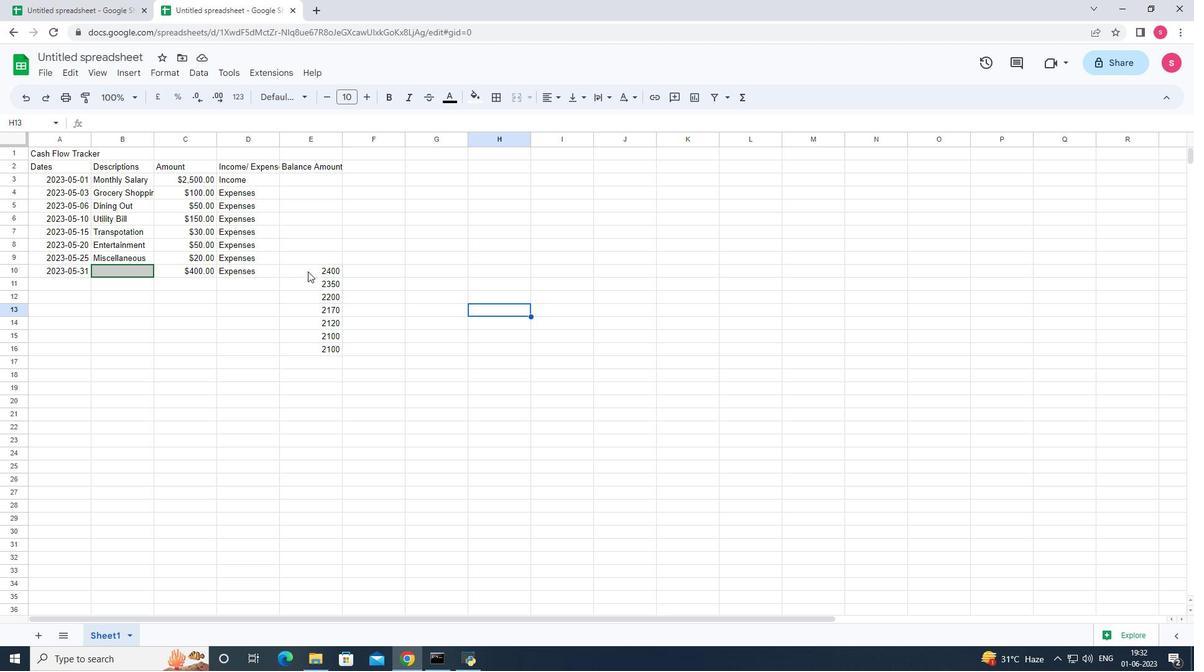 
Action: Mouse moved to (398, 361)
Screenshot: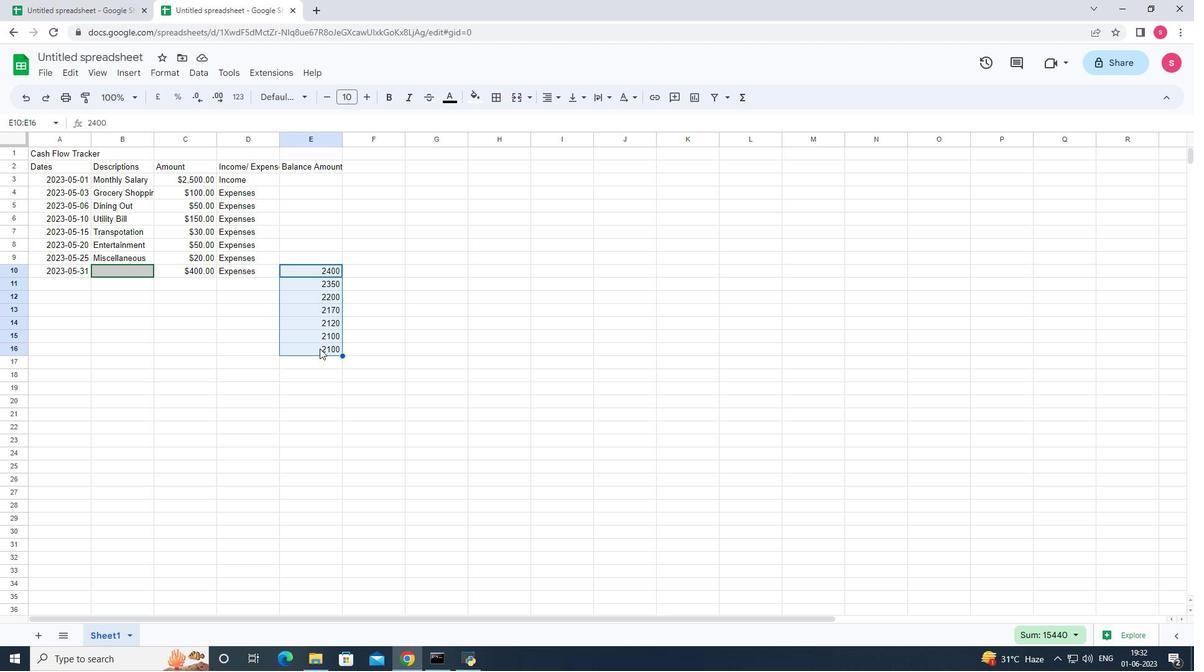 
Action: Key pressed ctrl+X
Screenshot: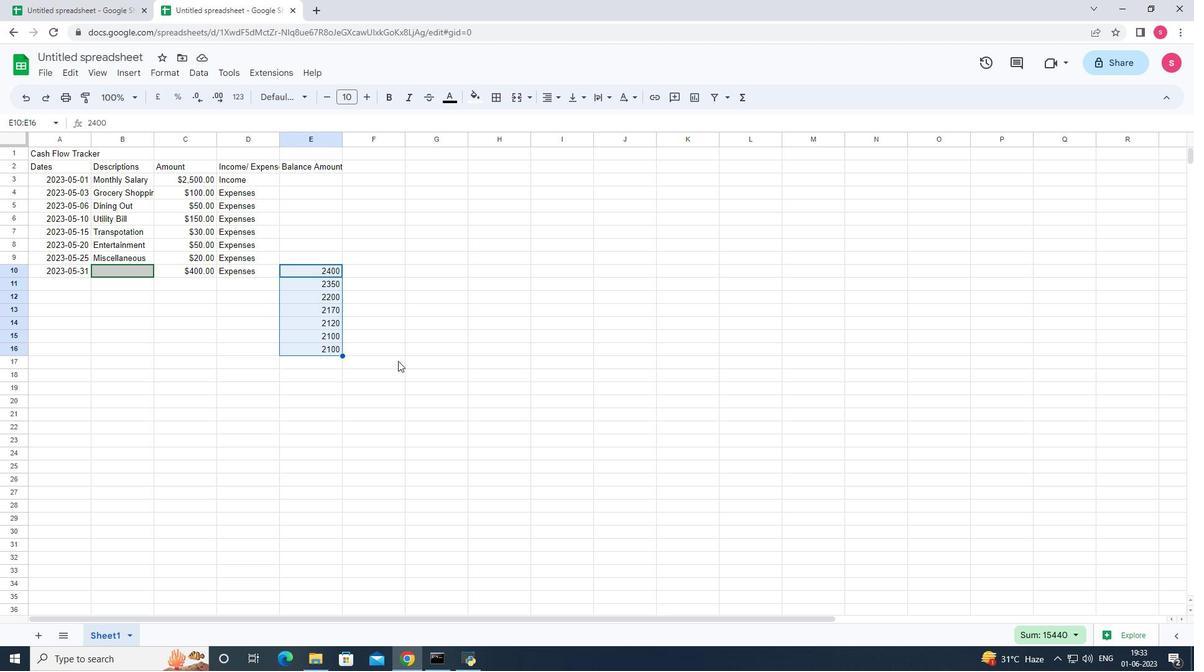 
Action: Mouse moved to (318, 197)
Screenshot: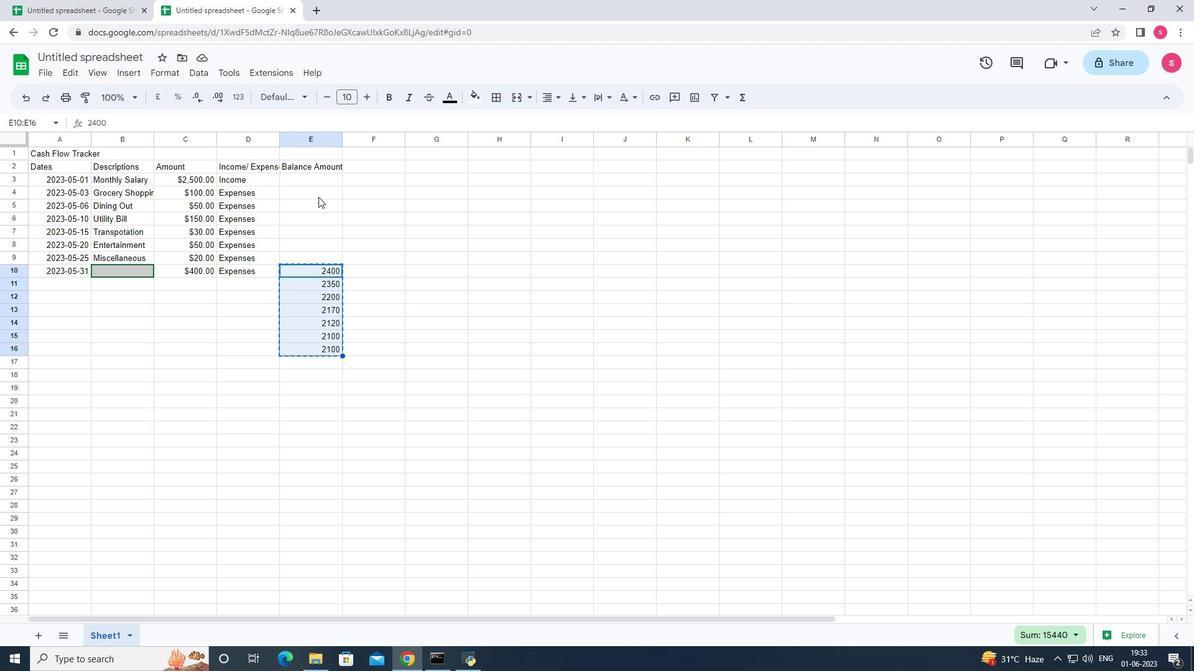 
Action: Mouse pressed left at (318, 197)
Screenshot: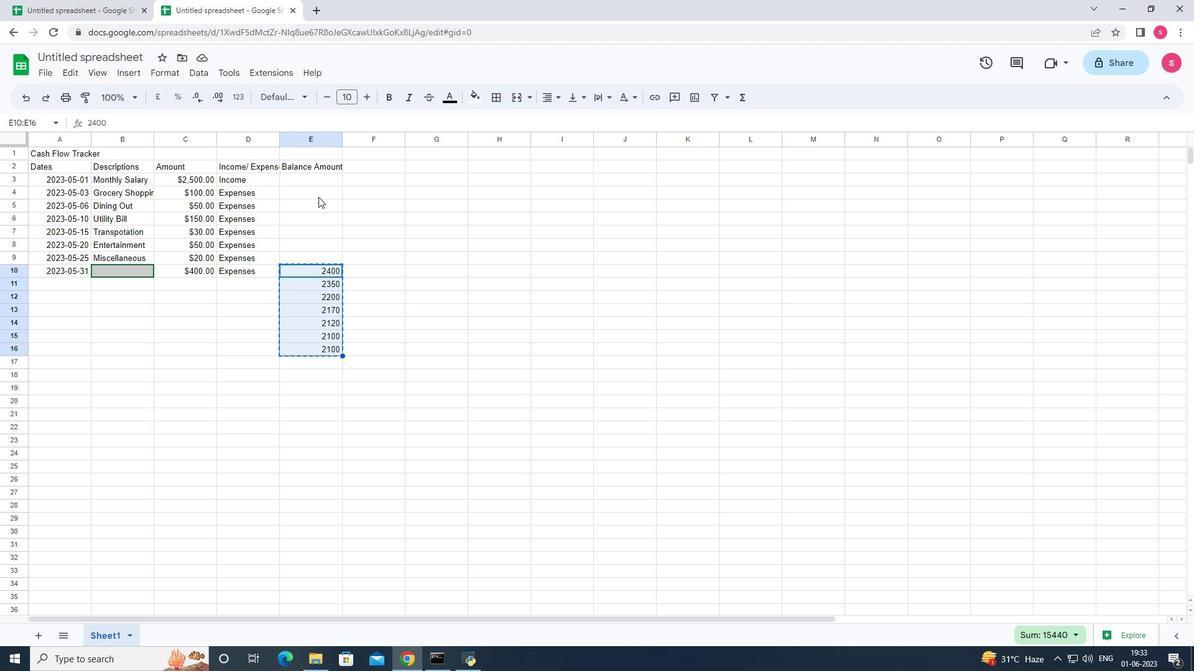 
Action: Mouse moved to (319, 200)
Screenshot: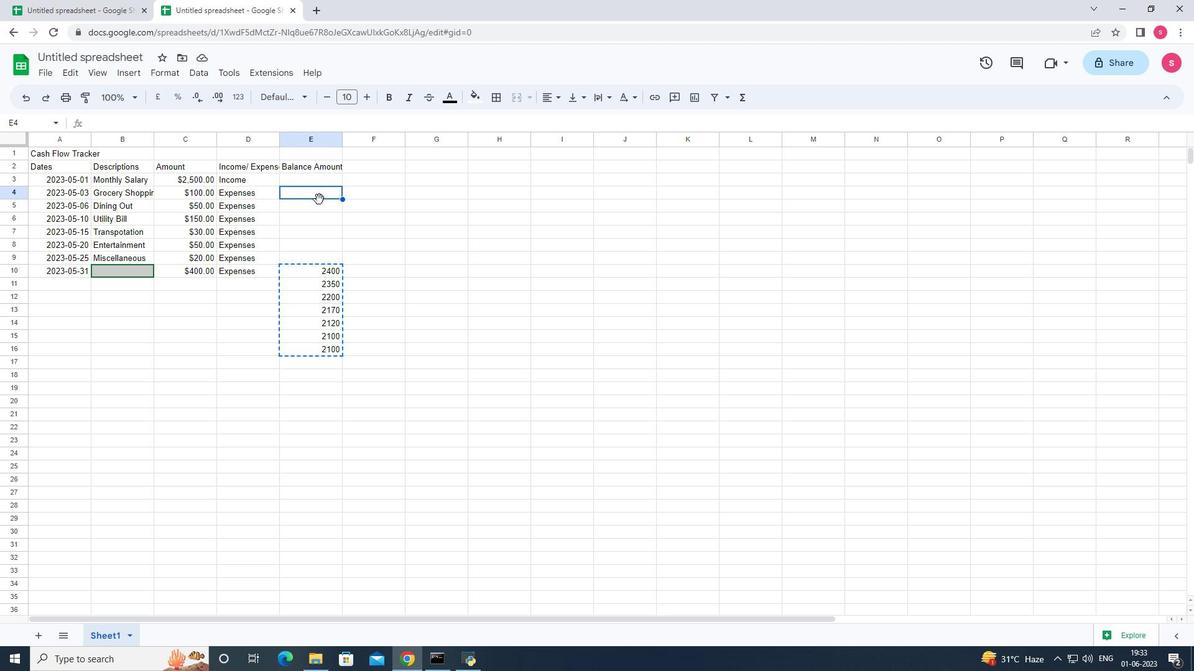 
Action: Key pressed ctrl+V
Screenshot: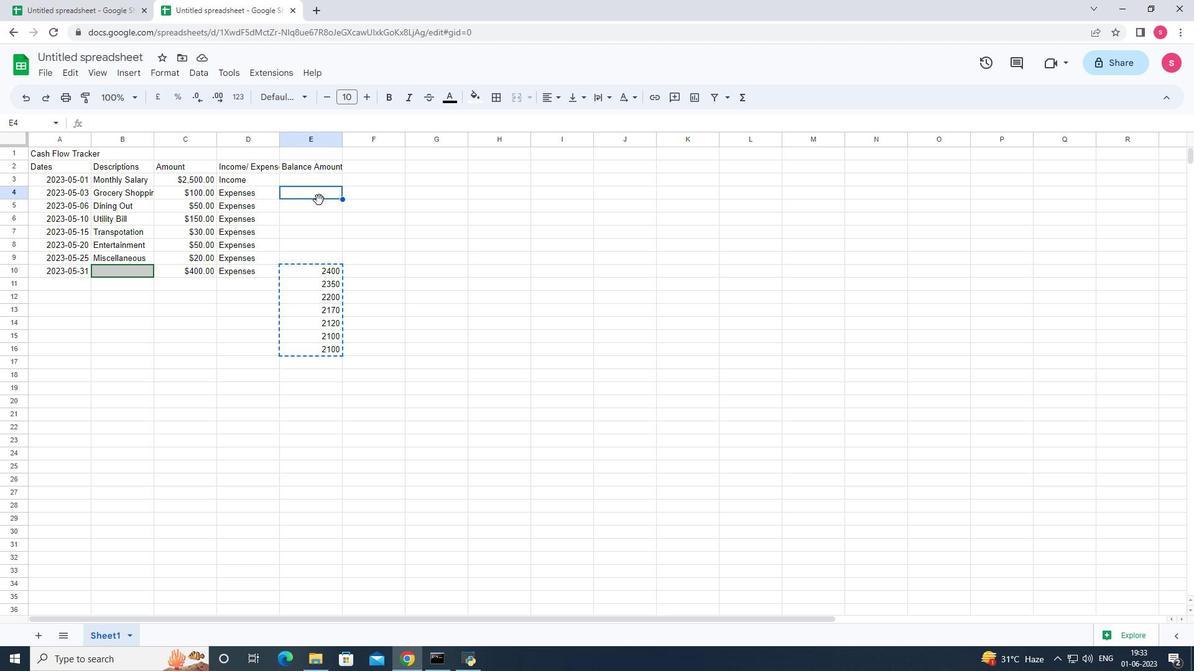 
Action: Mouse moved to (326, 179)
Screenshot: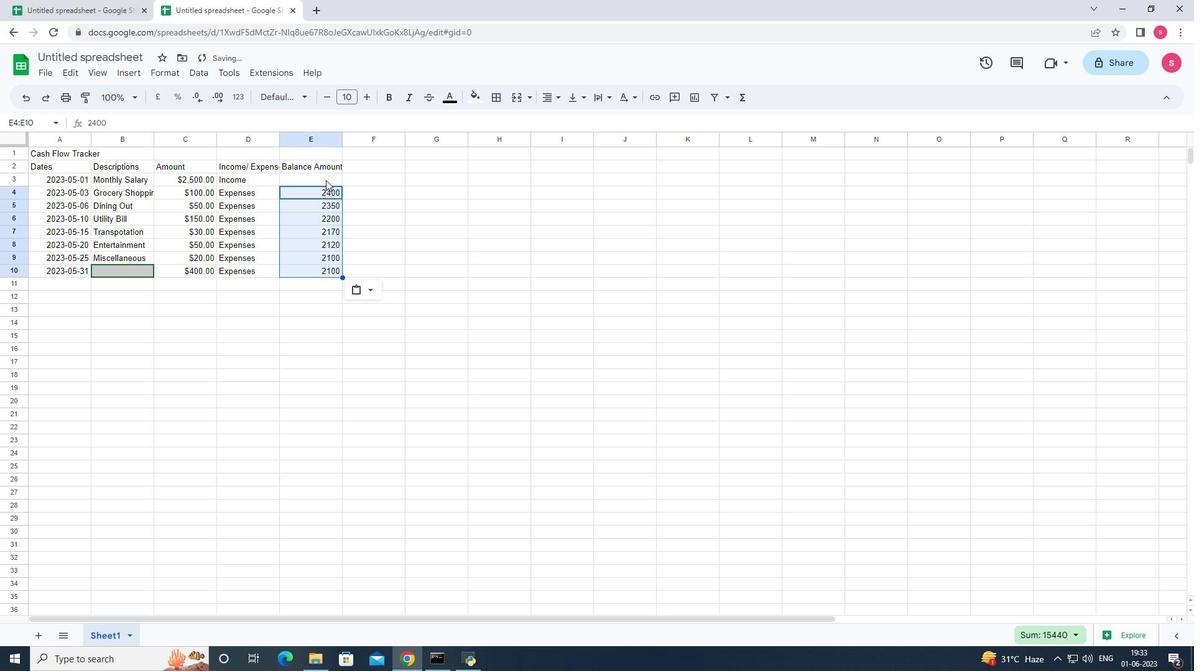
Action: Mouse pressed left at (326, 179)
Screenshot: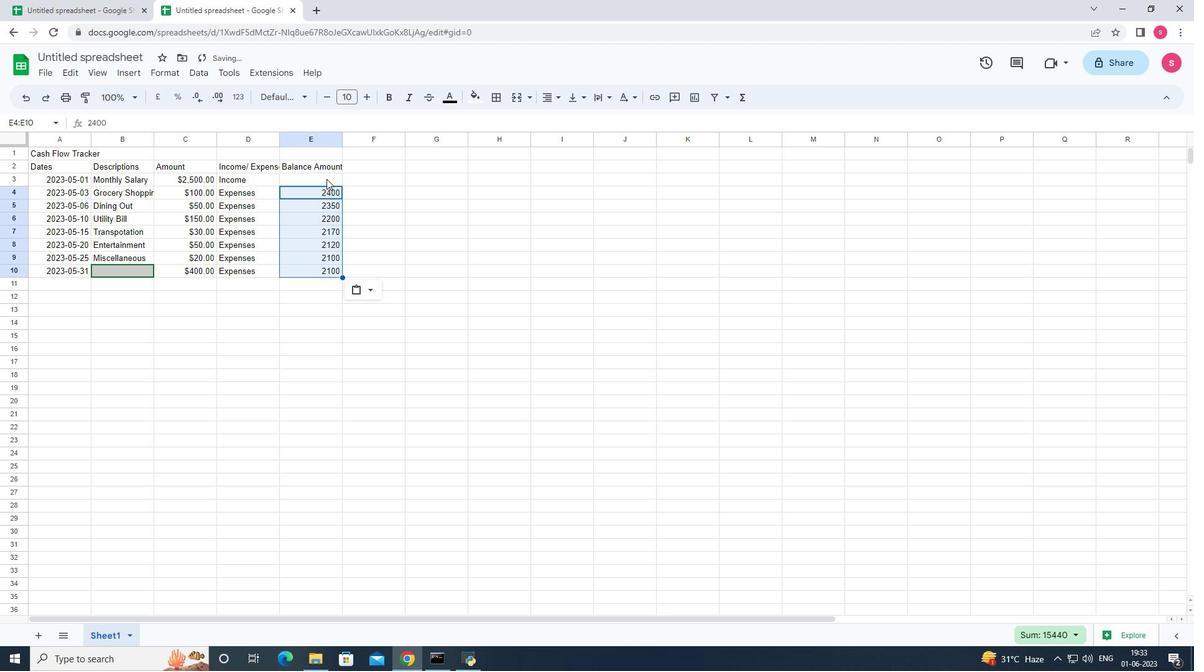 
Action: Mouse moved to (327, 182)
Screenshot: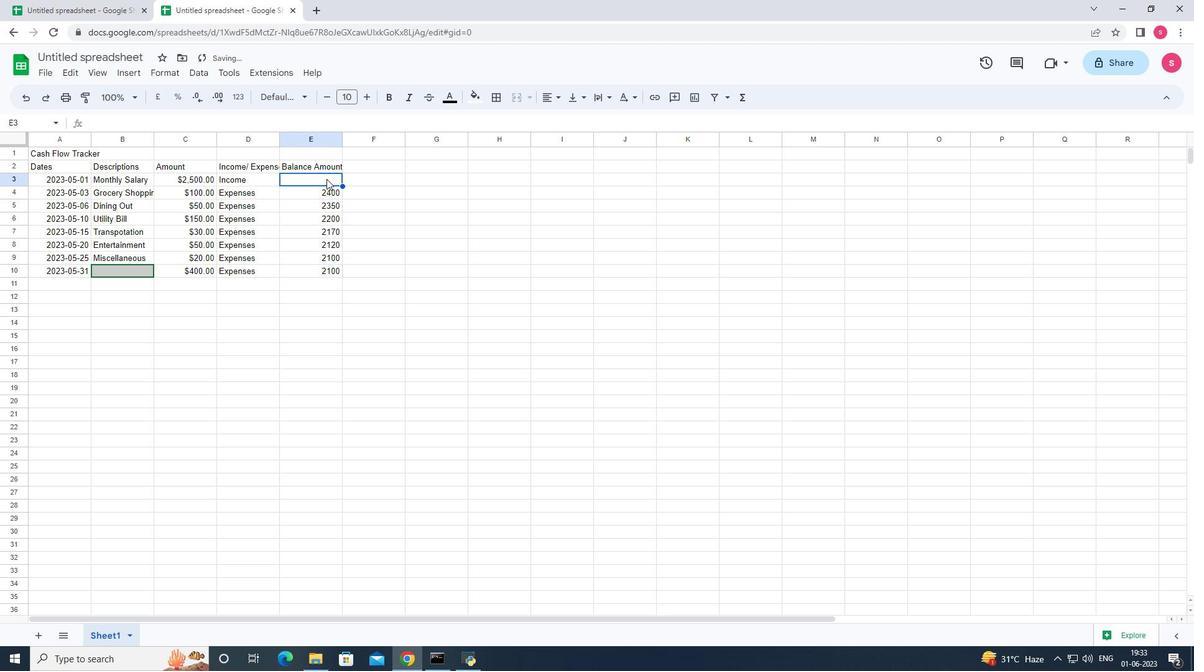 
Action: Key pressed 2500
Screenshot: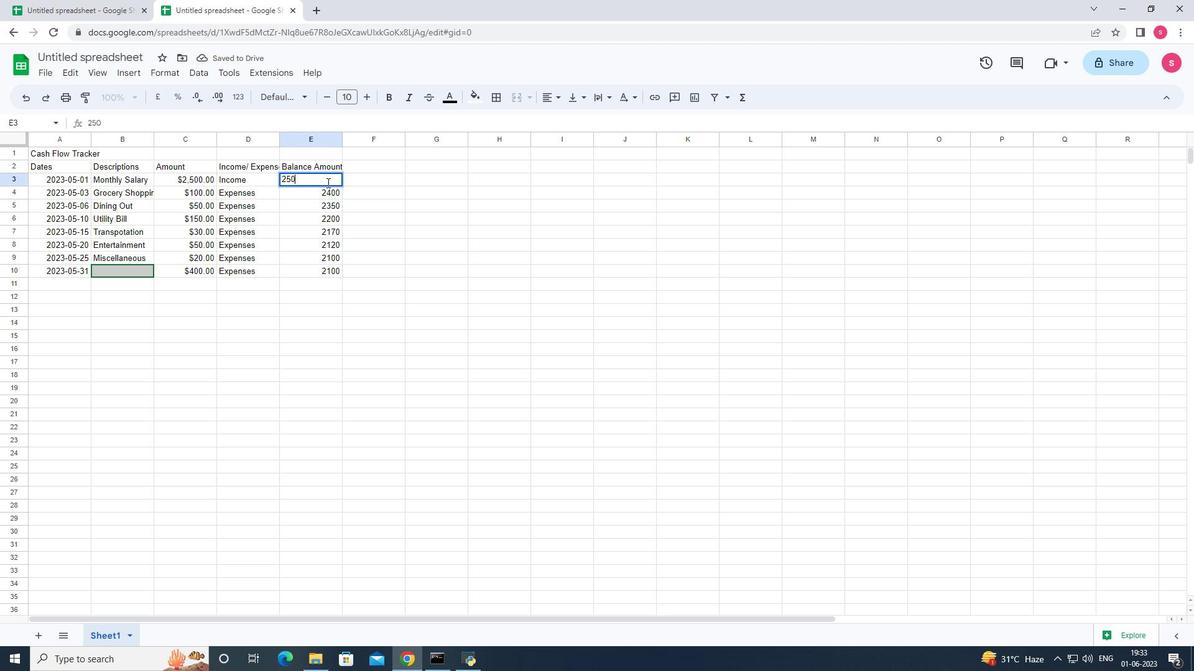 
Action: Mouse moved to (393, 215)
Screenshot: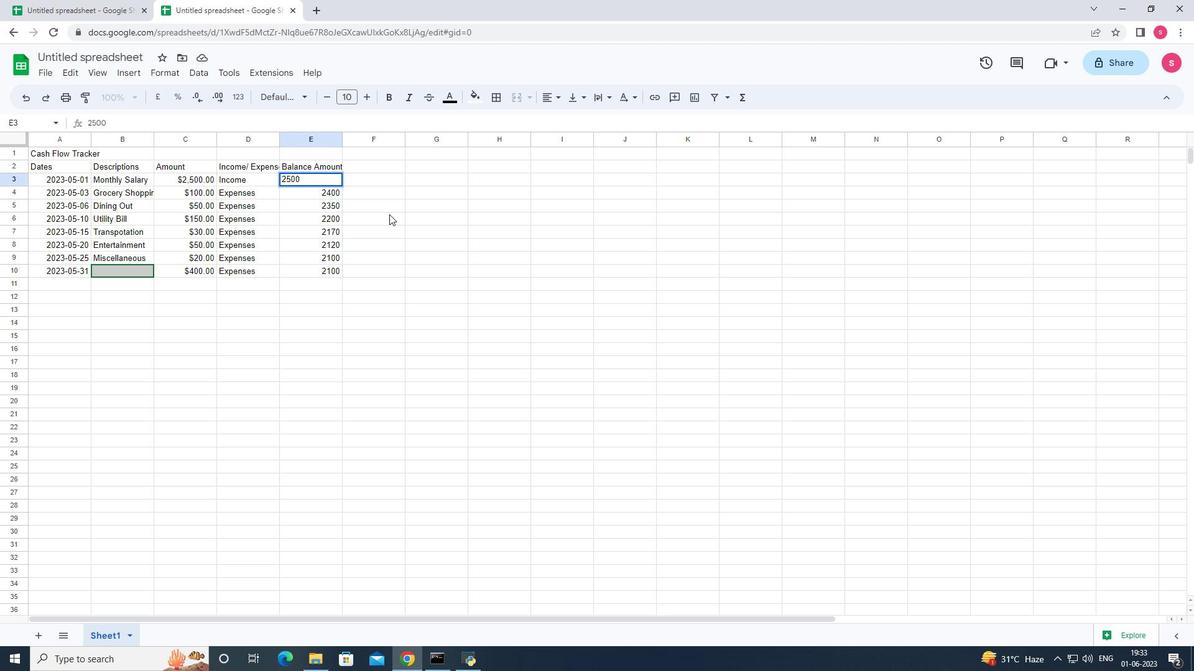 
Action: Mouse pressed left at (393, 215)
Screenshot: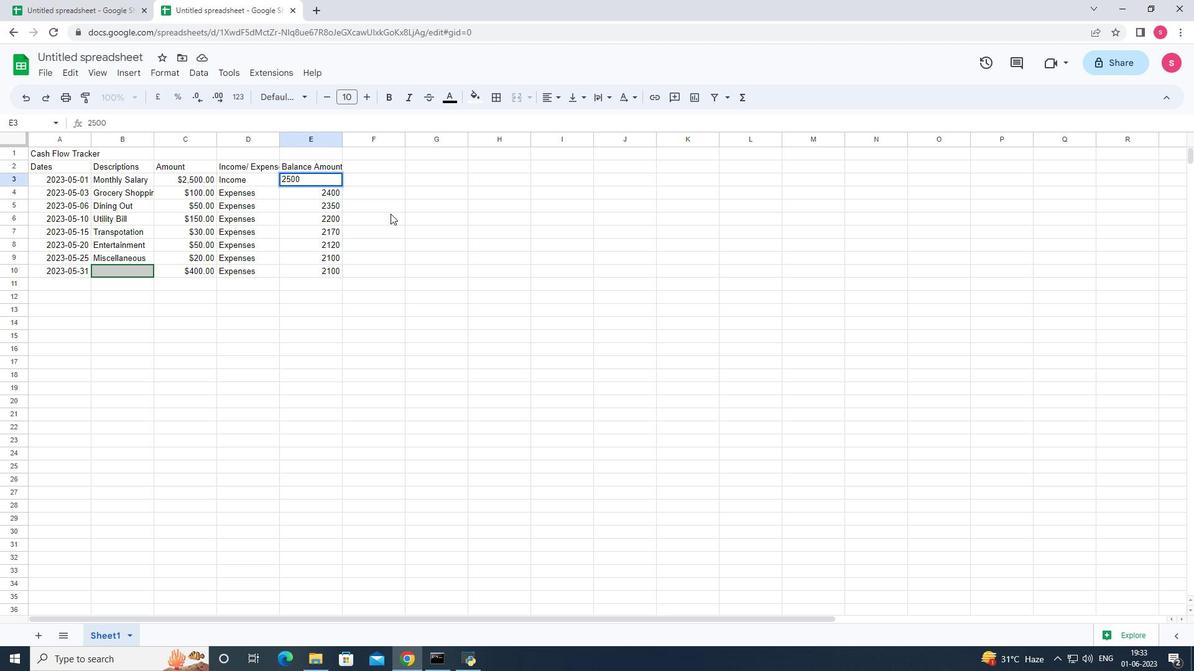
Action: Mouse moved to (288, 177)
Screenshot: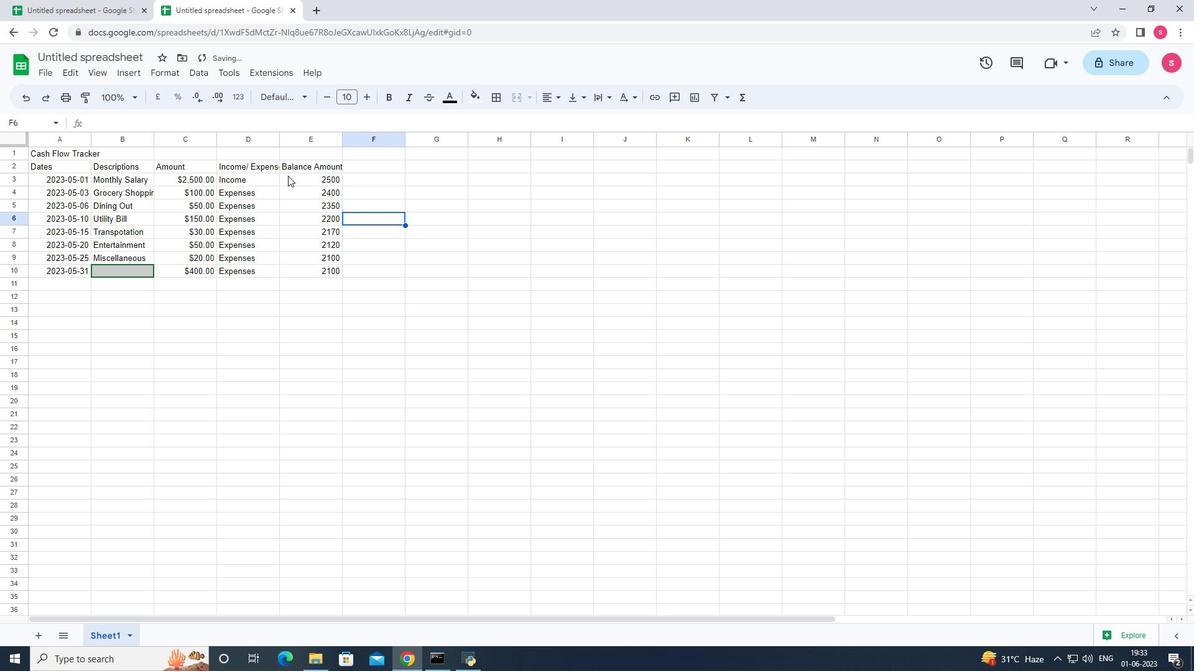 
Action: Mouse pressed left at (288, 177)
Screenshot: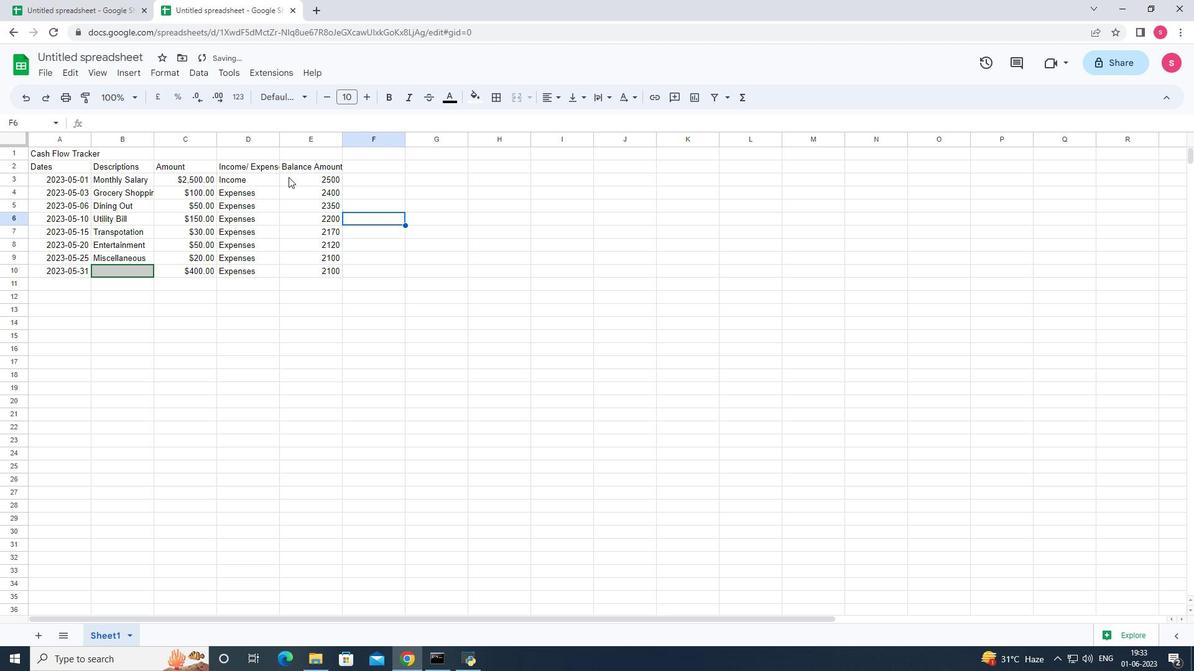
Action: Mouse moved to (181, 71)
Screenshot: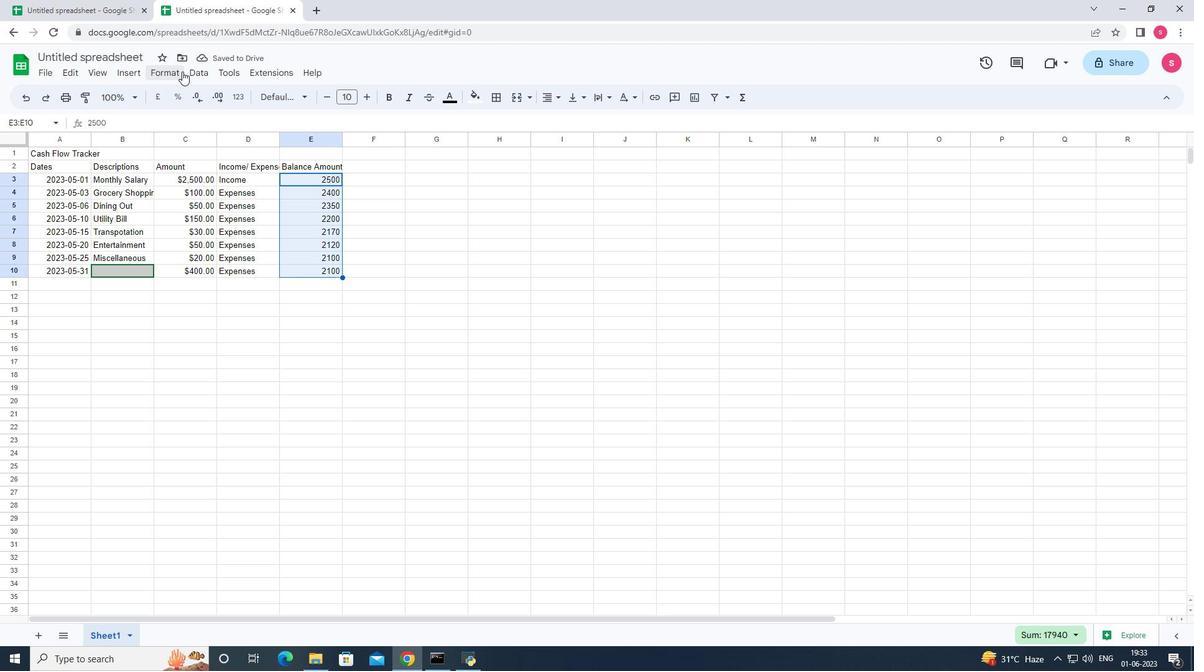 
Action: Mouse pressed left at (181, 71)
Screenshot: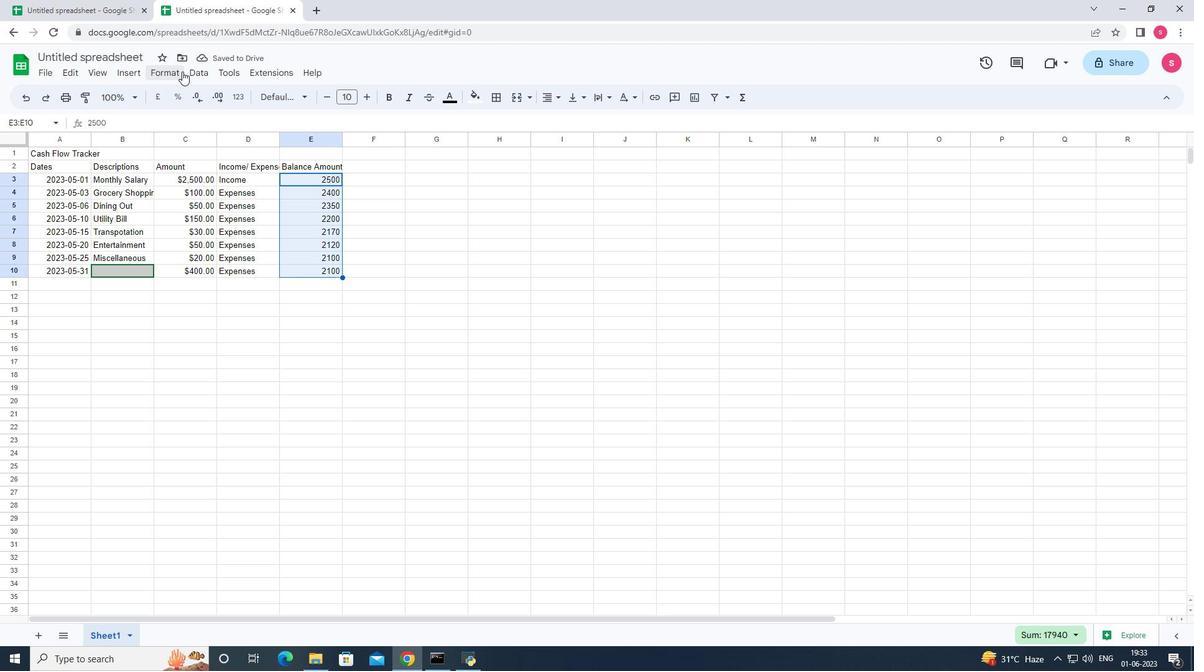 
Action: Mouse moved to (189, 124)
Screenshot: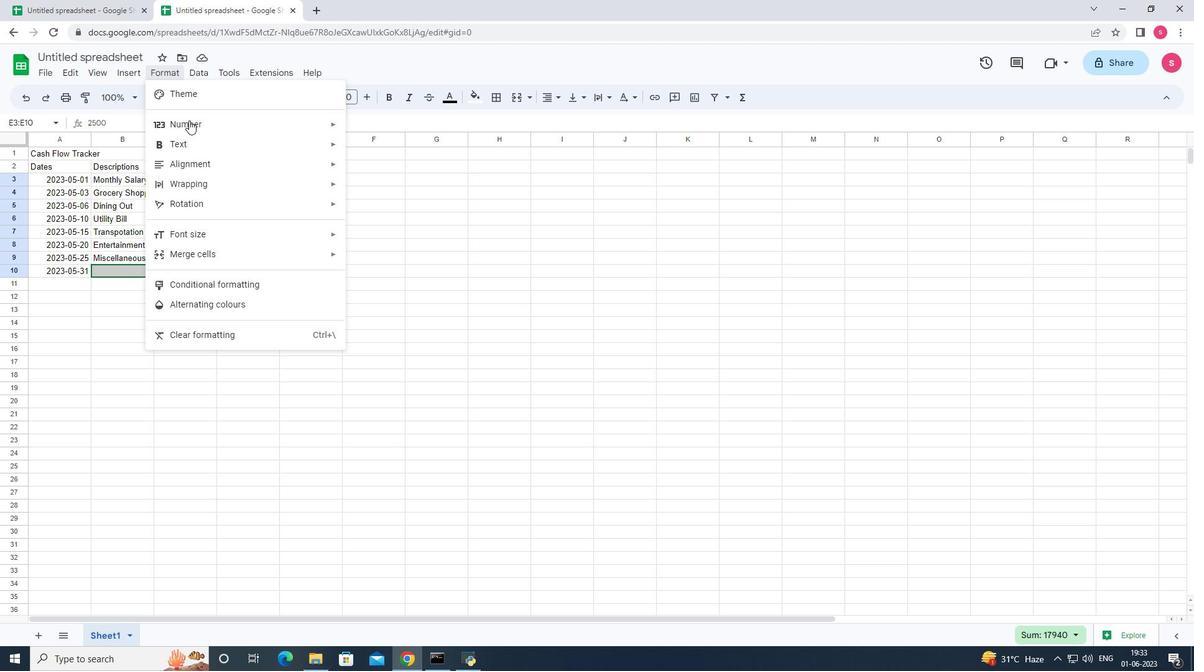
Action: Mouse pressed left at (189, 124)
Screenshot: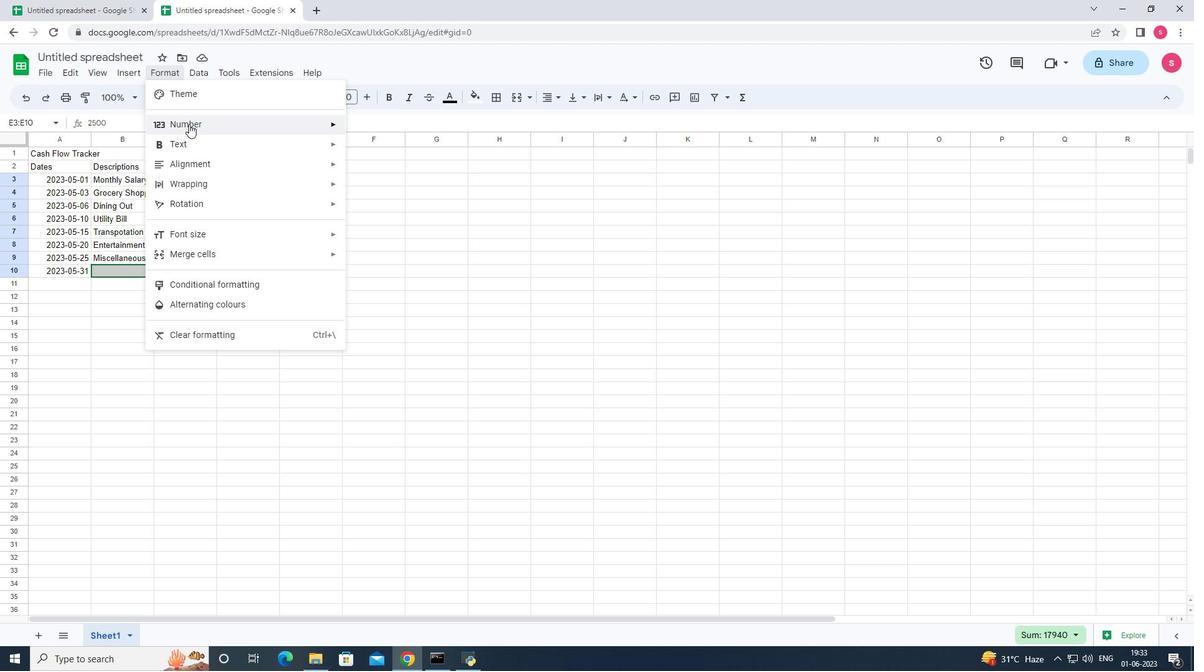 
Action: Mouse moved to (410, 505)
Screenshot: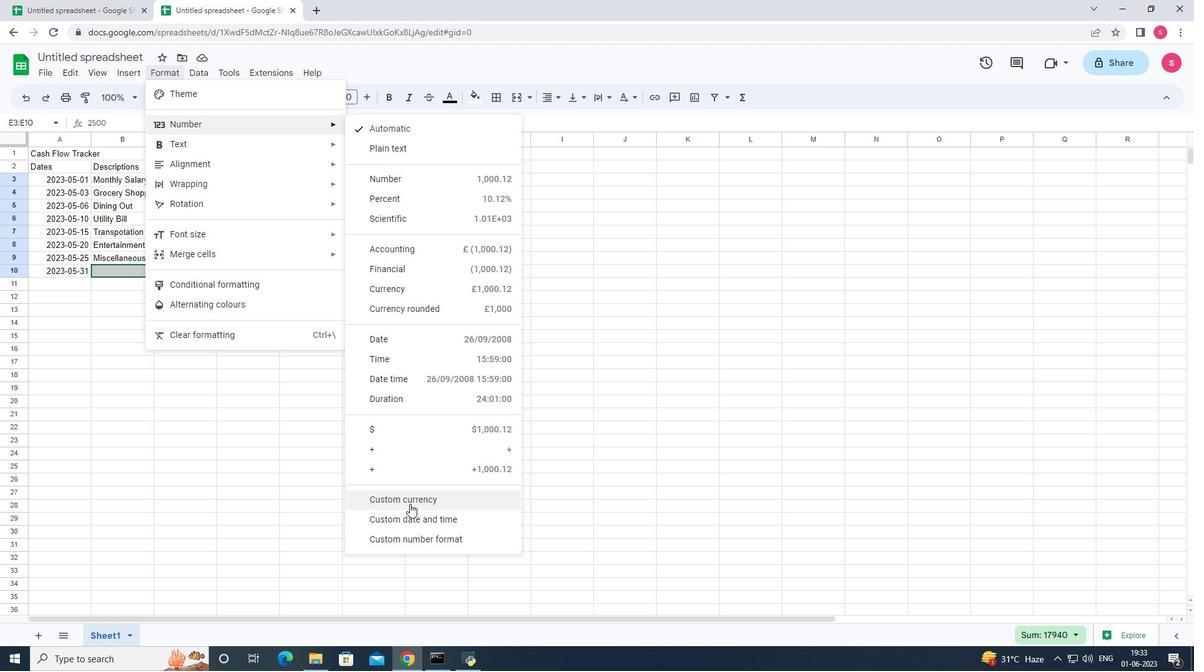 
Action: Mouse pressed left at (410, 505)
Screenshot: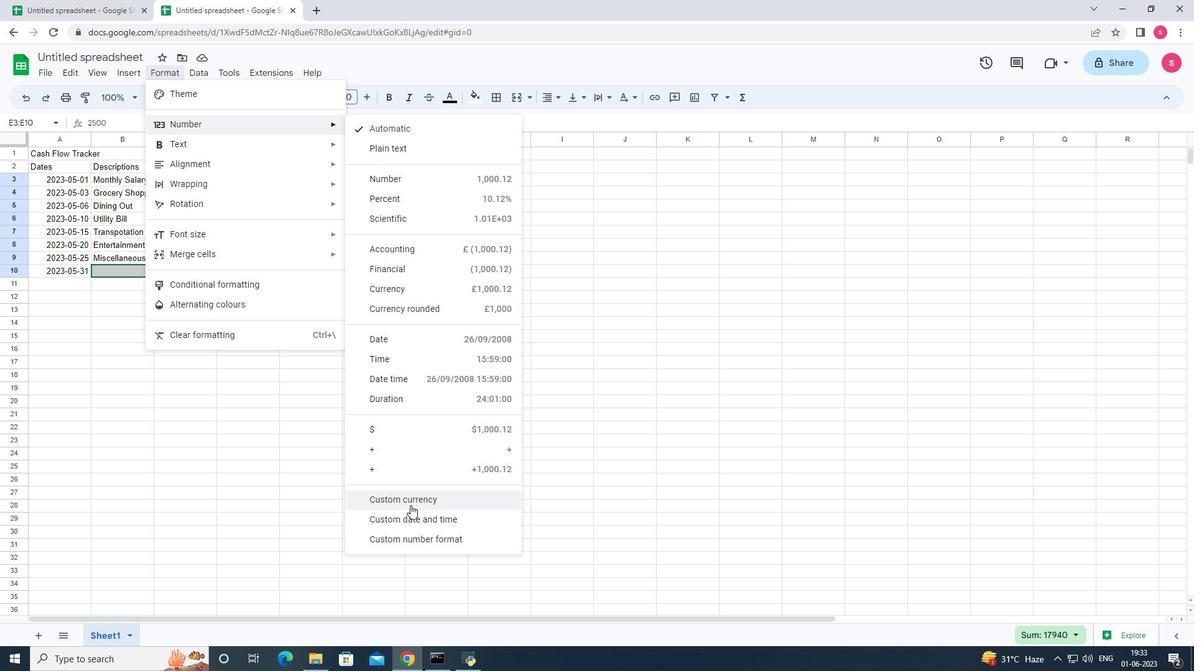 
Action: Mouse moved to (534, 268)
Screenshot: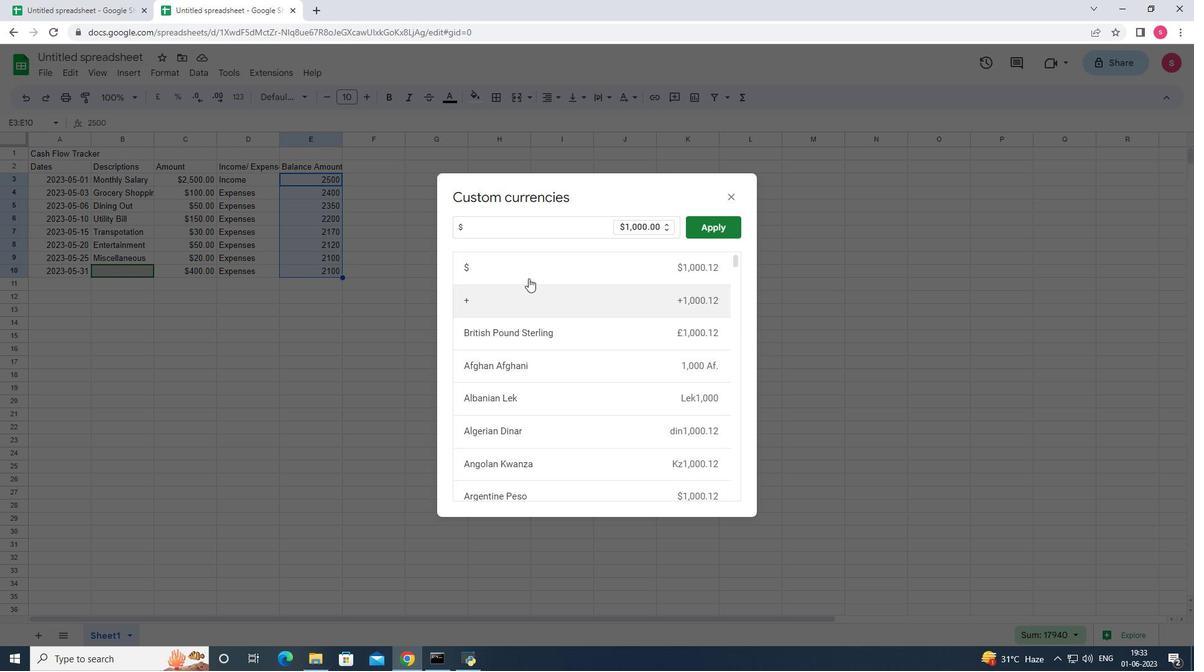 
Action: Mouse pressed left at (534, 268)
Screenshot: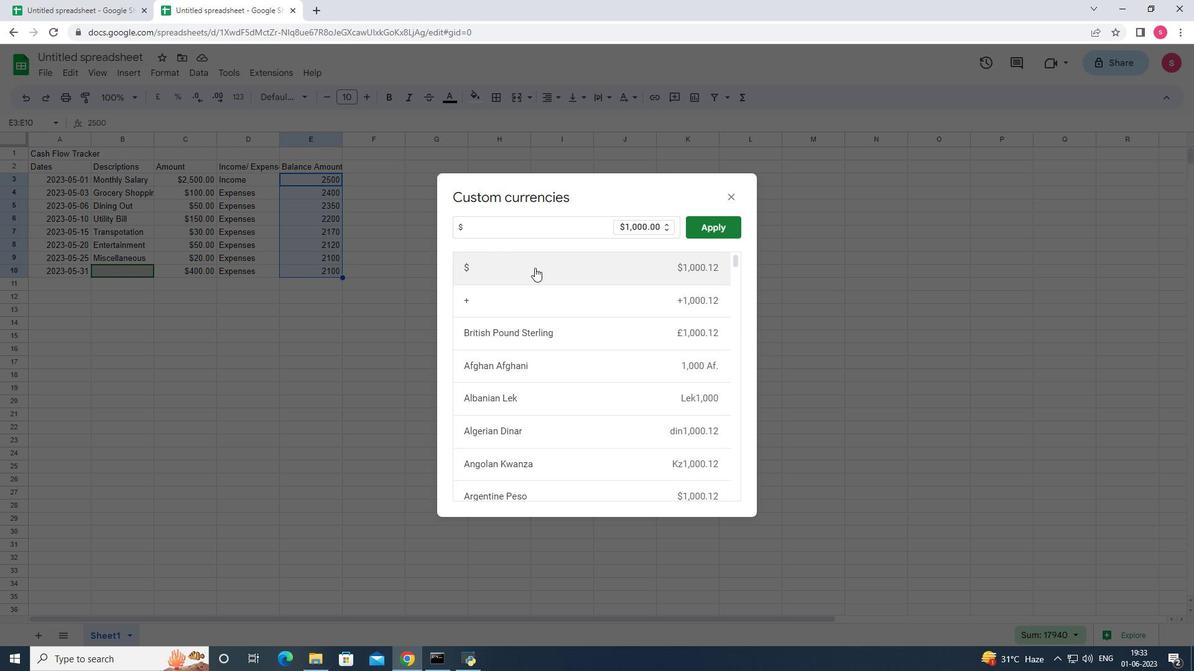 
Action: Mouse moved to (718, 230)
Screenshot: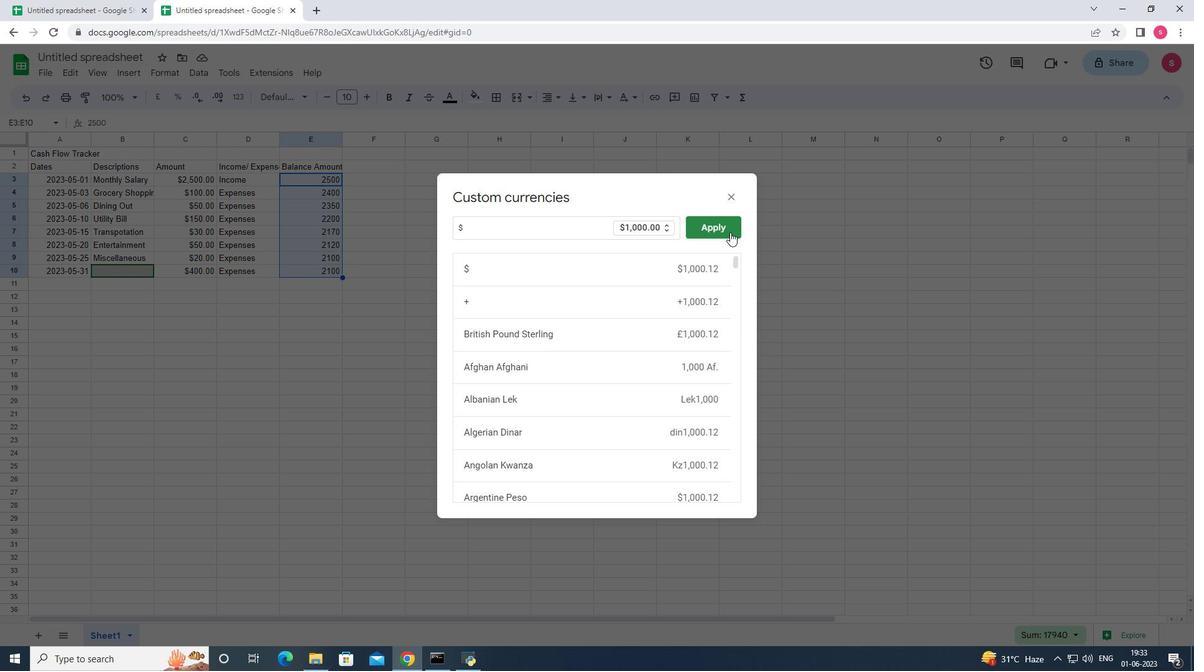 
Action: Mouse pressed left at (718, 230)
Screenshot: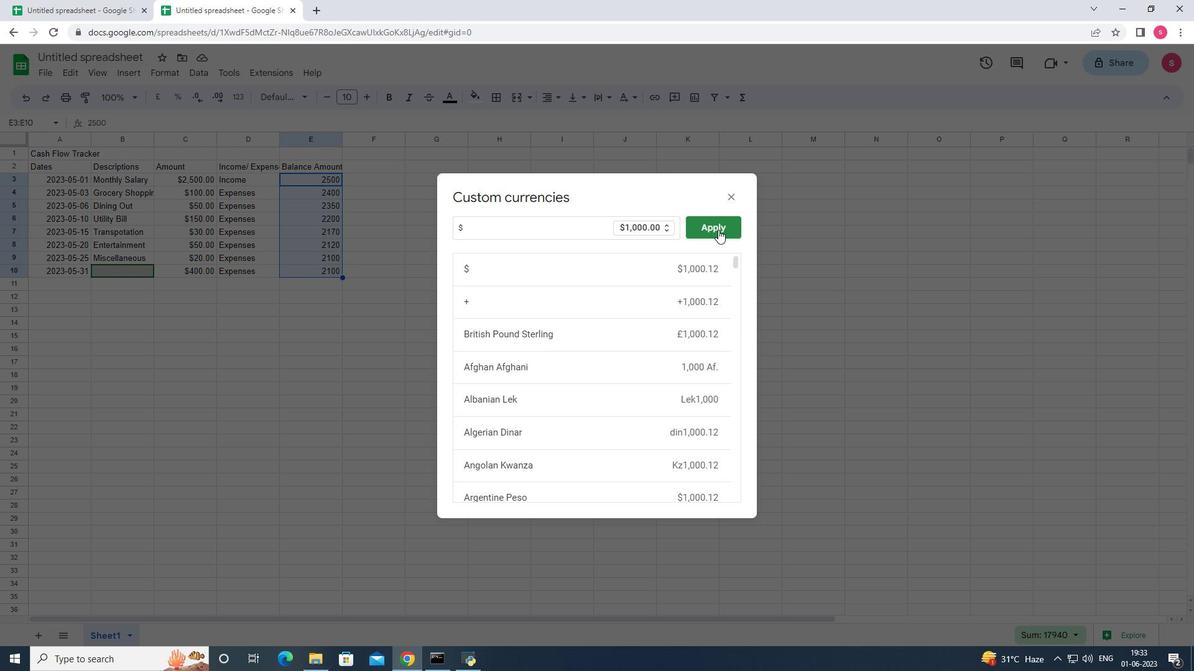 
Action: Mouse moved to (487, 317)
Screenshot: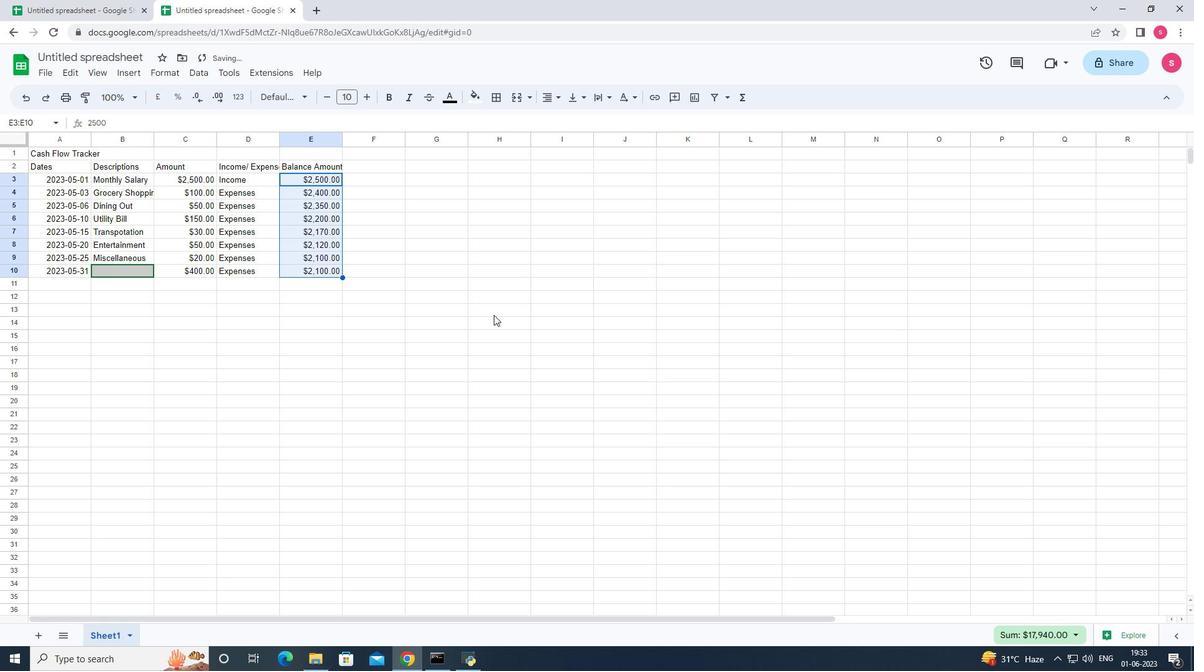 
Action: Mouse pressed left at (487, 317)
Screenshot: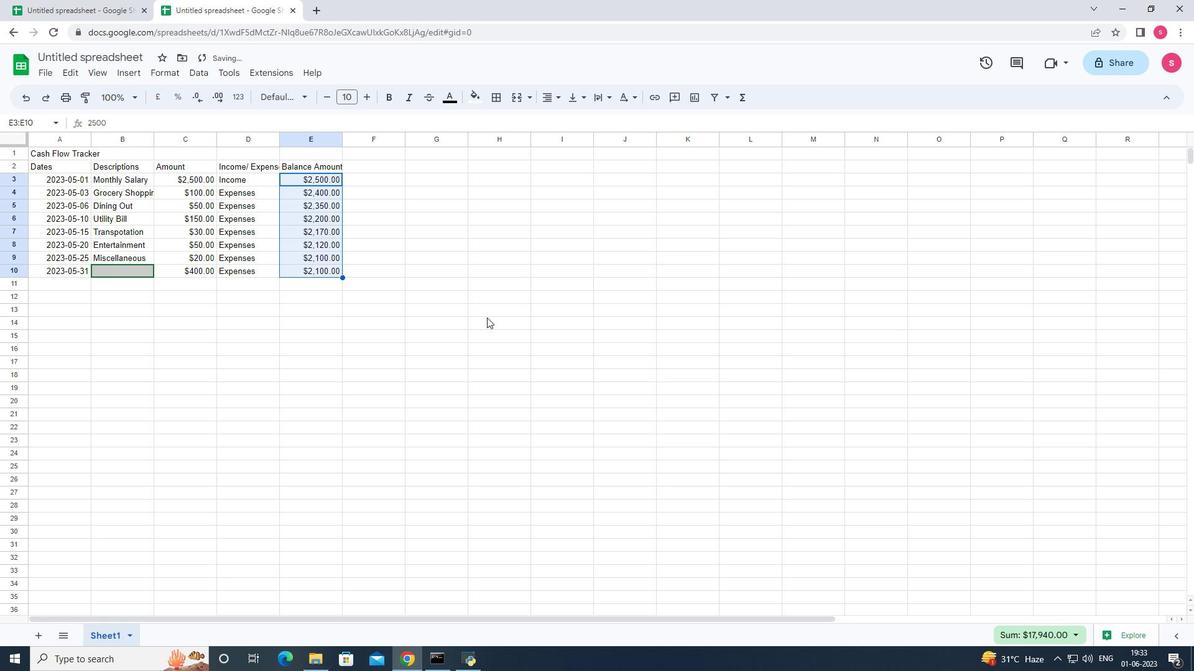 
Action: Mouse moved to (84, 58)
Screenshot: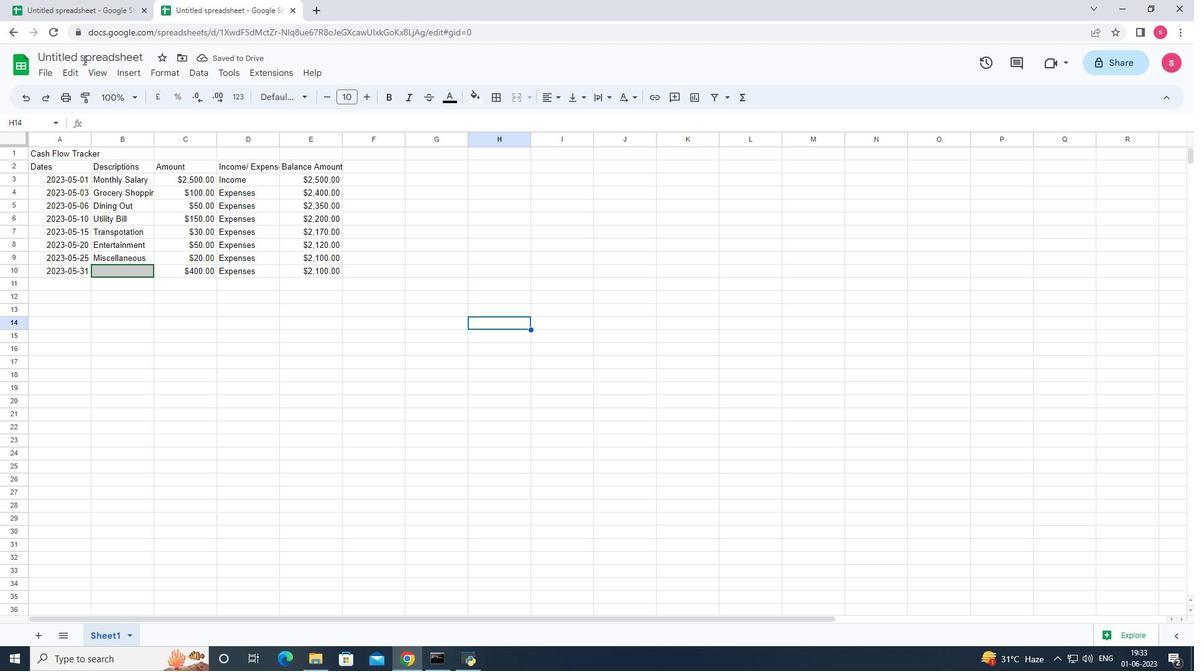 
Action: Mouse pressed left at (84, 58)
Screenshot: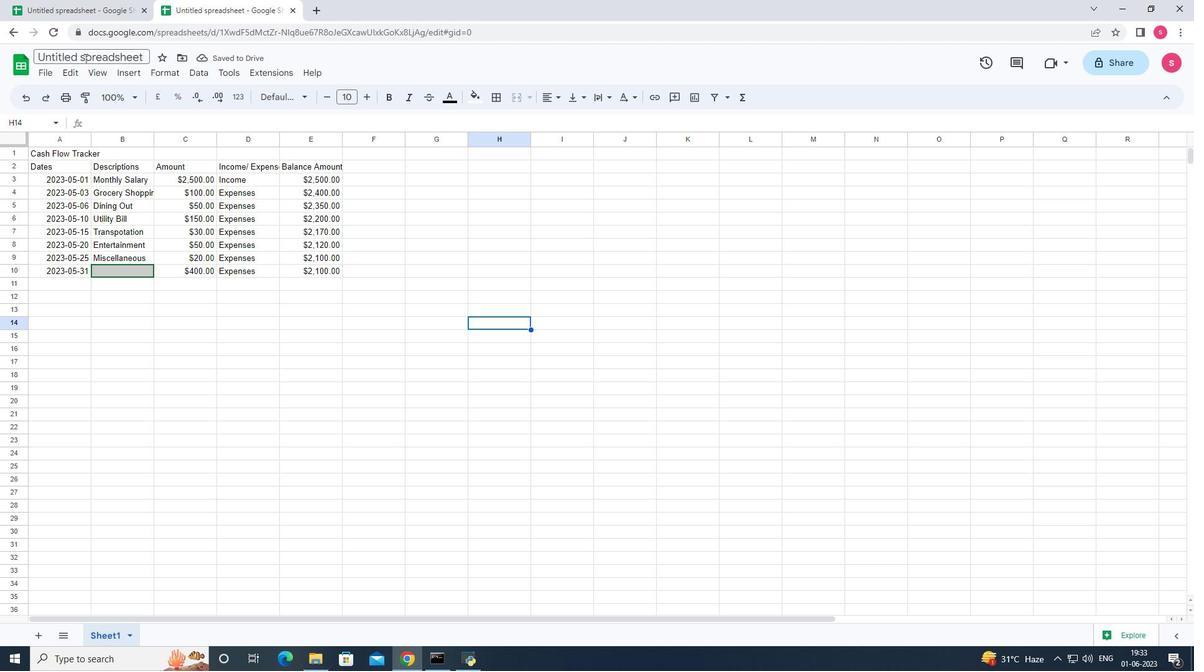 
Action: Key pressed <Key.backspace><Key.shift>Dashboard<Key.shift>Fin<Key.shift>Audit
Screenshot: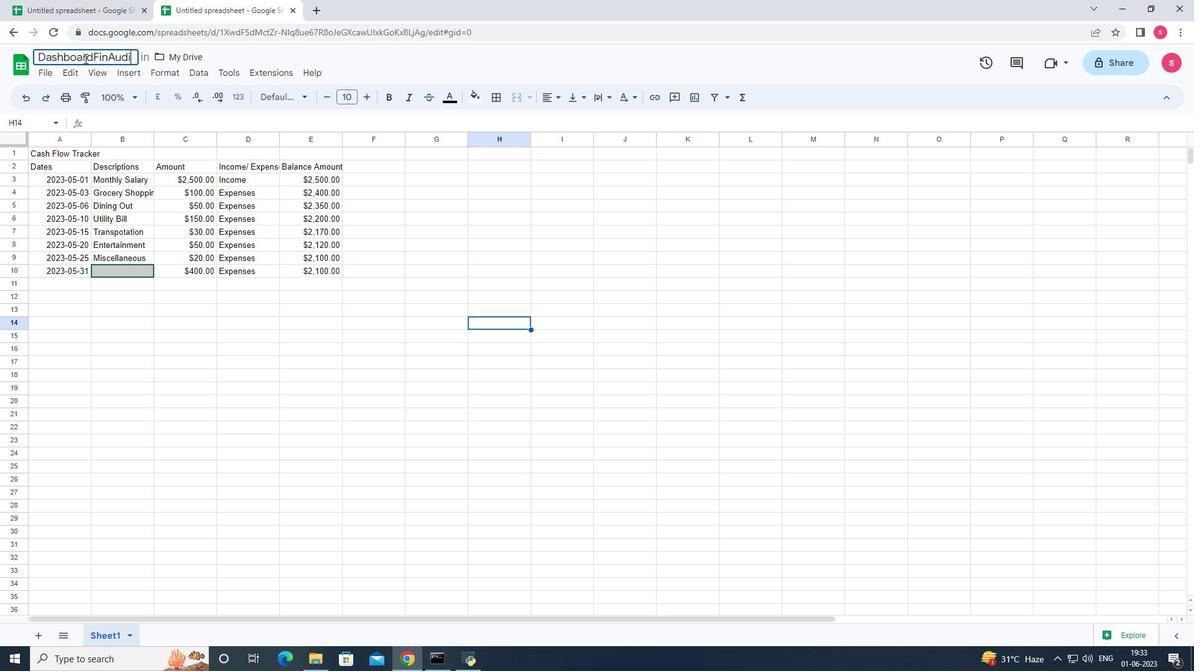 
Action: Mouse moved to (127, 268)
Screenshot: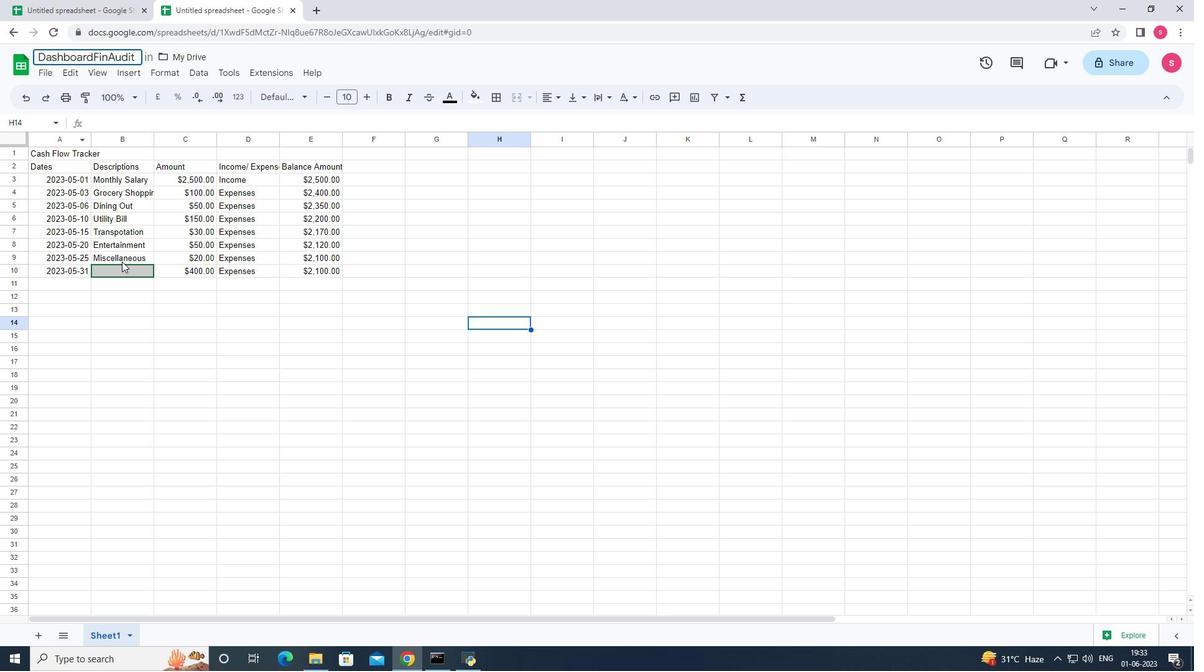 
Action: Mouse pressed left at (127, 268)
Screenshot: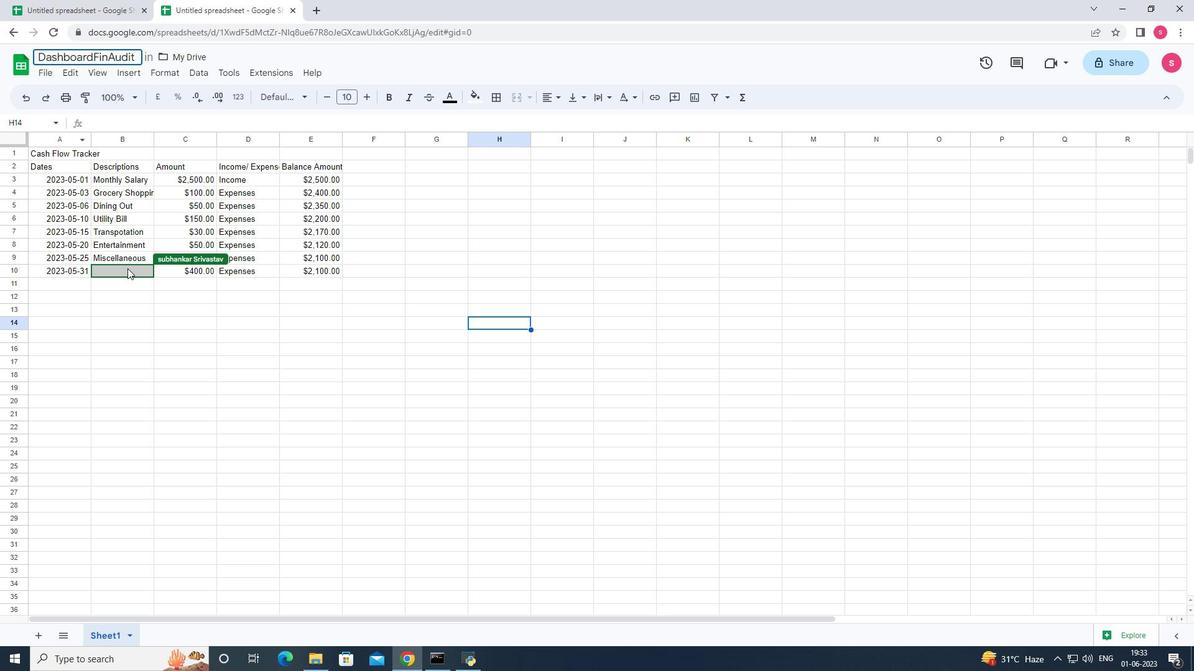 
Action: Mouse moved to (131, 270)
Screenshot: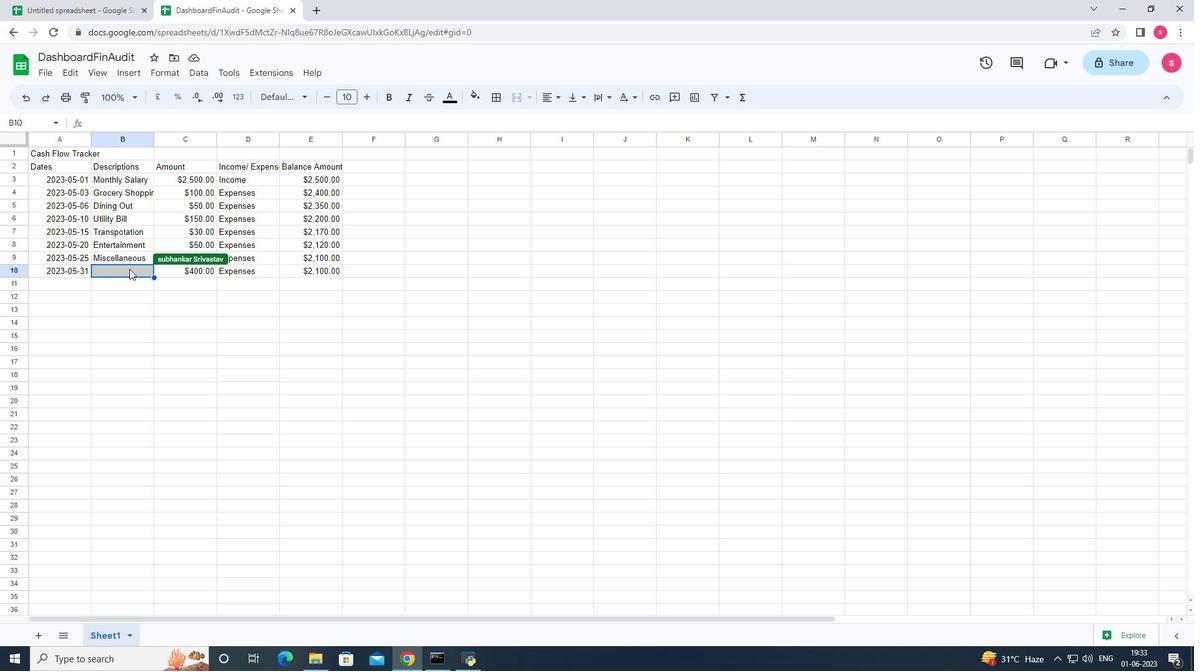 
Action: Mouse pressed left at (131, 270)
Screenshot: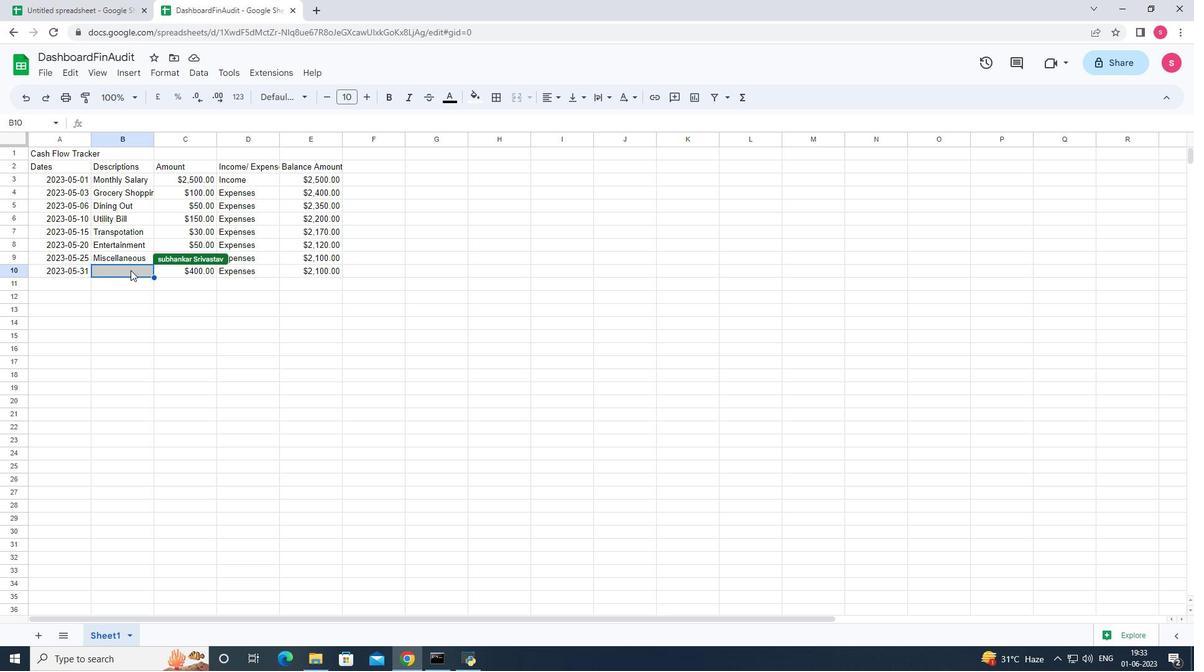 
Action: Mouse moved to (143, 314)
Screenshot: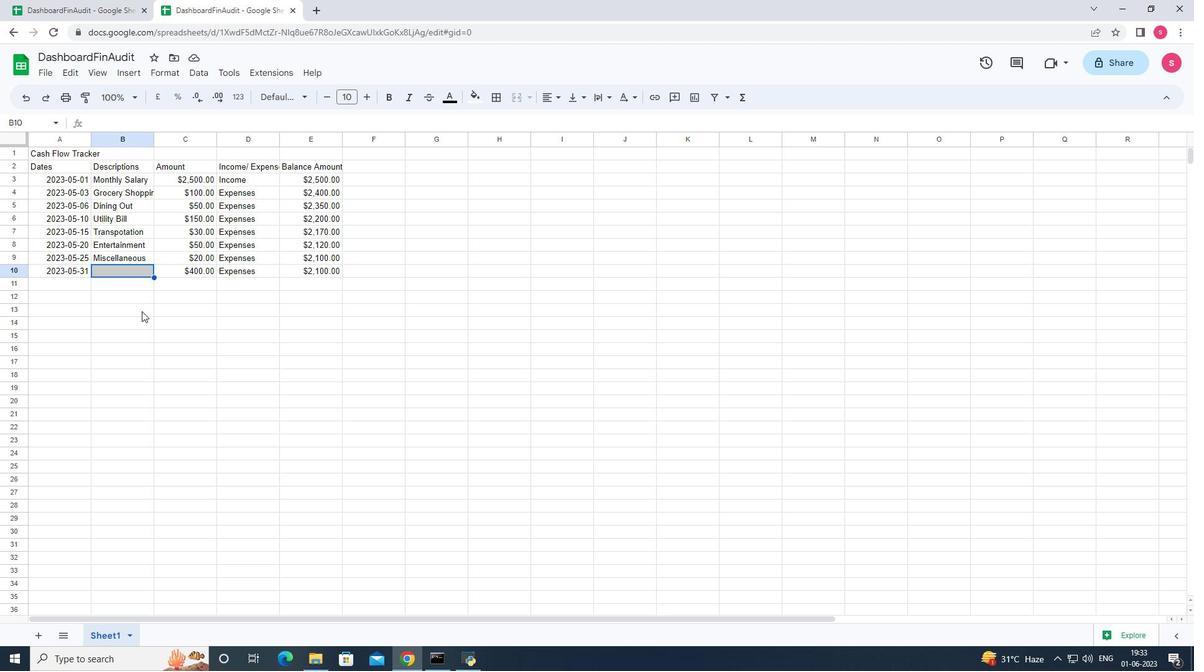 
Action: Mouse pressed left at (143, 314)
Screenshot: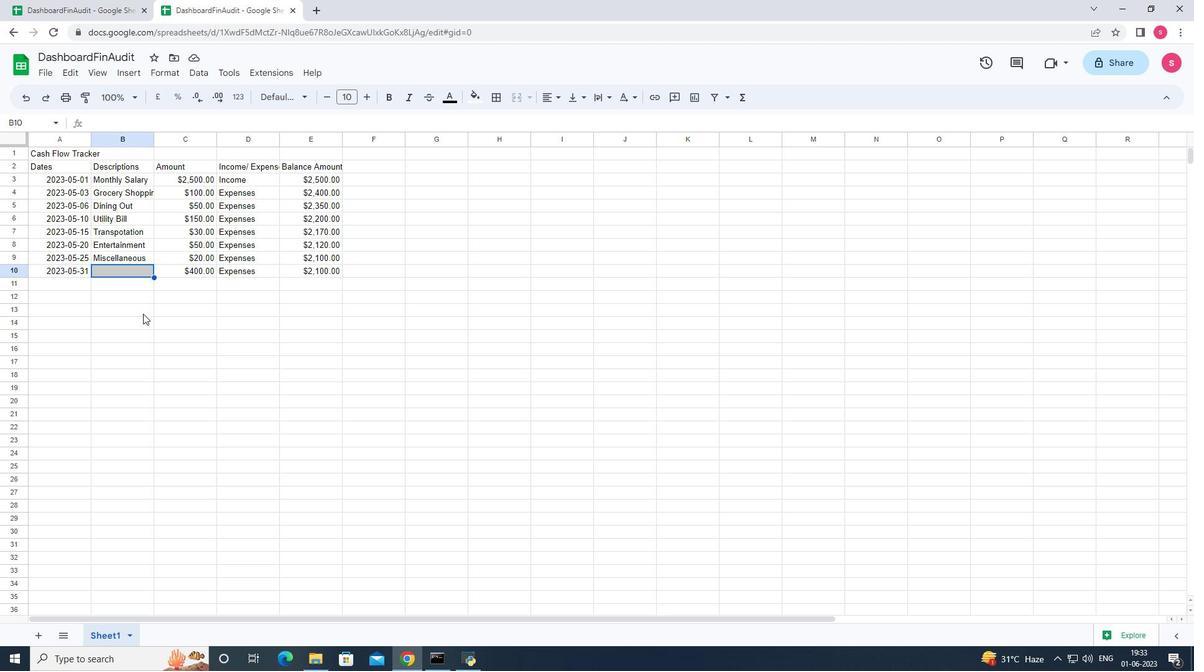 
Action: Mouse moved to (177, 300)
Screenshot: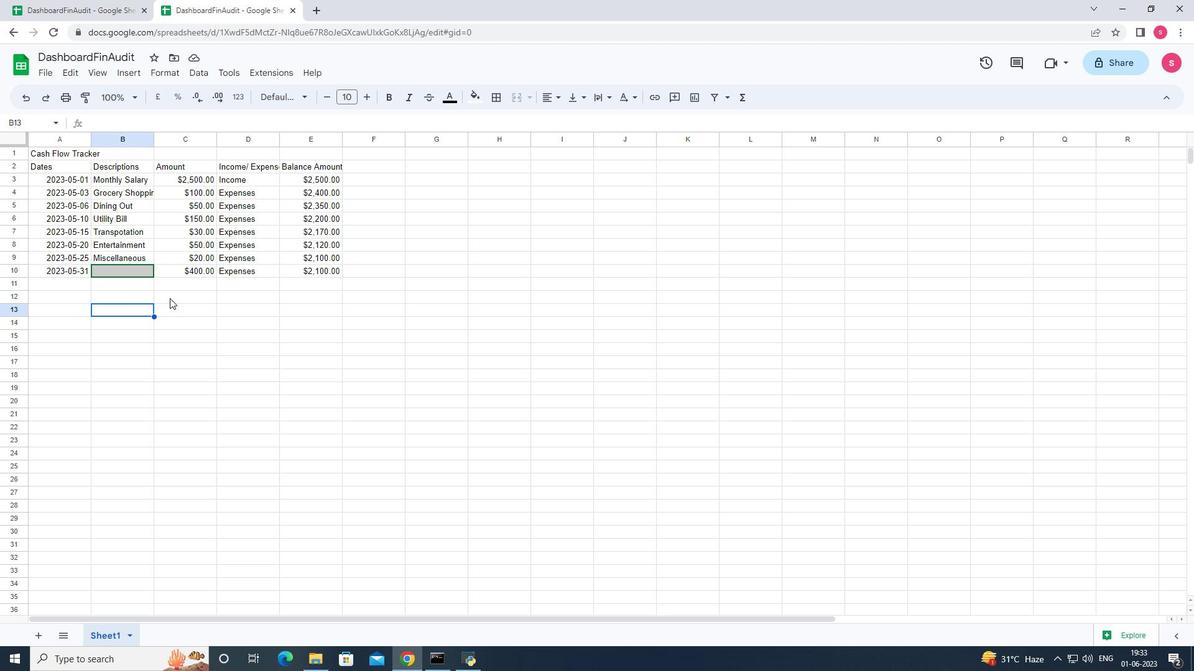 
Action: Mouse pressed left at (177, 300)
Screenshot: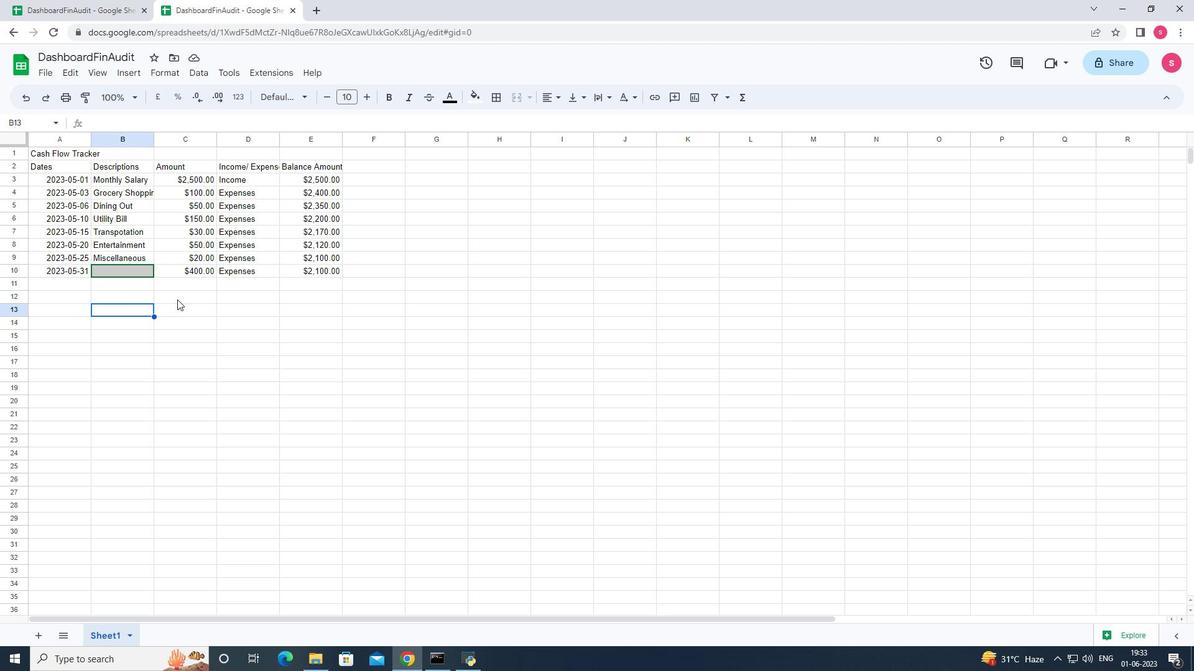 
Action: Mouse moved to (139, 266)
Screenshot: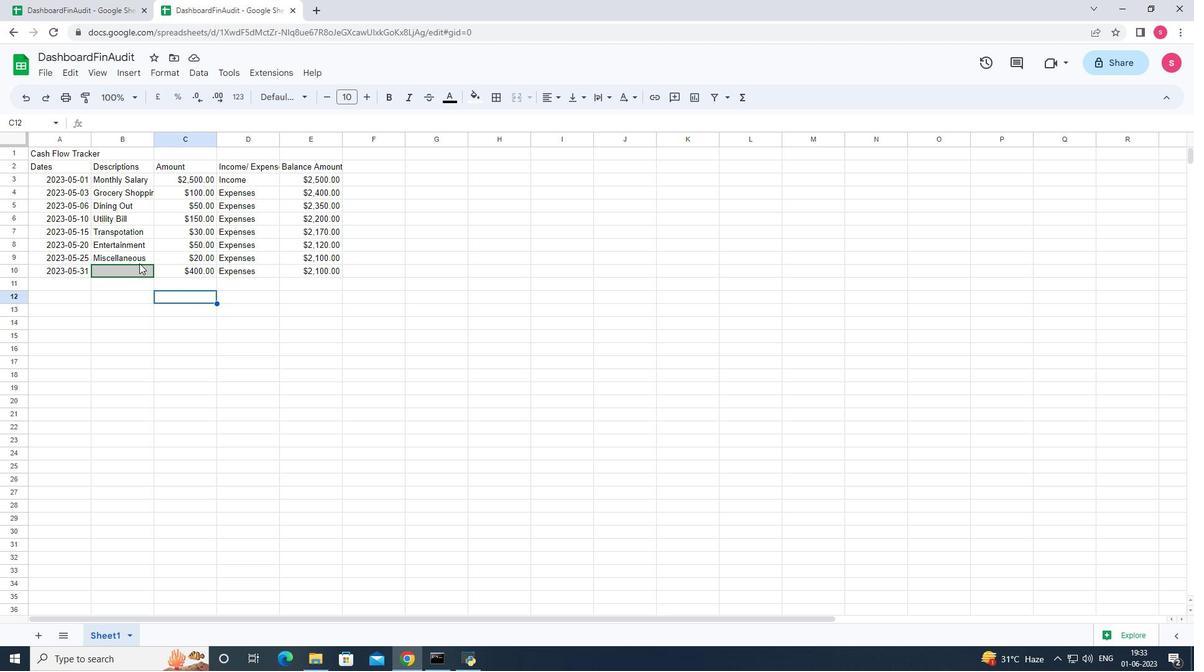
Action: Mouse pressed left at (139, 266)
Screenshot: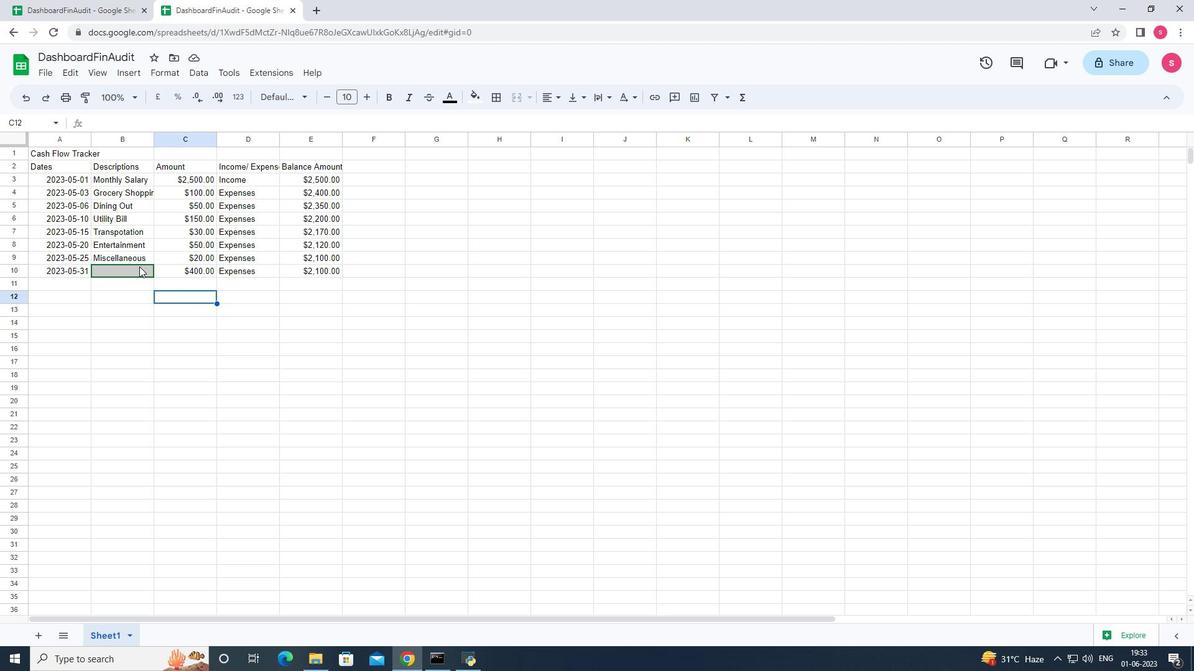 
Action: Key pressed <Key.enter><Key.shift>Total
Screenshot: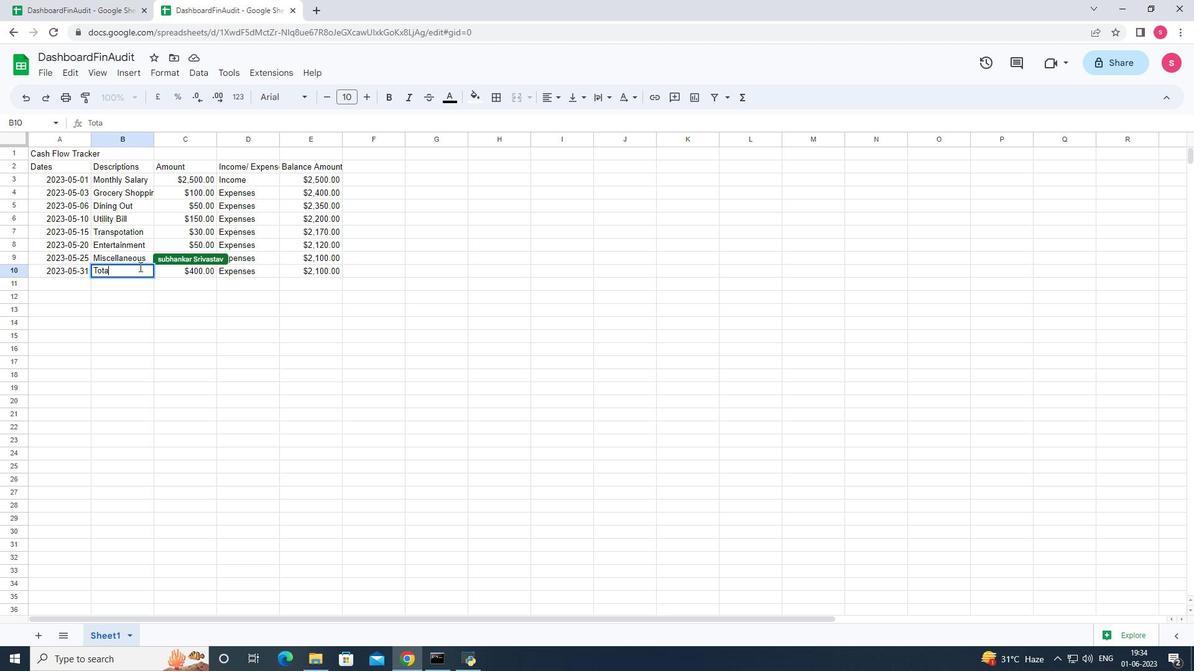 
Action: Mouse moved to (217, 141)
Screenshot: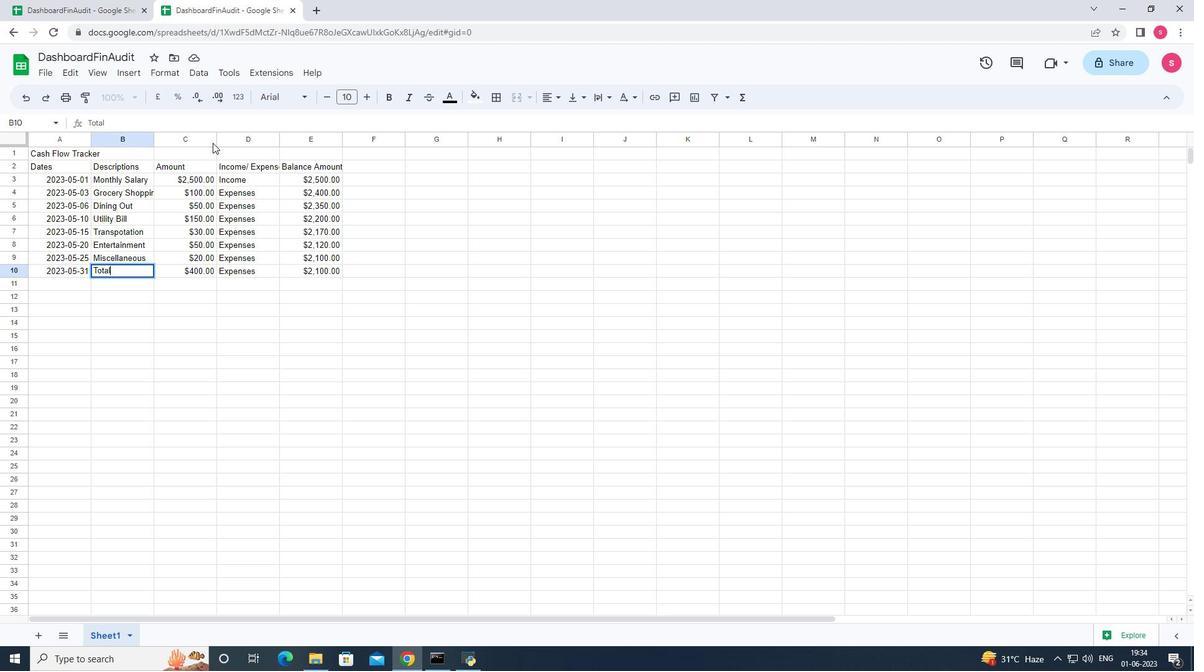 
Action: Mouse pressed left at (217, 141)
Screenshot: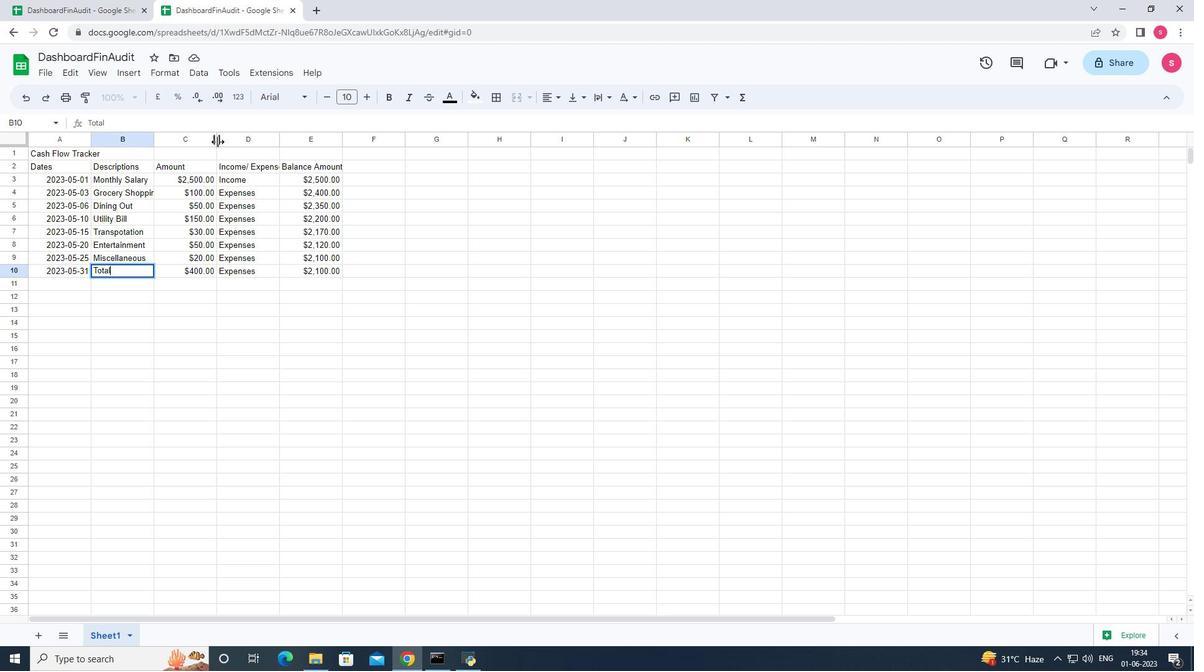 
Action: Mouse pressed left at (217, 141)
Screenshot: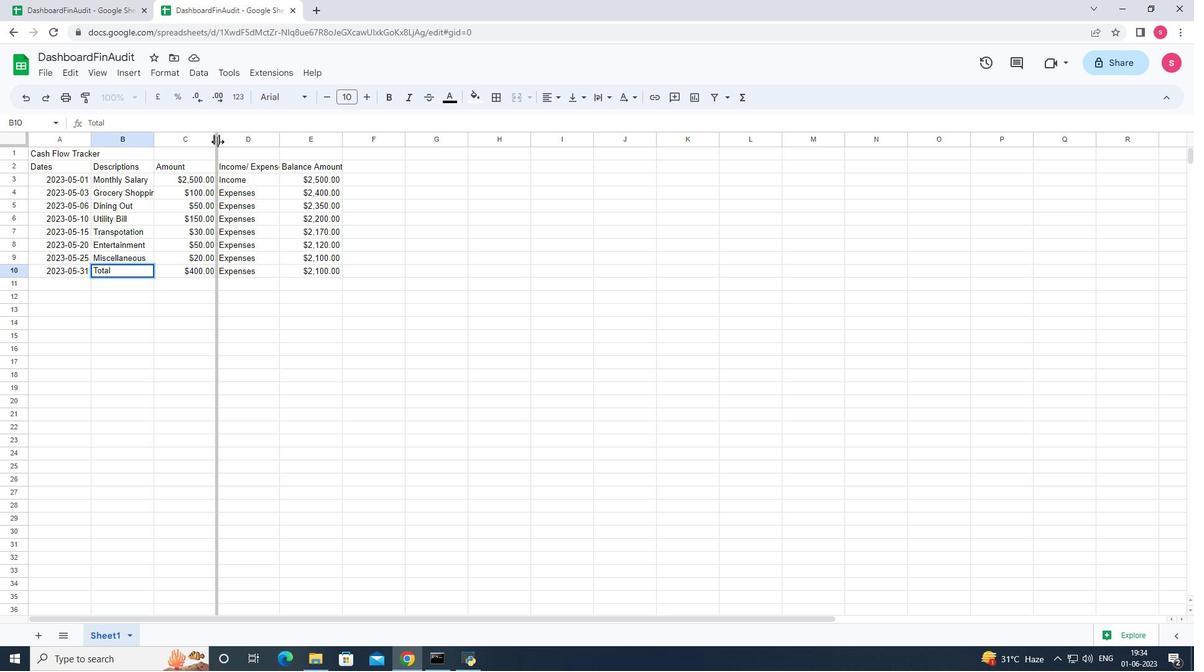 
Action: Mouse moved to (261, 140)
Screenshot: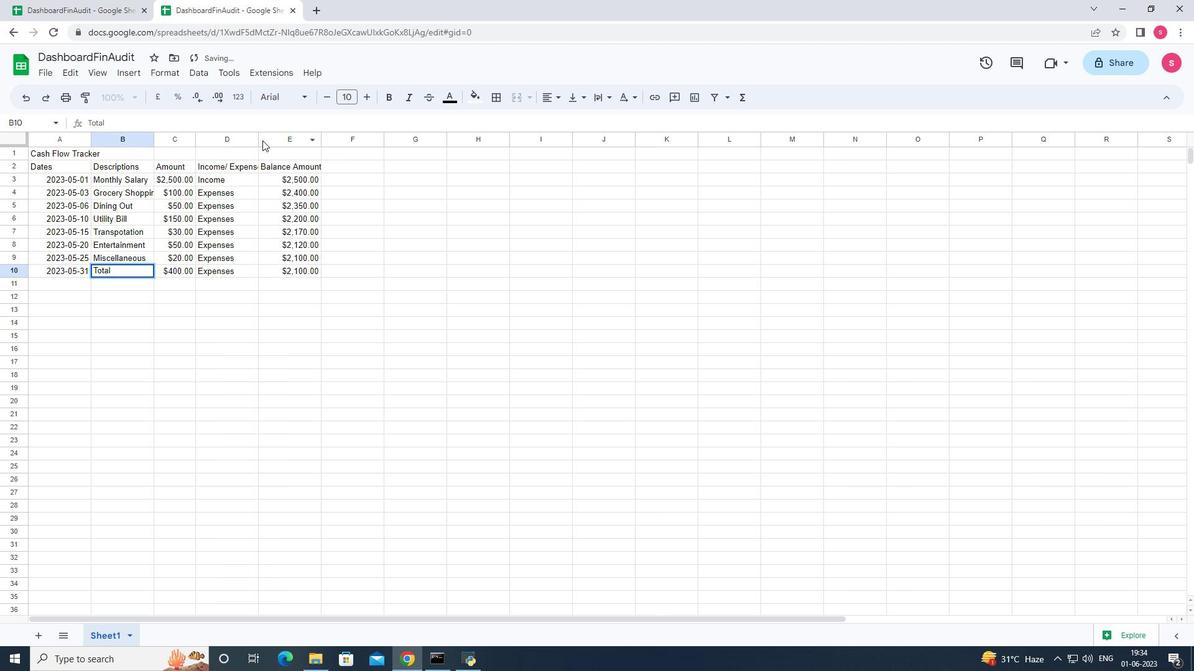 
Action: Mouse pressed left at (261, 140)
Screenshot: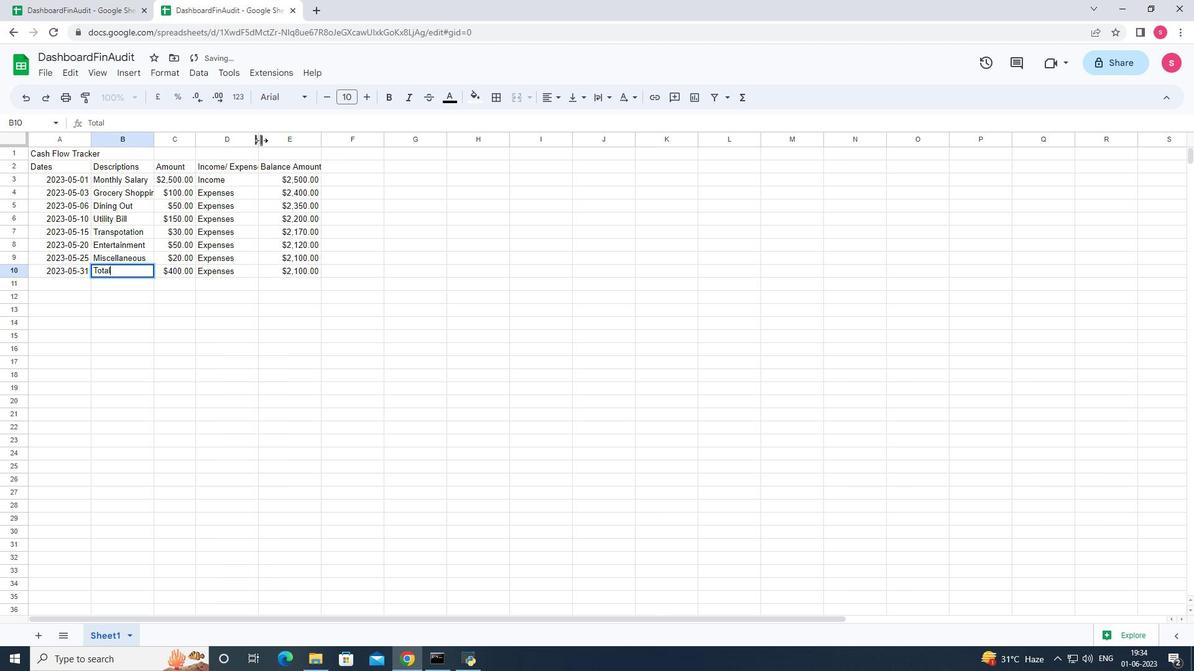 
Action: Mouse pressed left at (261, 140)
Screenshot: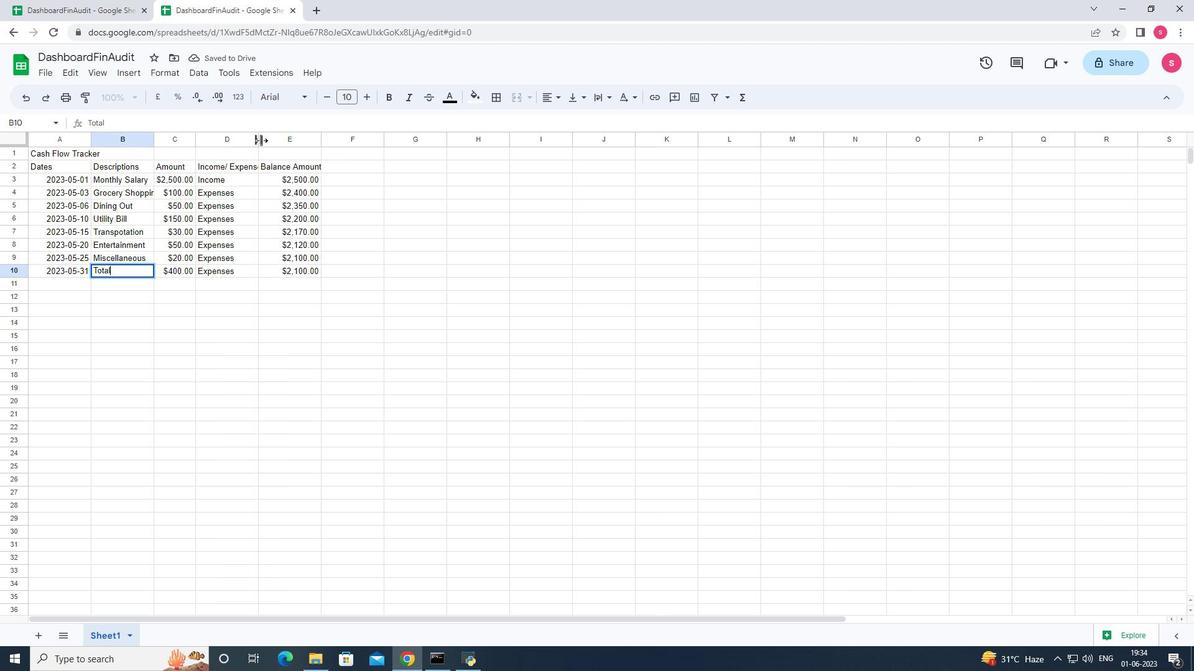 
Action: Mouse moved to (327, 134)
Screenshot: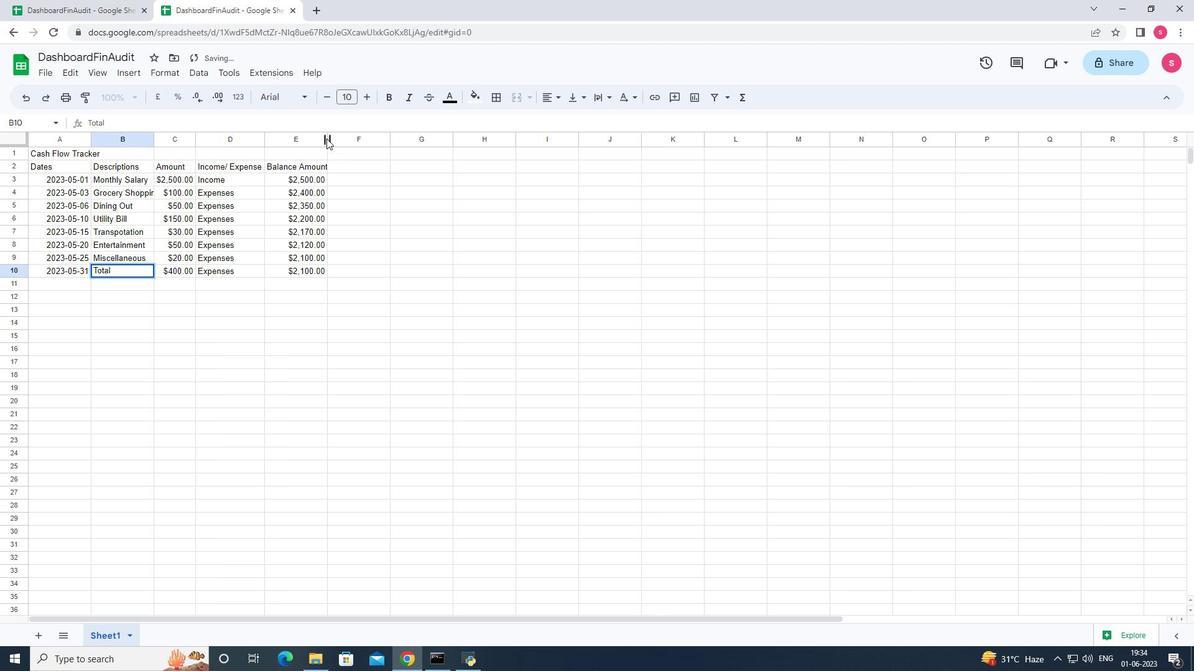 
Action: Mouse pressed left at (327, 134)
Screenshot: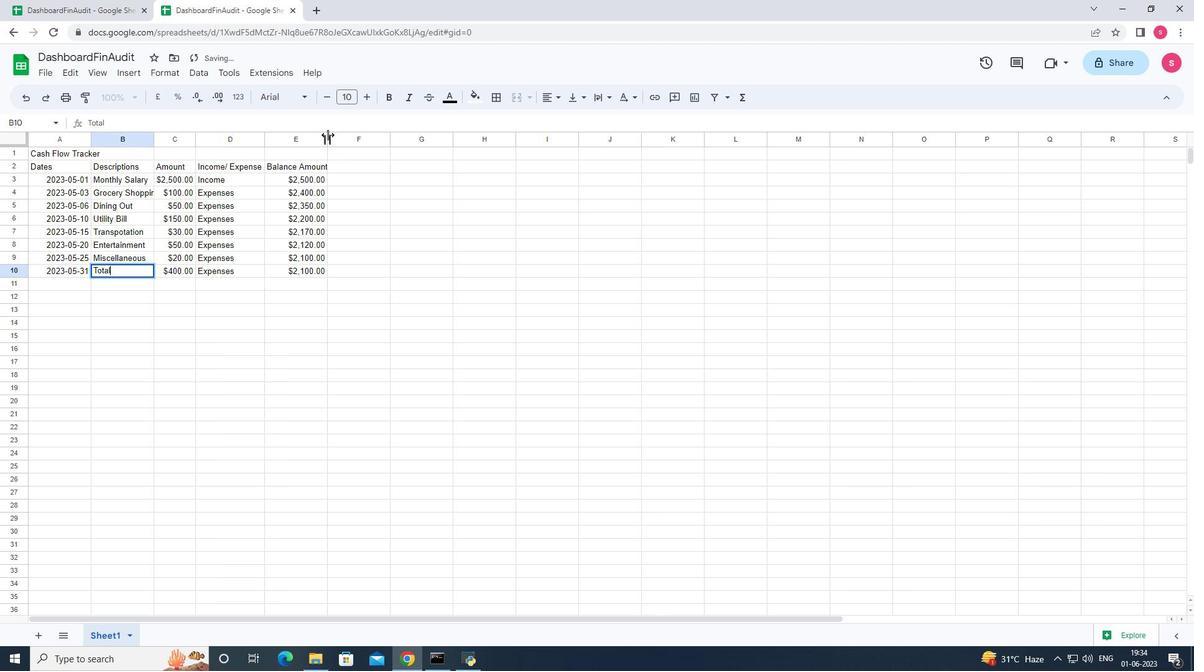 
Action: Mouse pressed left at (327, 134)
Screenshot: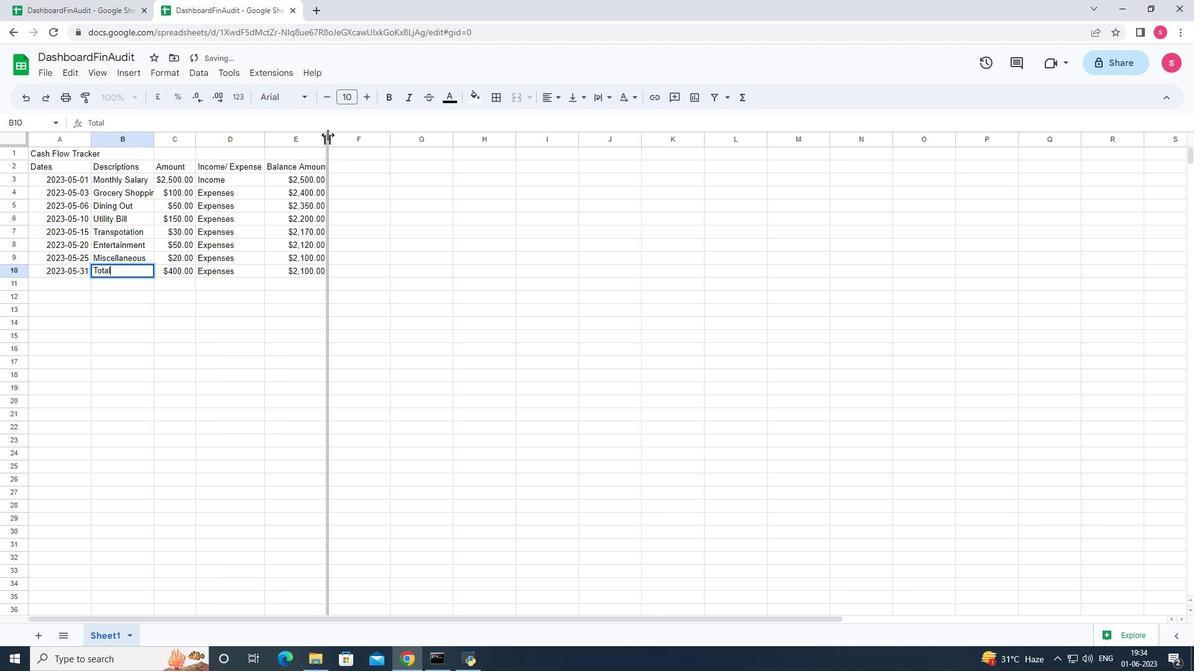 
Action: Mouse moved to (449, 244)
Screenshot: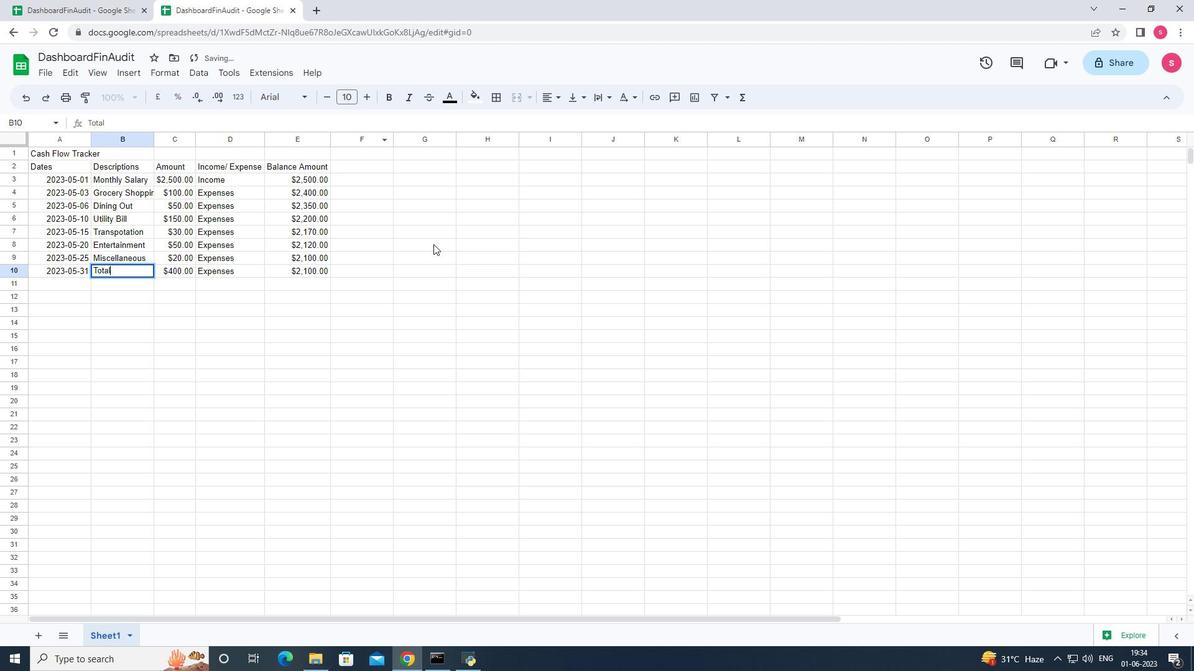 
Action: Mouse pressed left at (449, 244)
Screenshot: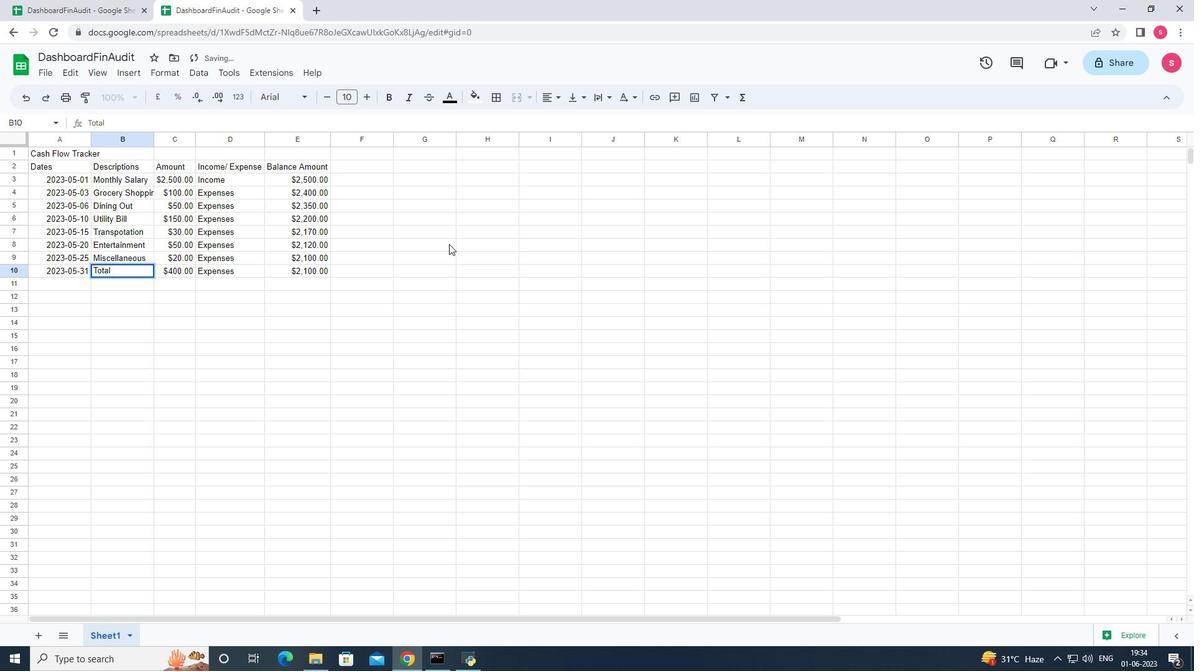 
Action: Mouse moved to (90, 141)
Screenshot: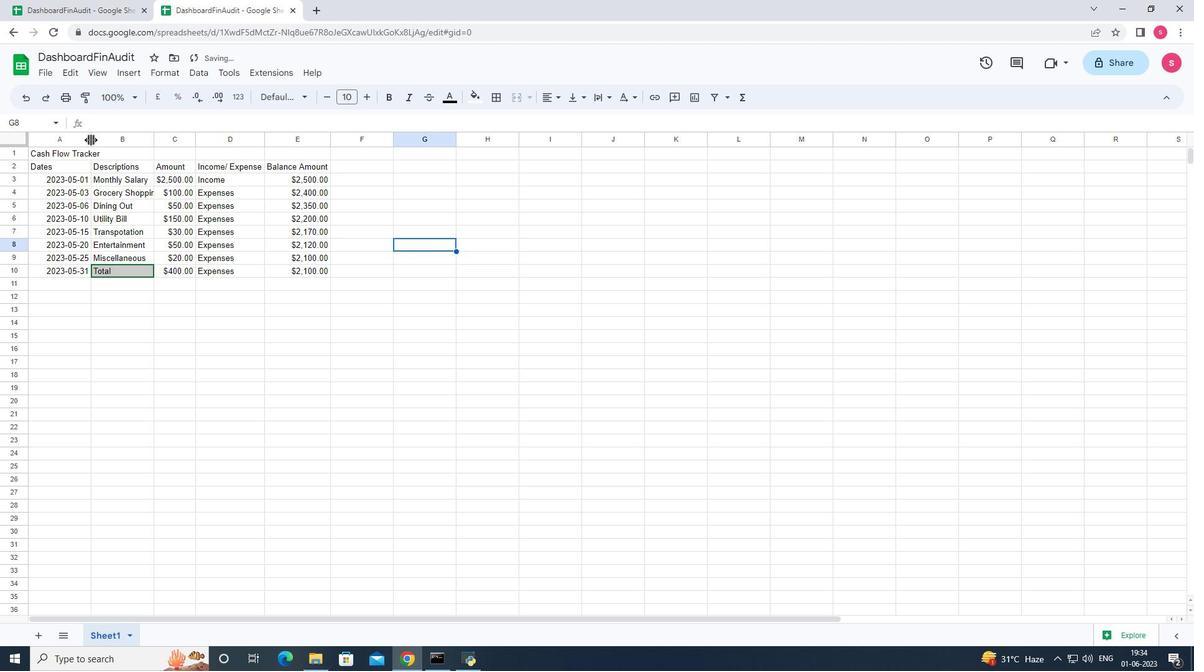 
Action: Mouse pressed left at (90, 141)
Screenshot: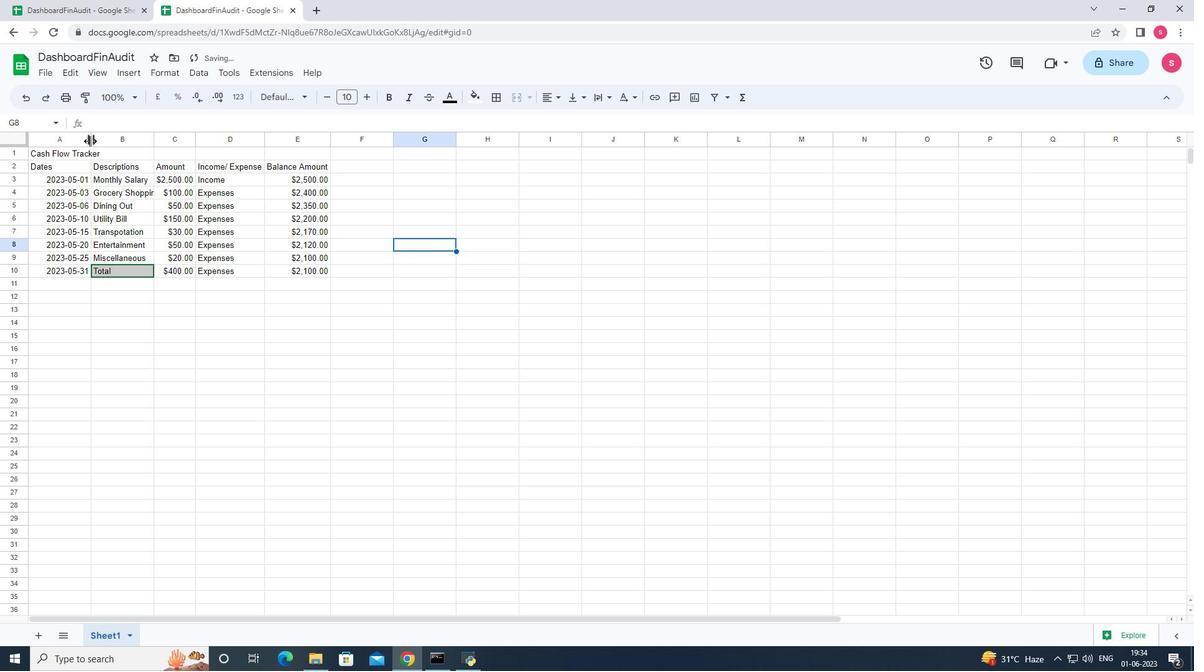 
Action: Mouse pressed left at (90, 141)
Screenshot: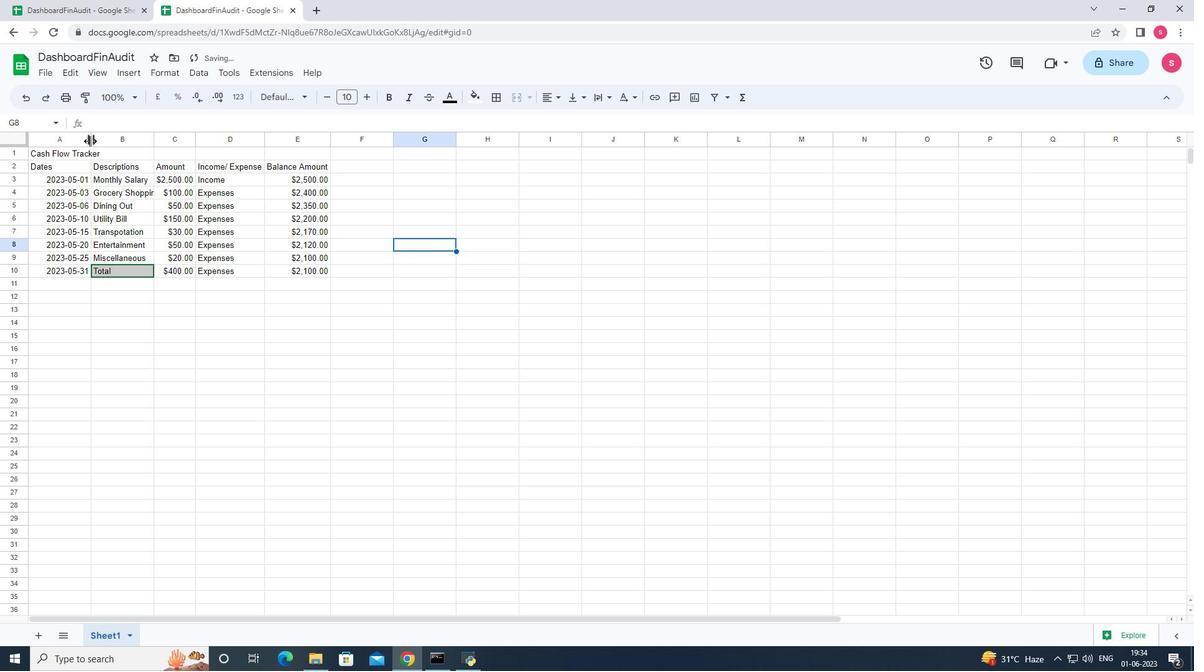 
Action: Mouse moved to (164, 138)
Screenshot: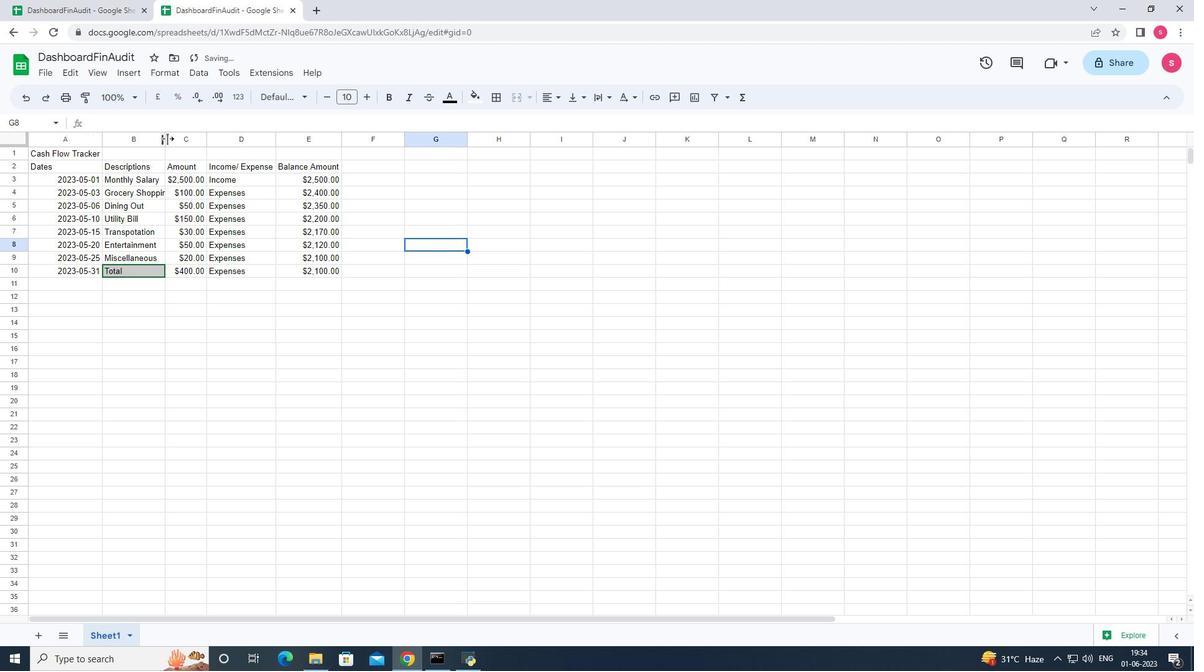 
Action: Mouse pressed left at (164, 138)
Screenshot: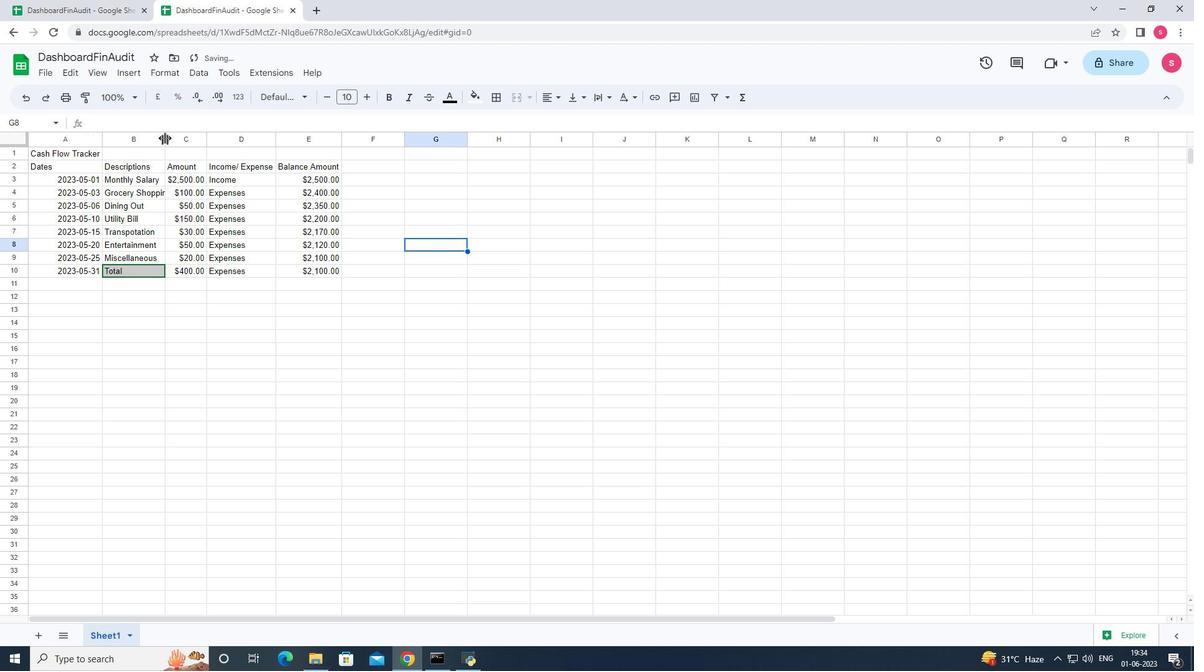 
Action: Mouse pressed left at (164, 138)
Screenshot: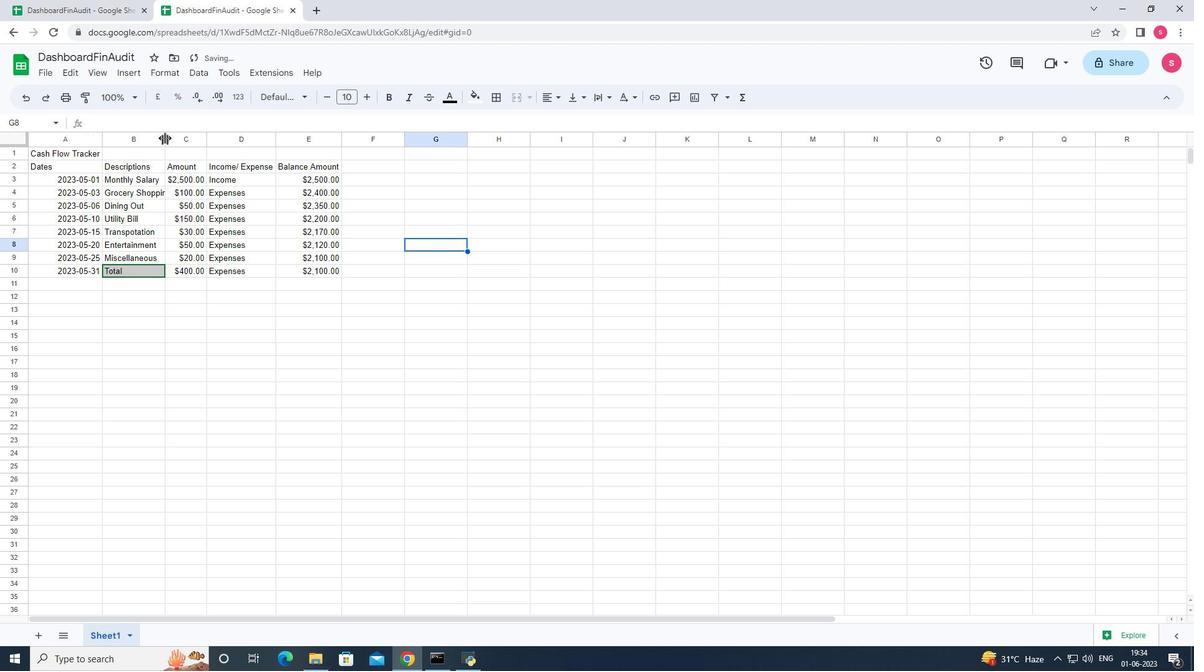 
Action: Mouse moved to (149, 265)
Screenshot: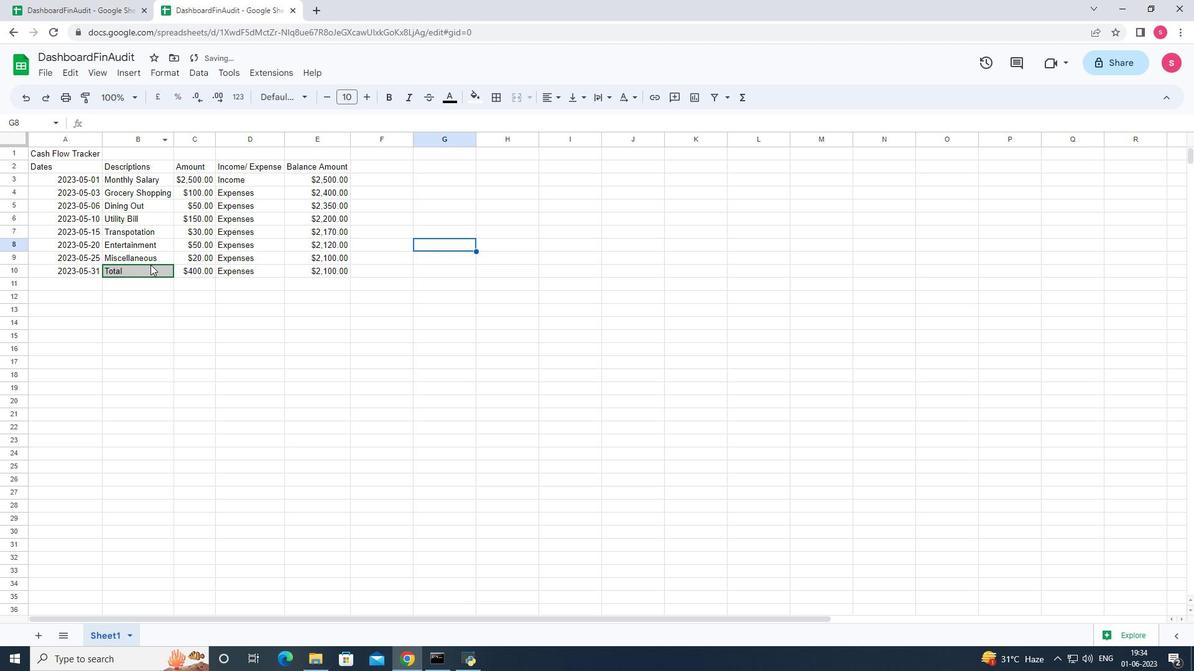 
Action: Mouse pressed left at (149, 265)
Screenshot: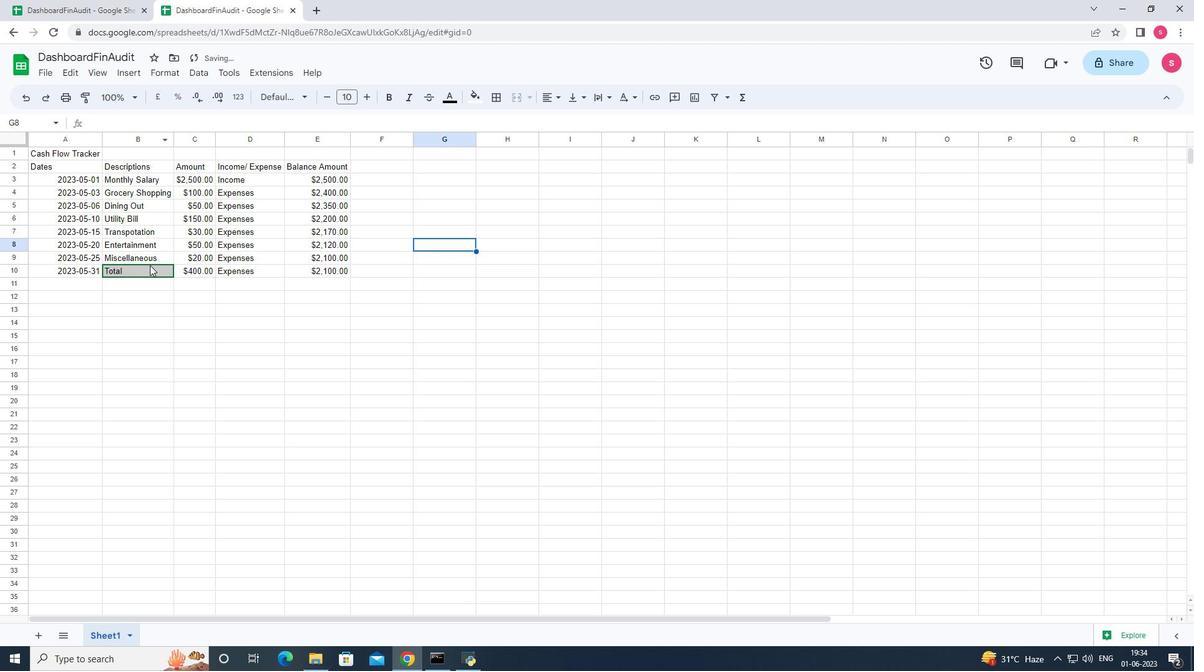 
Action: Key pressed <Key.enter>
Screenshot: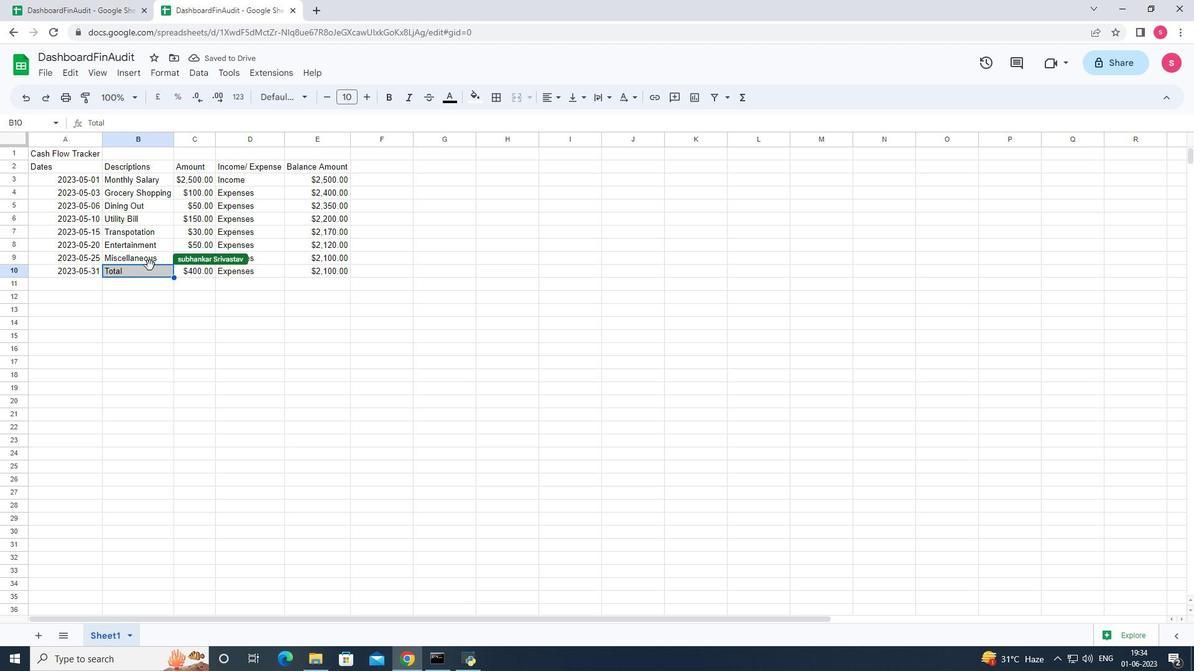 
Action: Mouse moved to (461, 191)
Screenshot: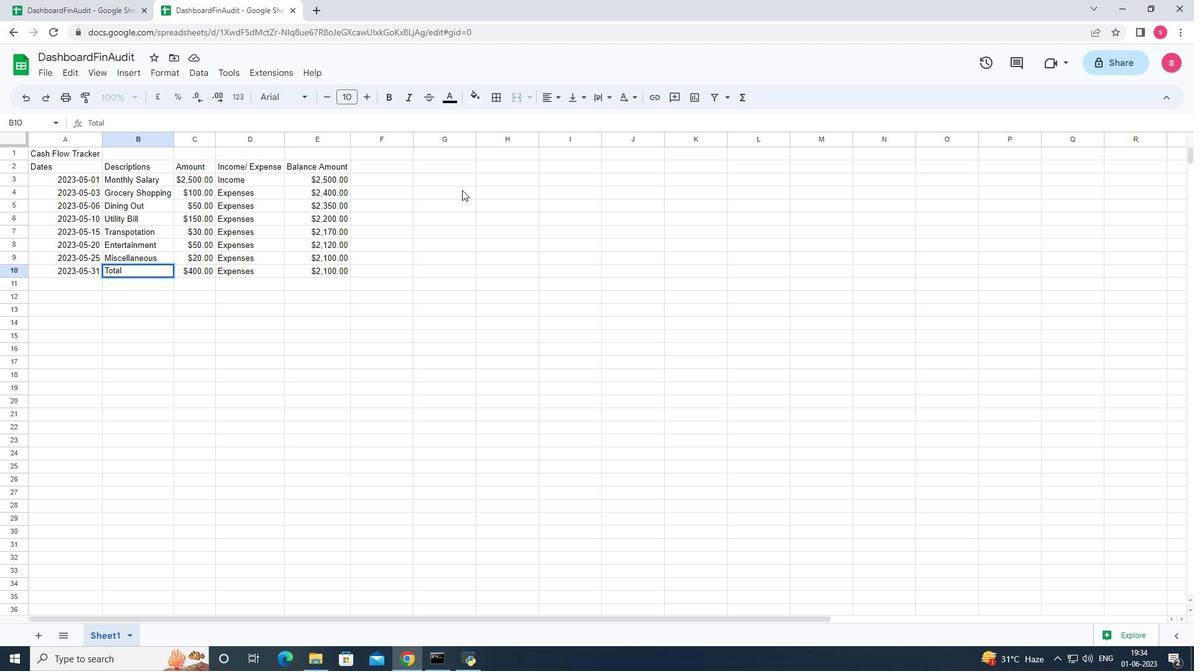 
Action: Key pressed ctrl+S
Screenshot: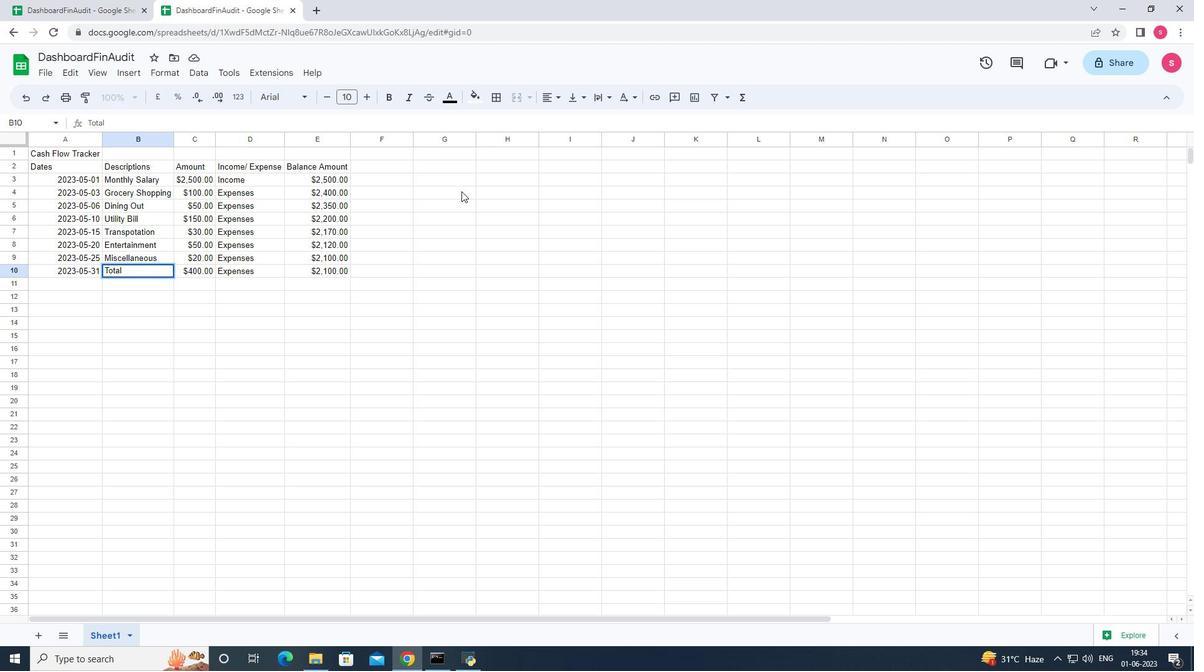 
